 Task: Create a due date automation trigger when advanced on, on the tuesday of the week a card is due add fields with custom field "Resume" set to a number greater than 1 and greater than 10 at 11:00 AM.
Action: Mouse moved to (1184, 367)
Screenshot: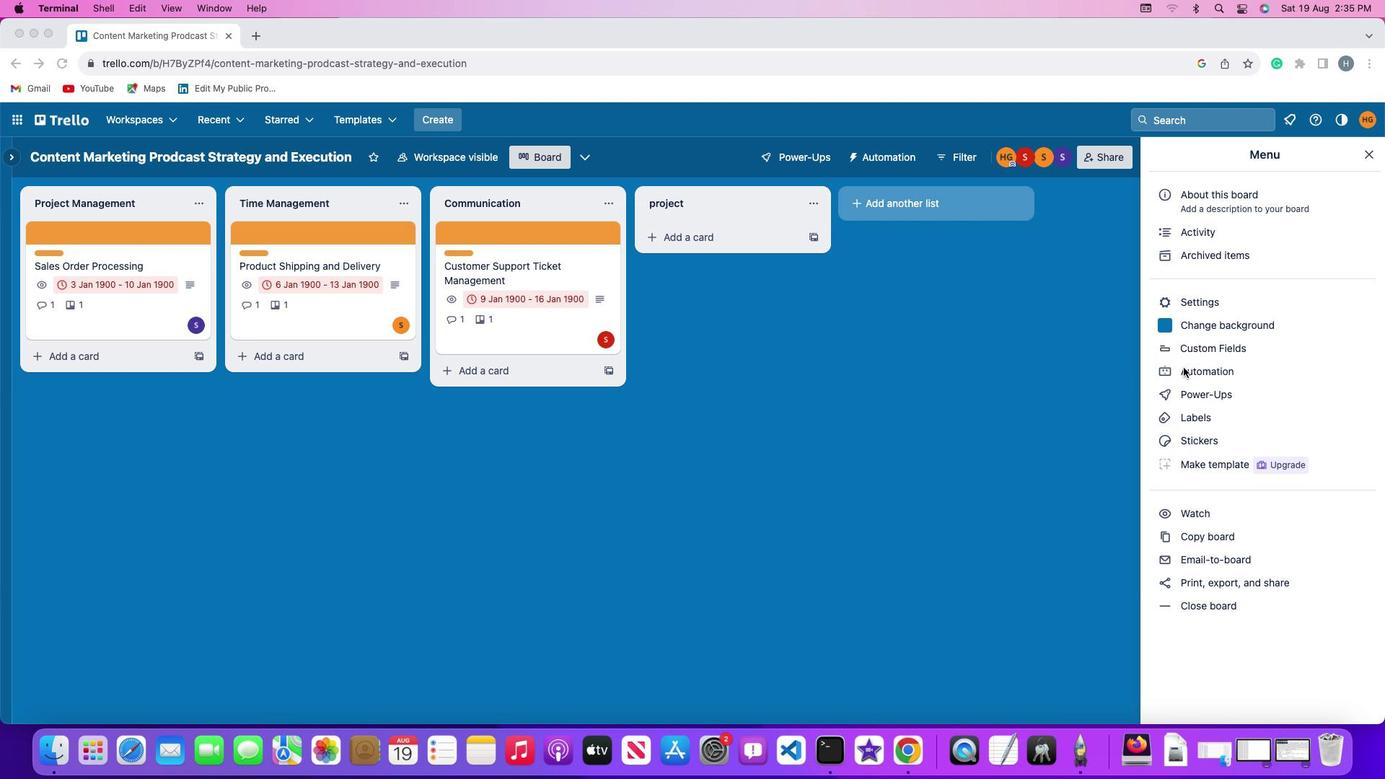 
Action: Mouse pressed left at (1184, 367)
Screenshot: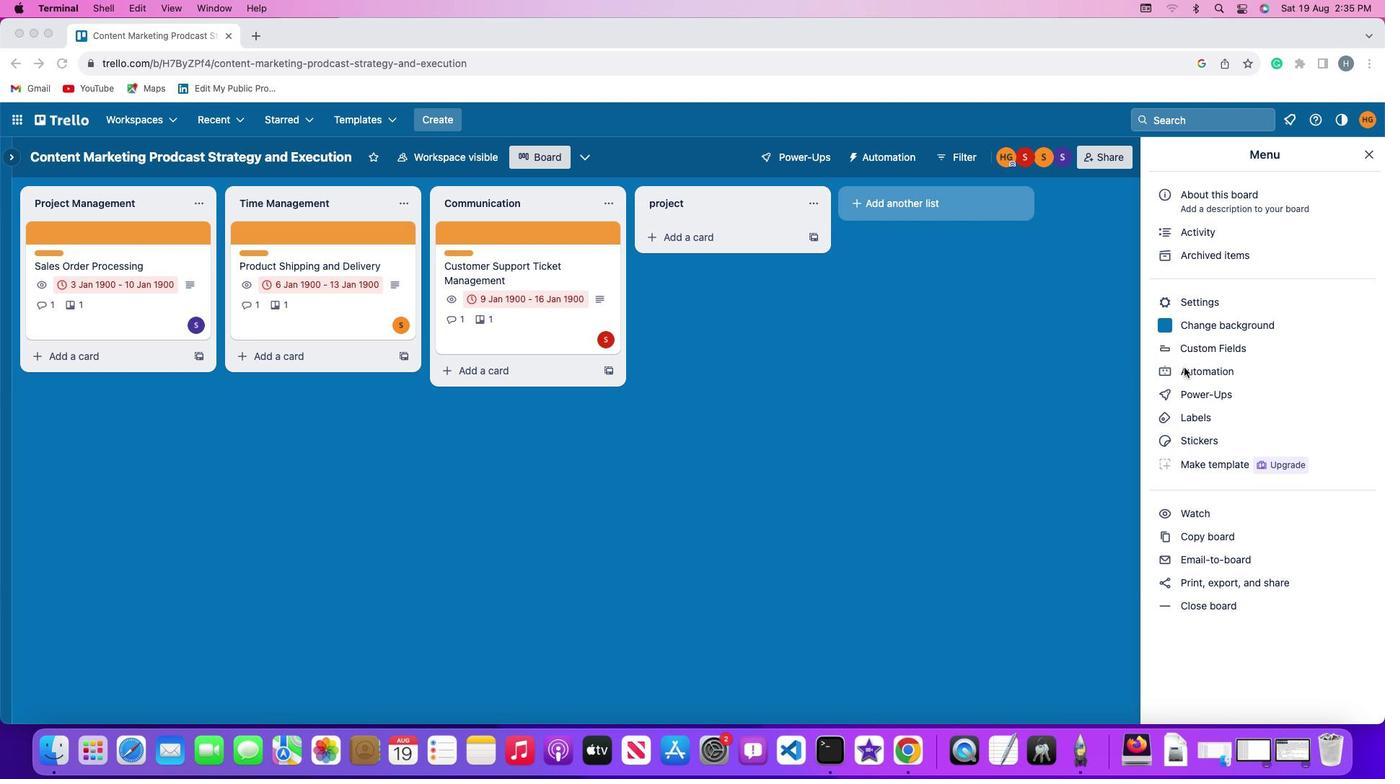 
Action: Mouse pressed left at (1184, 367)
Screenshot: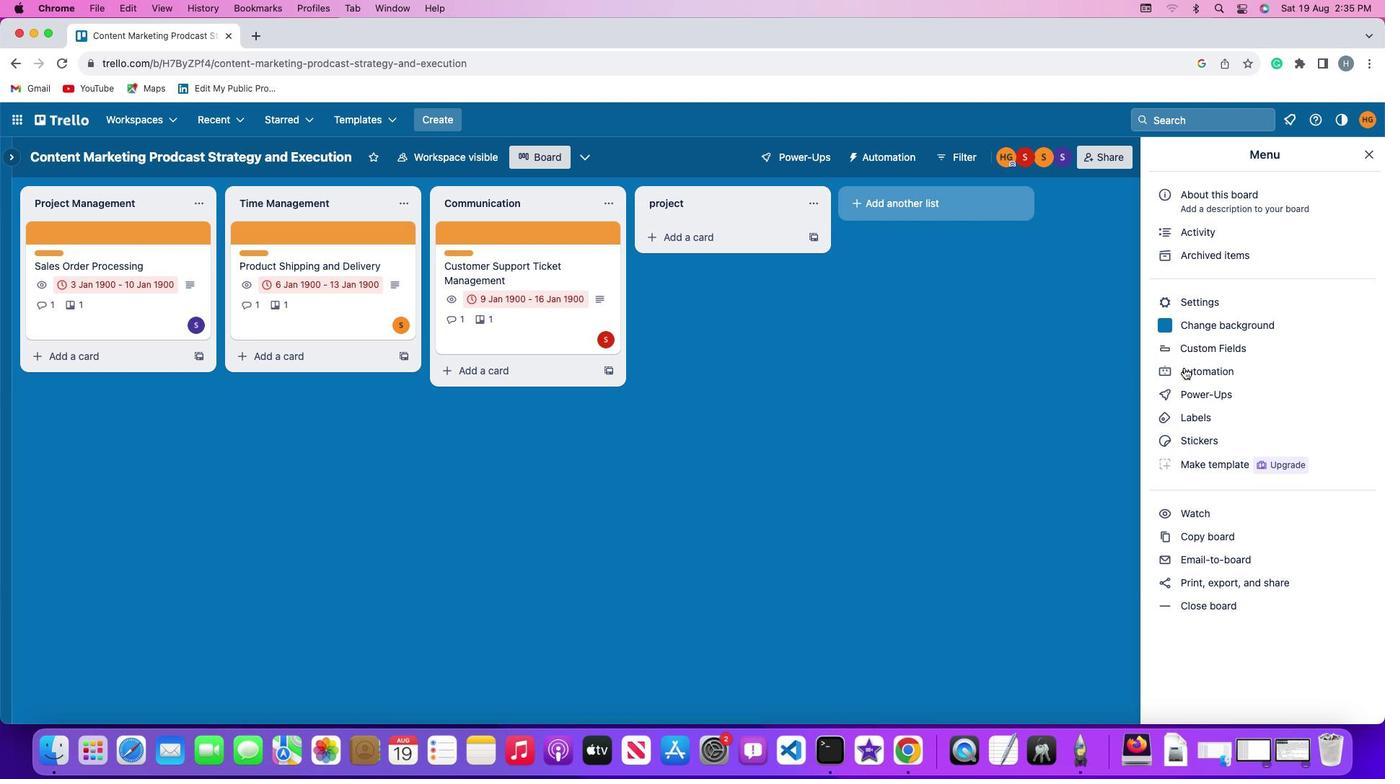 
Action: Mouse moved to (96, 339)
Screenshot: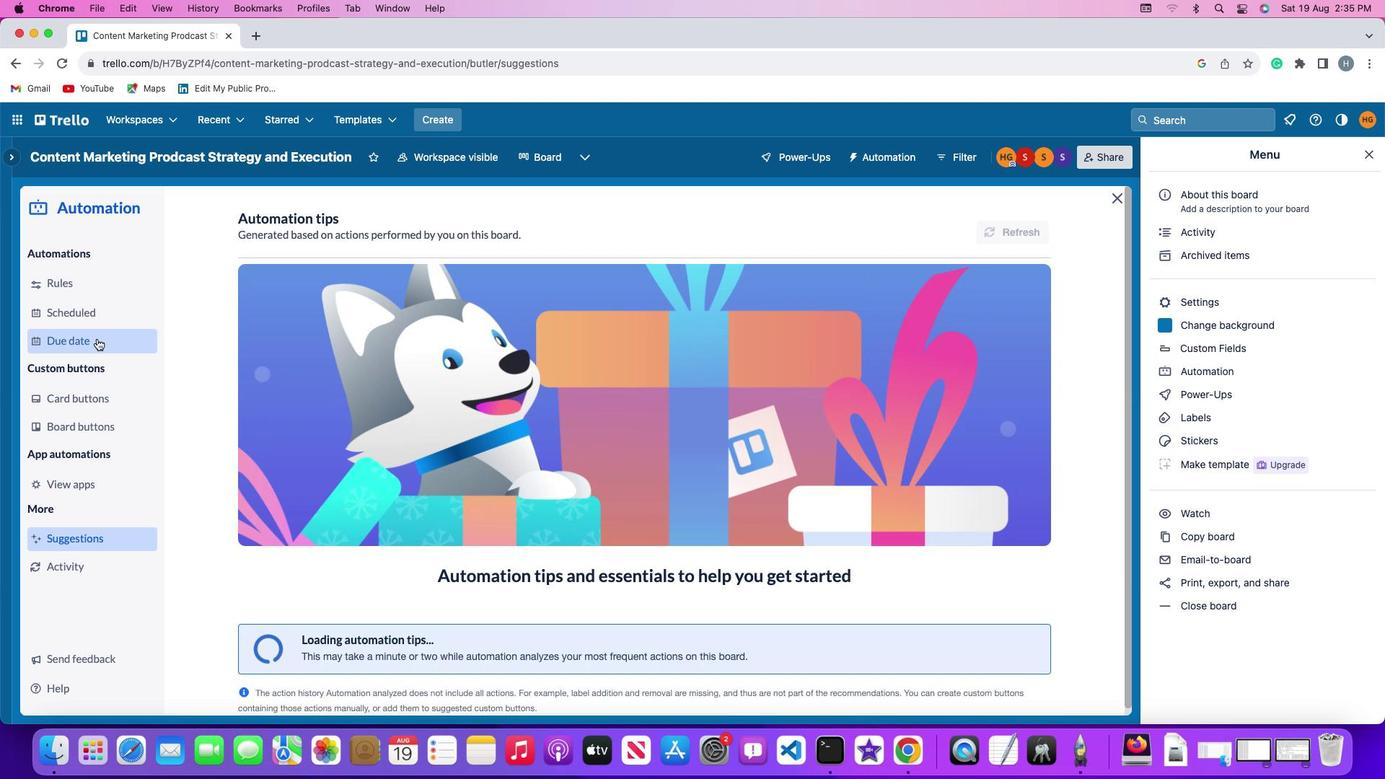 
Action: Mouse pressed left at (96, 339)
Screenshot: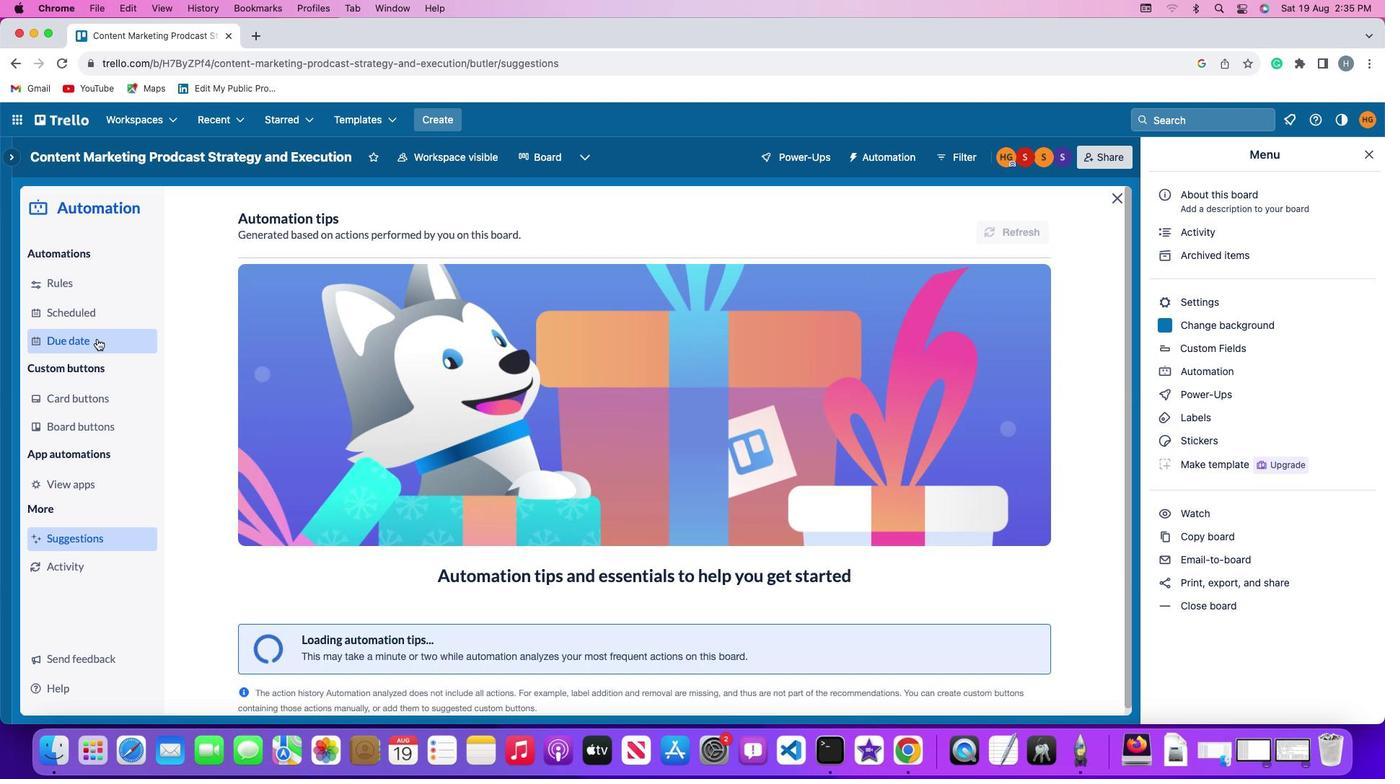 
Action: Mouse moved to (972, 226)
Screenshot: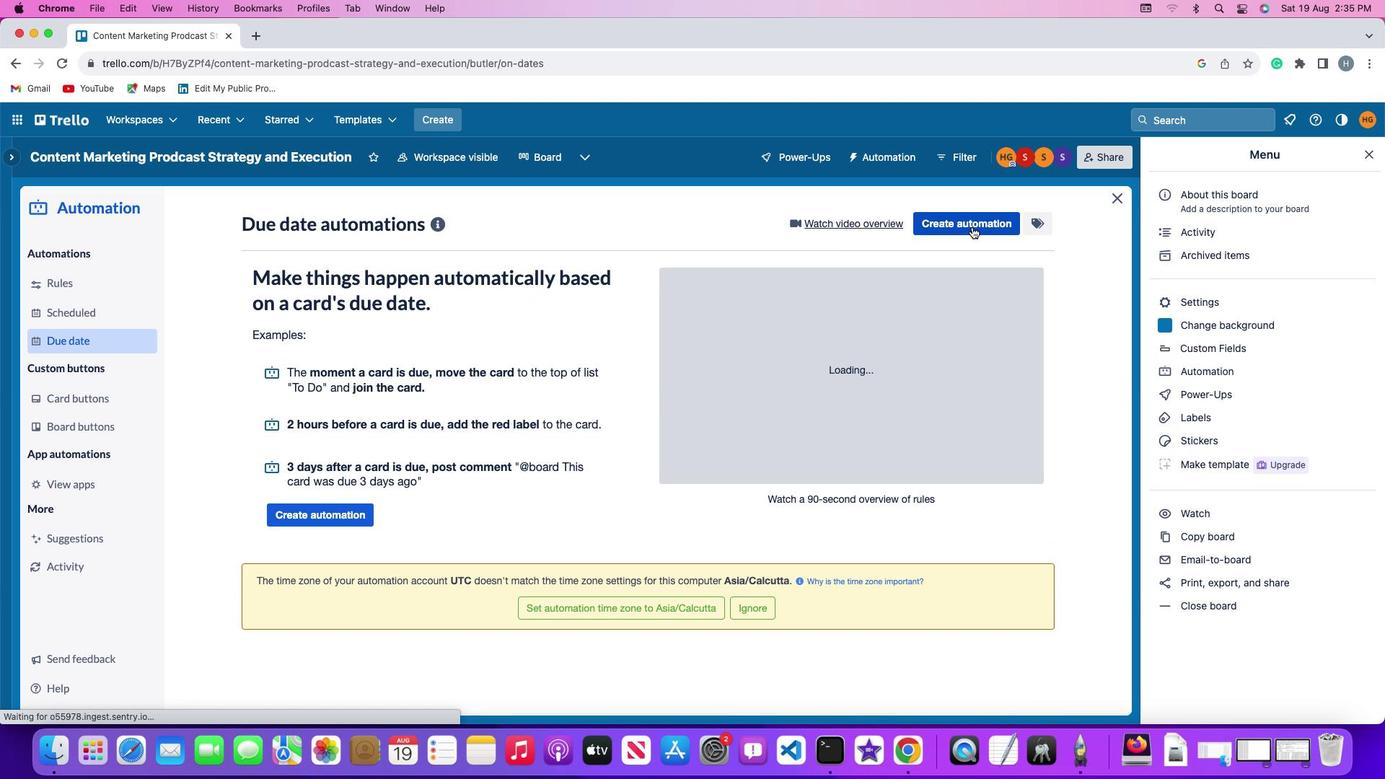 
Action: Mouse pressed left at (972, 226)
Screenshot: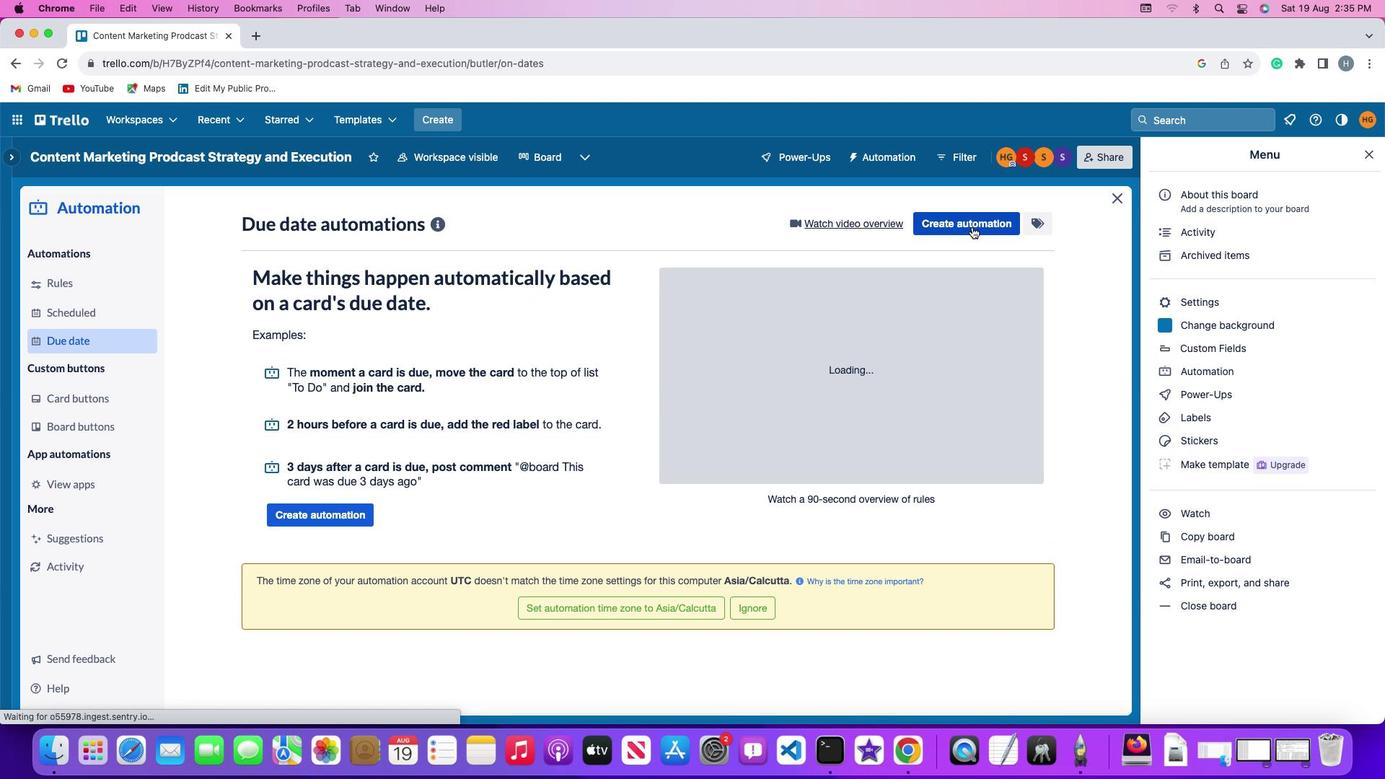 
Action: Mouse moved to (334, 360)
Screenshot: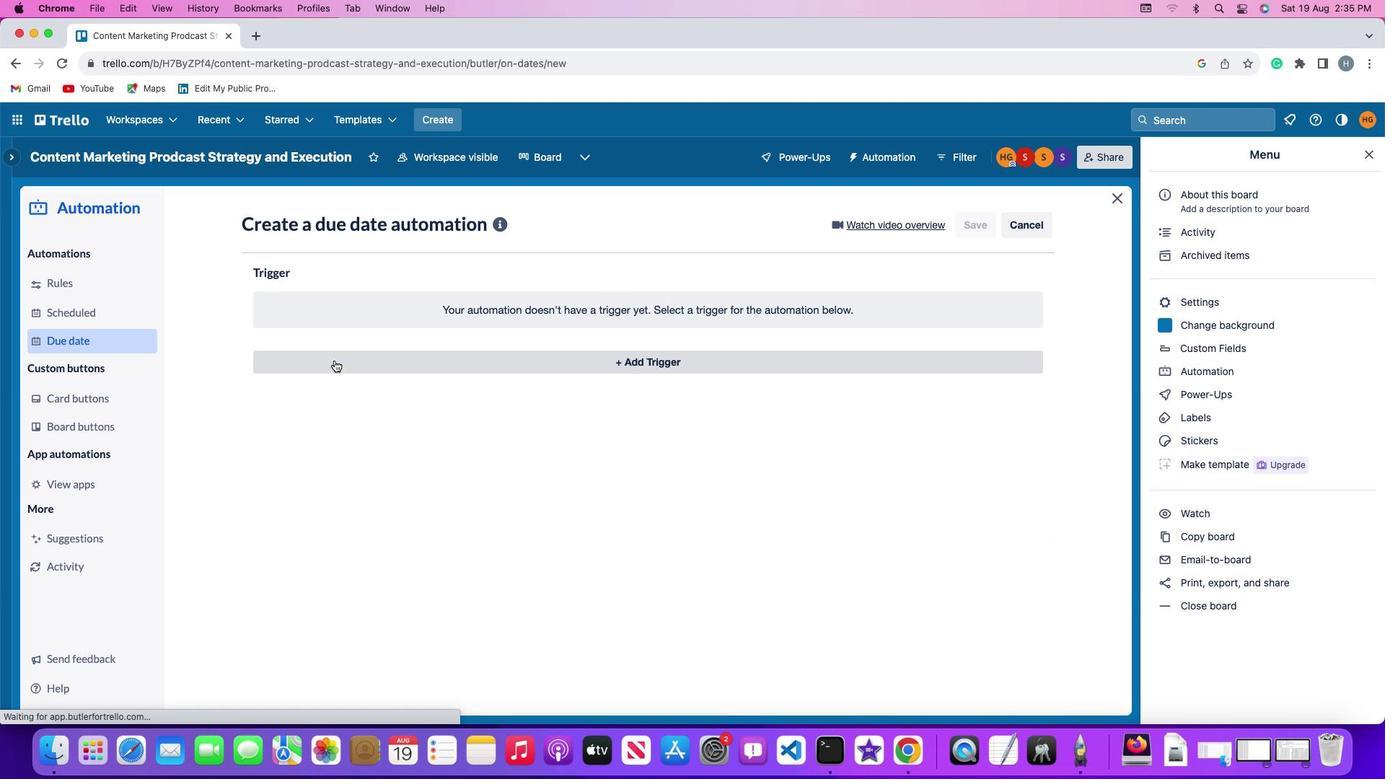
Action: Mouse pressed left at (334, 360)
Screenshot: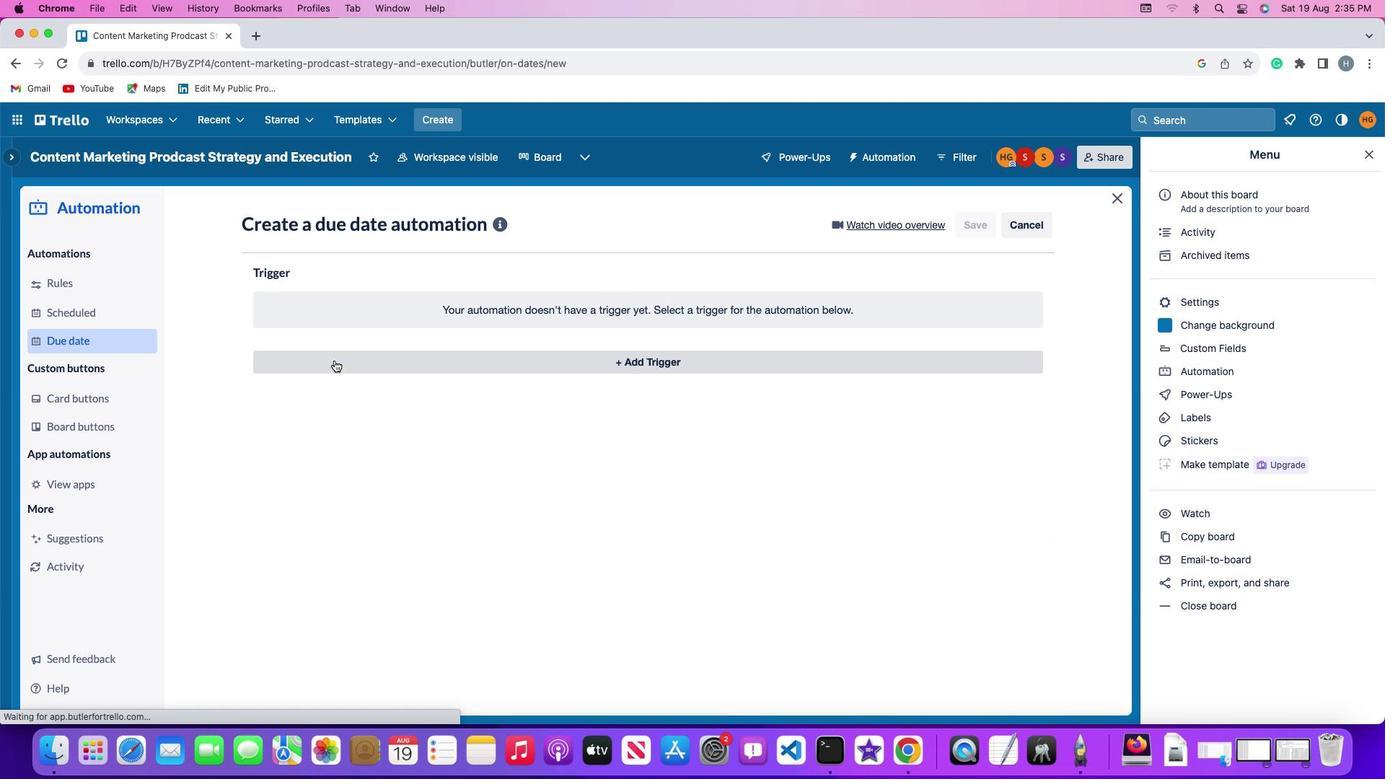 
Action: Mouse moved to (305, 624)
Screenshot: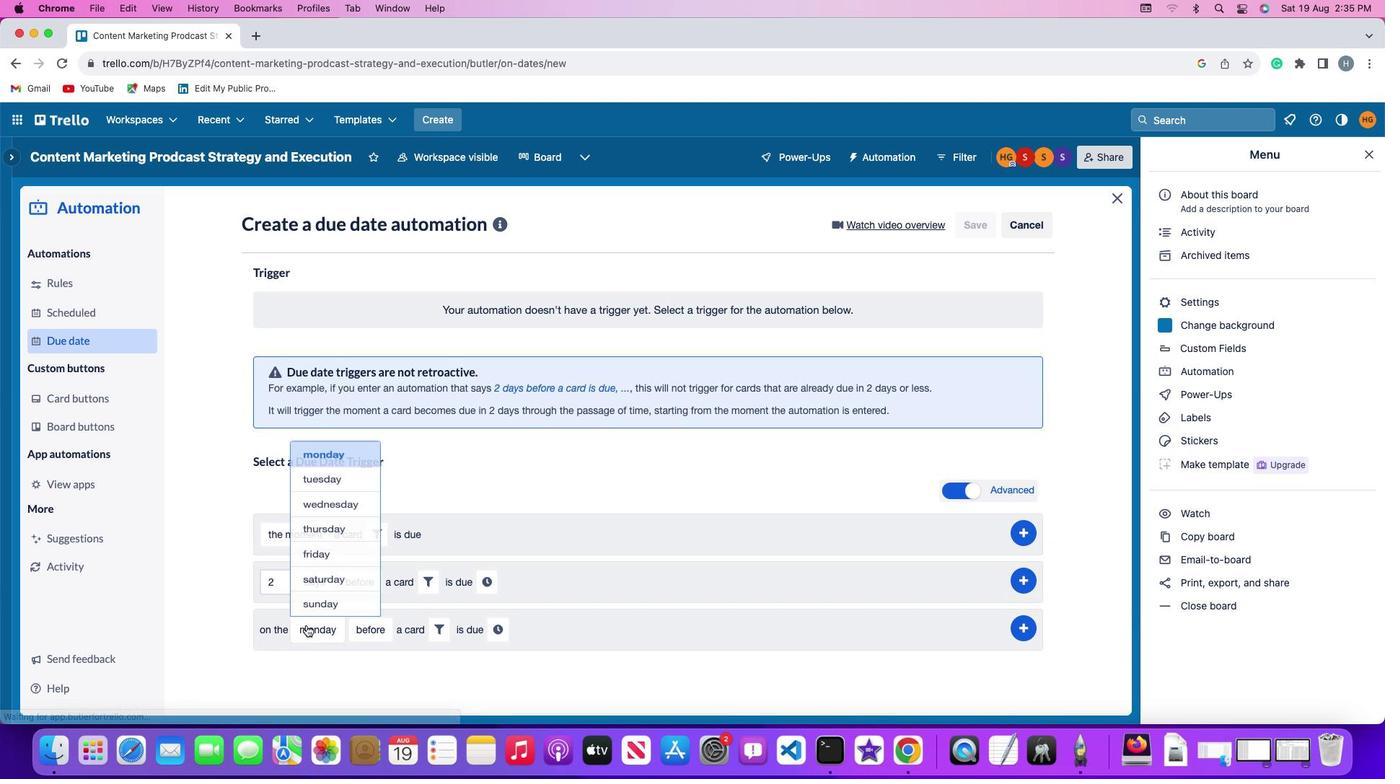 
Action: Mouse pressed left at (305, 624)
Screenshot: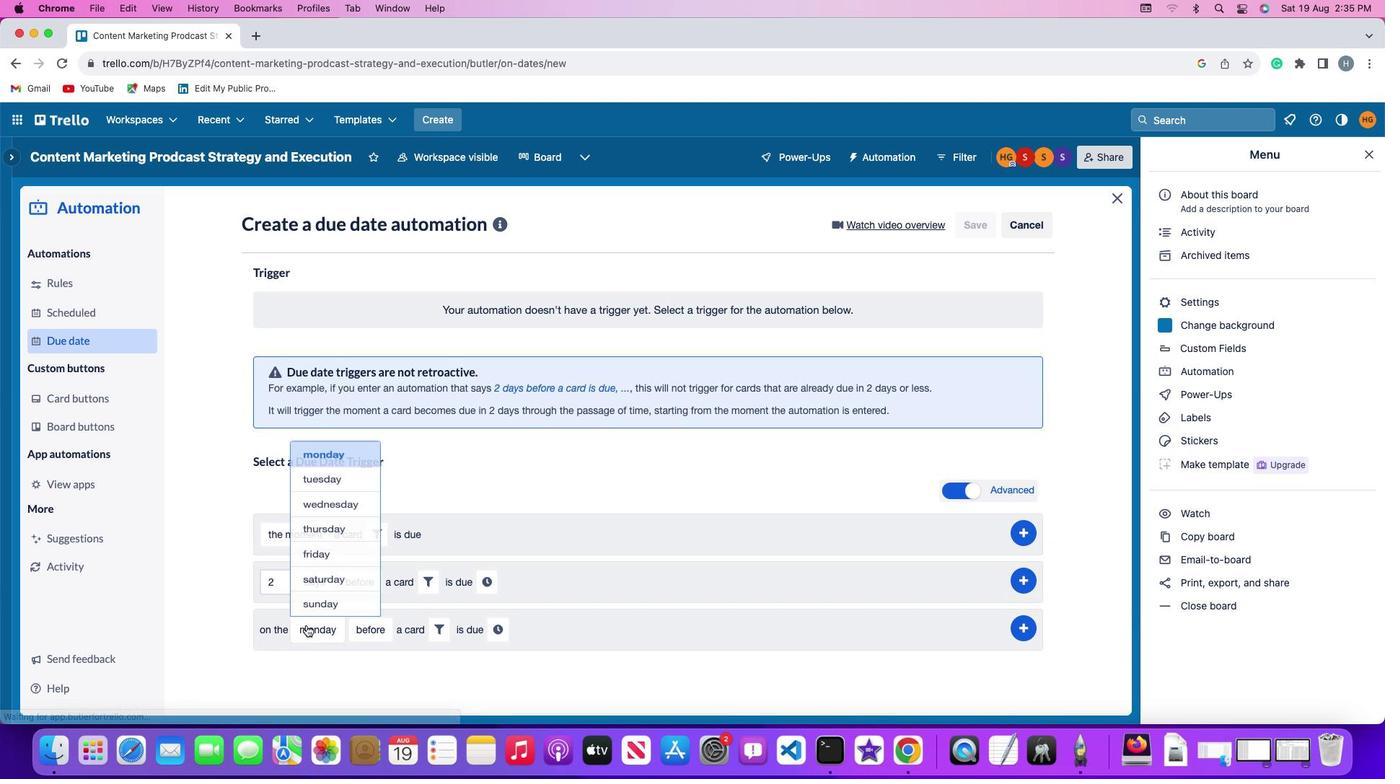 
Action: Mouse moved to (337, 458)
Screenshot: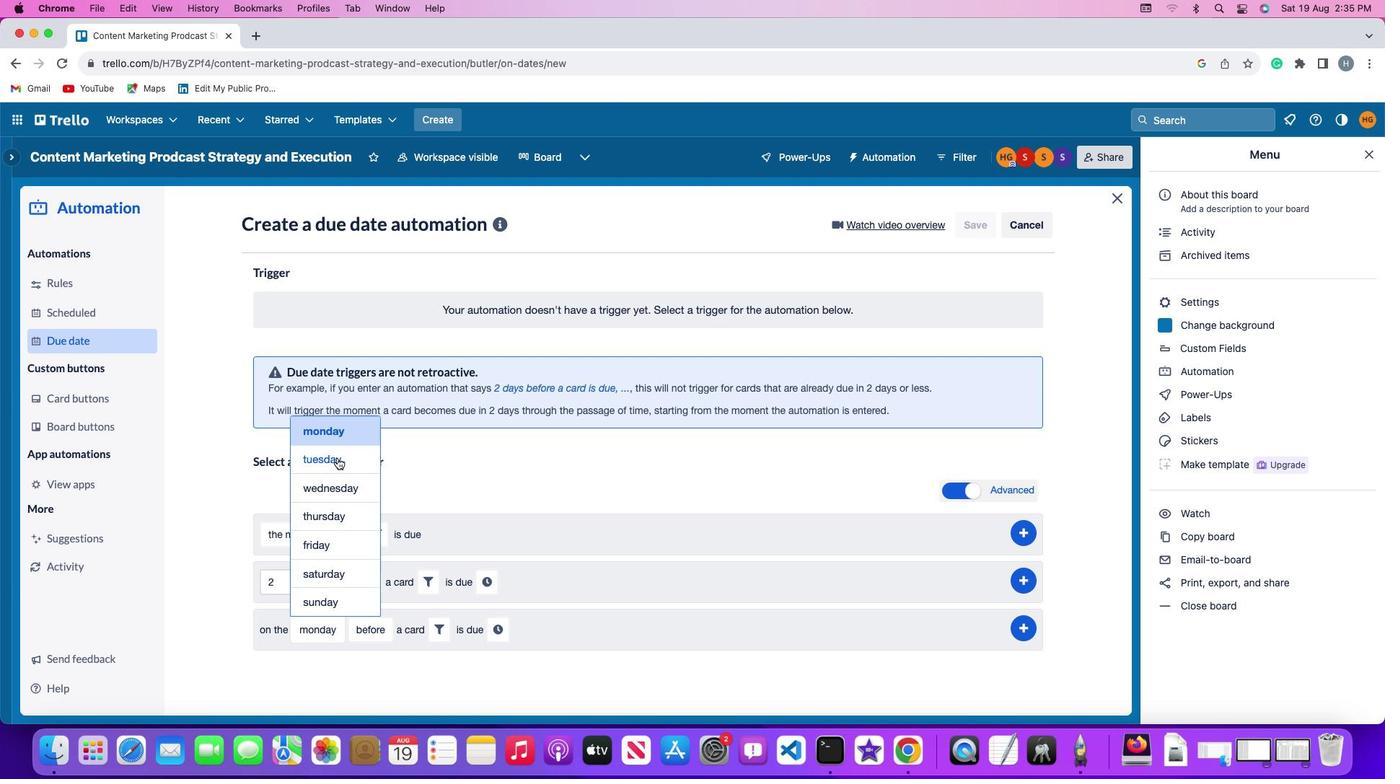 
Action: Mouse pressed left at (337, 458)
Screenshot: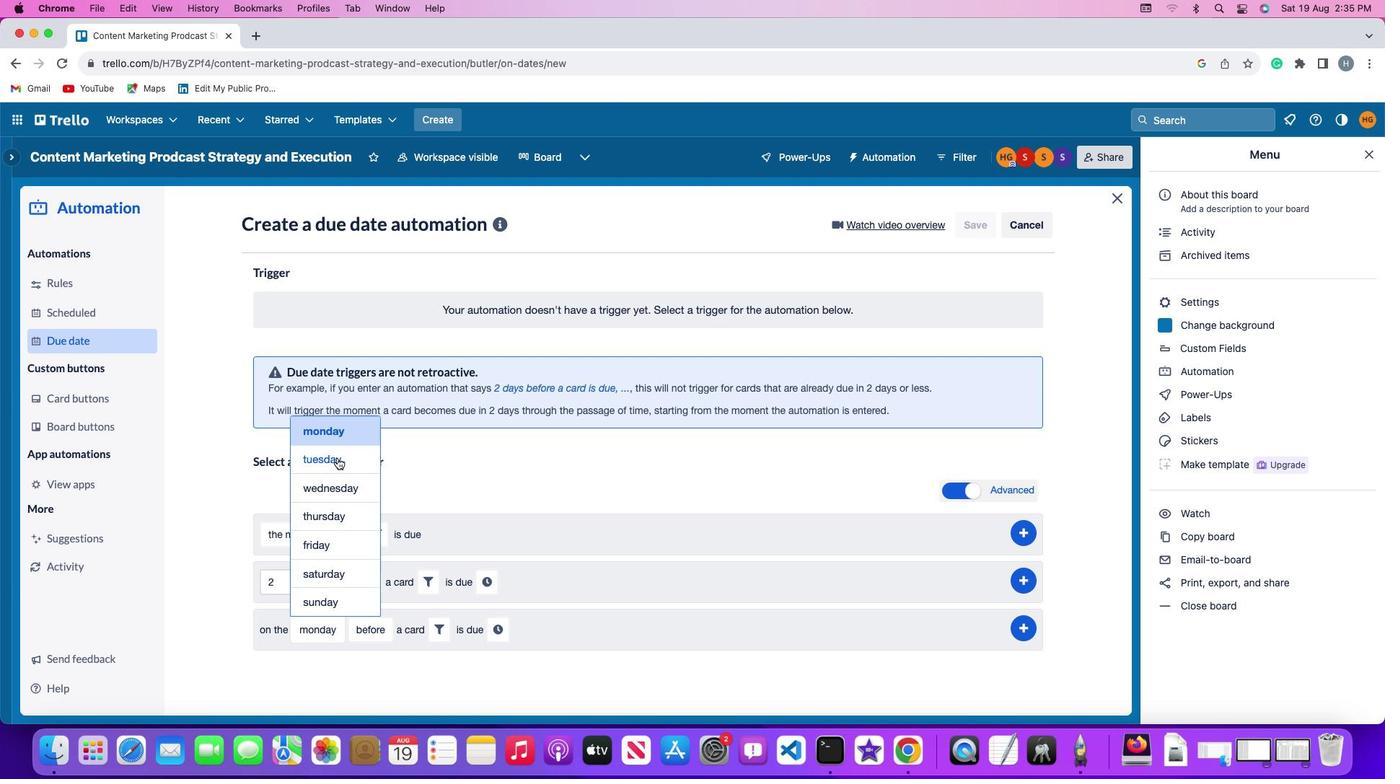 
Action: Mouse moved to (366, 625)
Screenshot: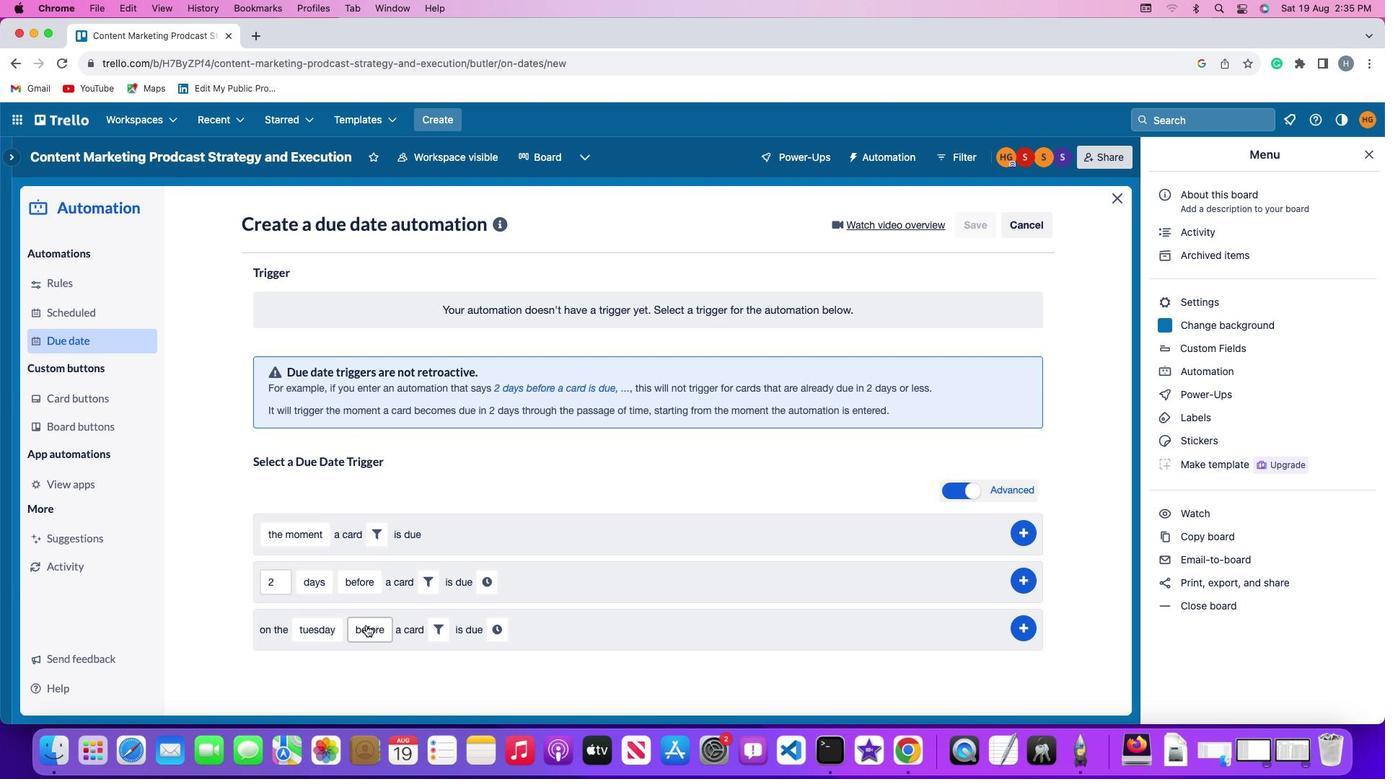 
Action: Mouse pressed left at (366, 625)
Screenshot: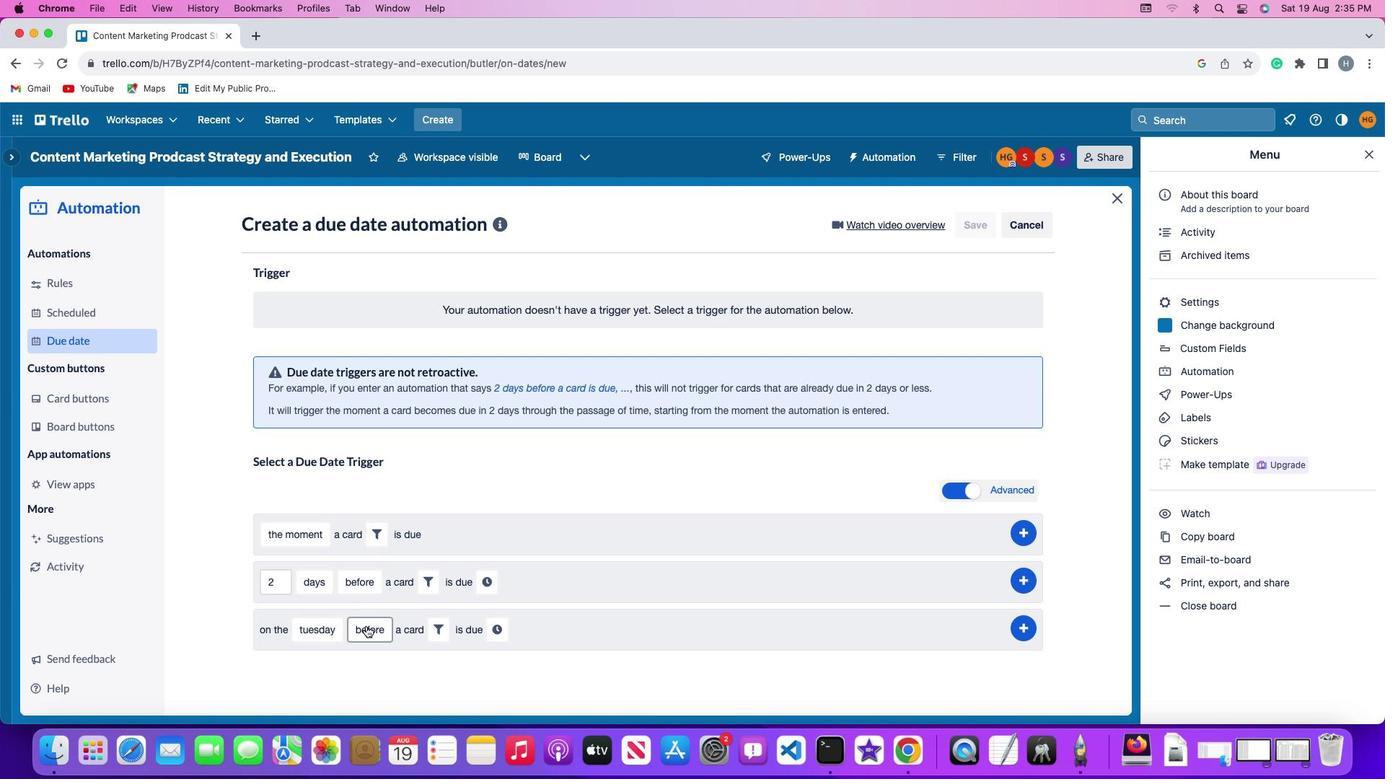 
Action: Mouse moved to (380, 569)
Screenshot: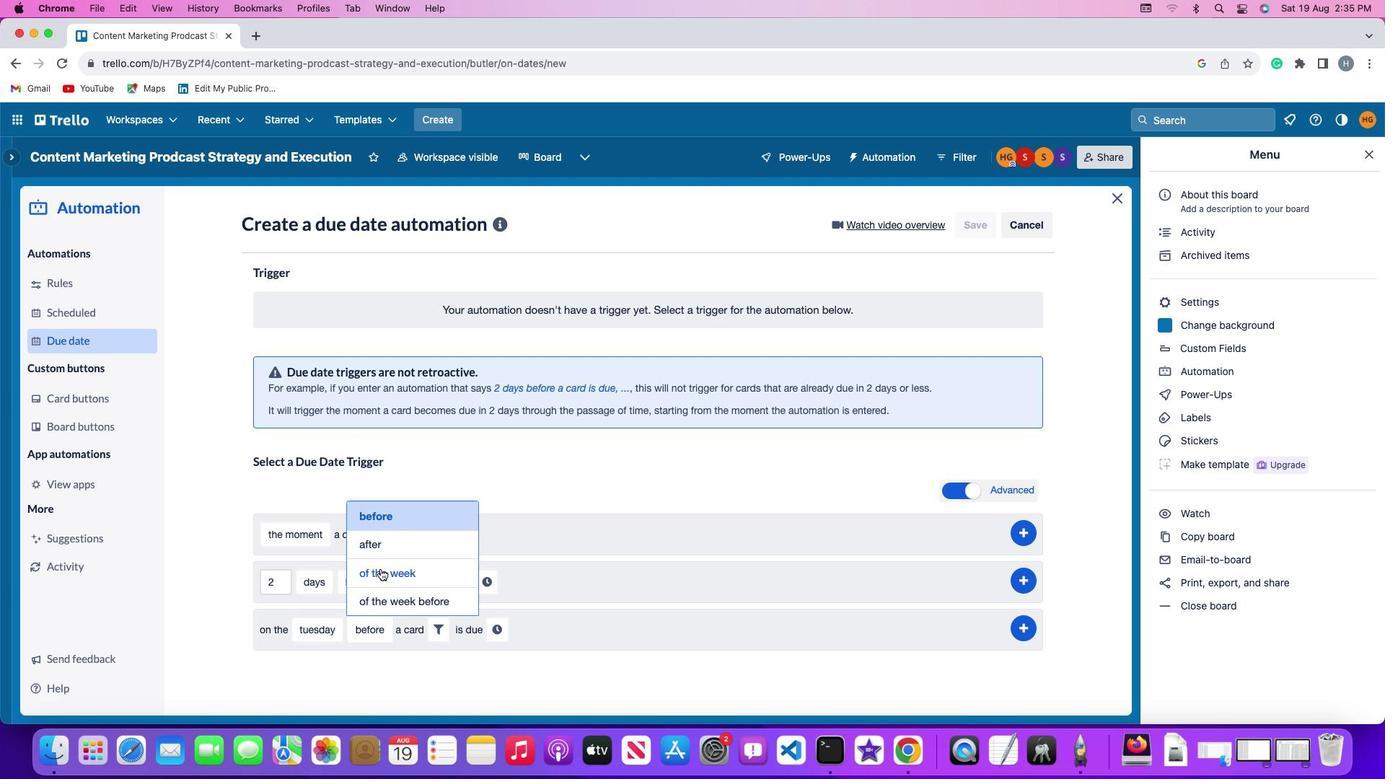 
Action: Mouse pressed left at (380, 569)
Screenshot: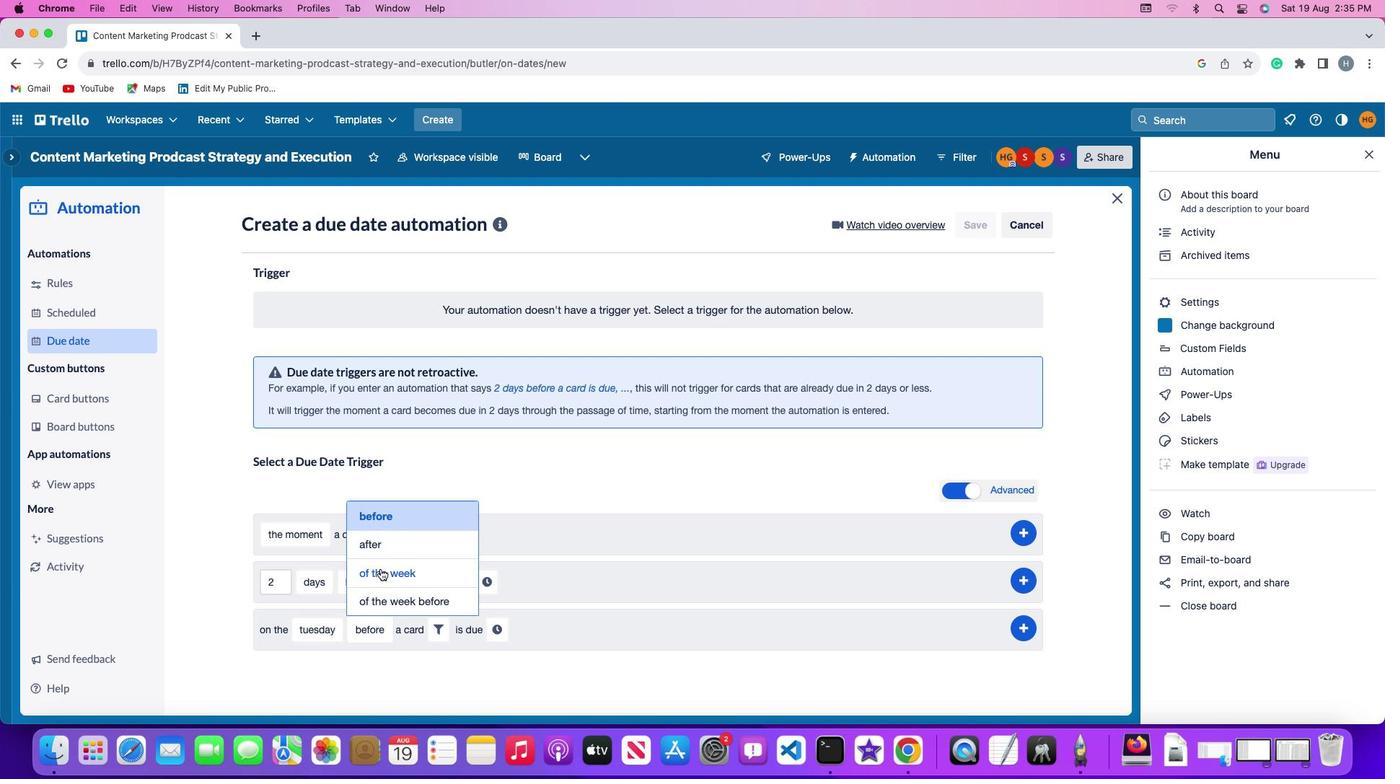 
Action: Mouse moved to (457, 624)
Screenshot: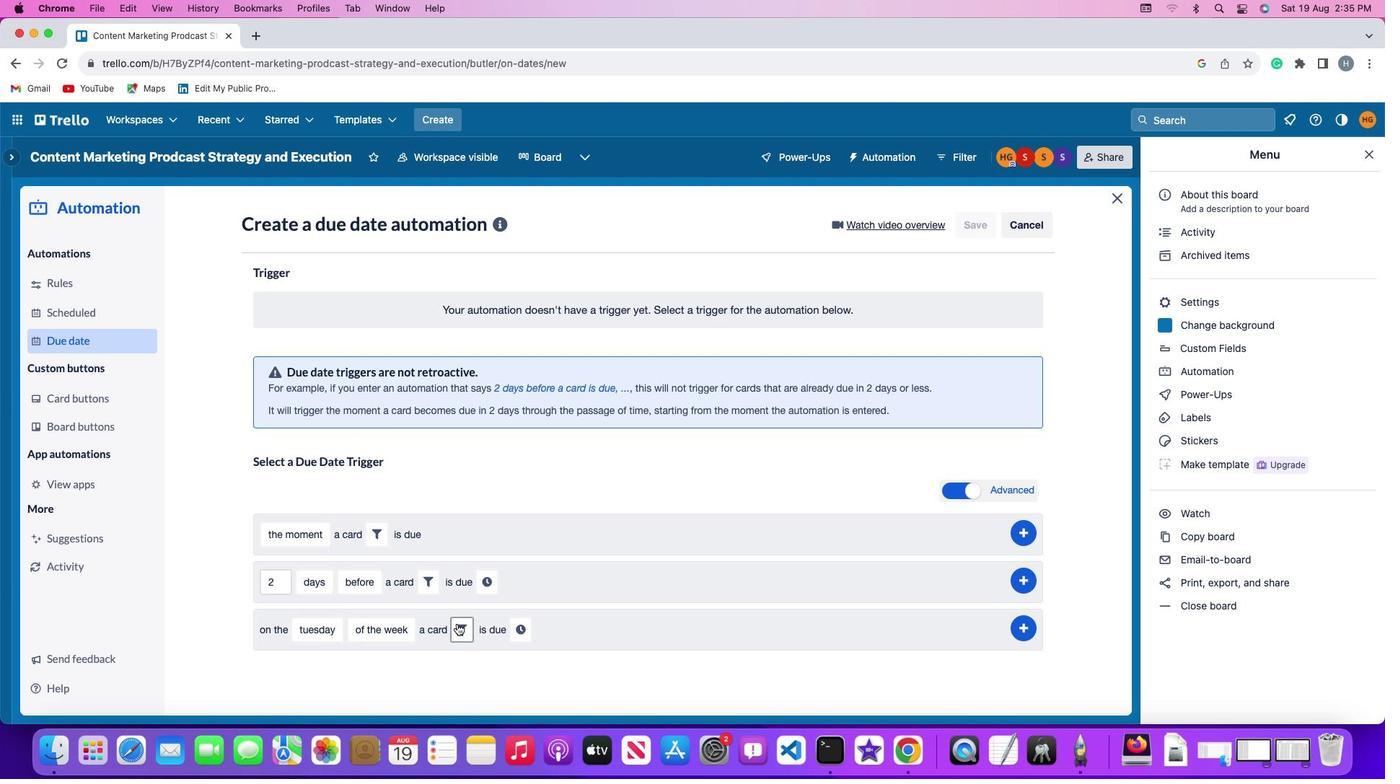 
Action: Mouse pressed left at (457, 624)
Screenshot: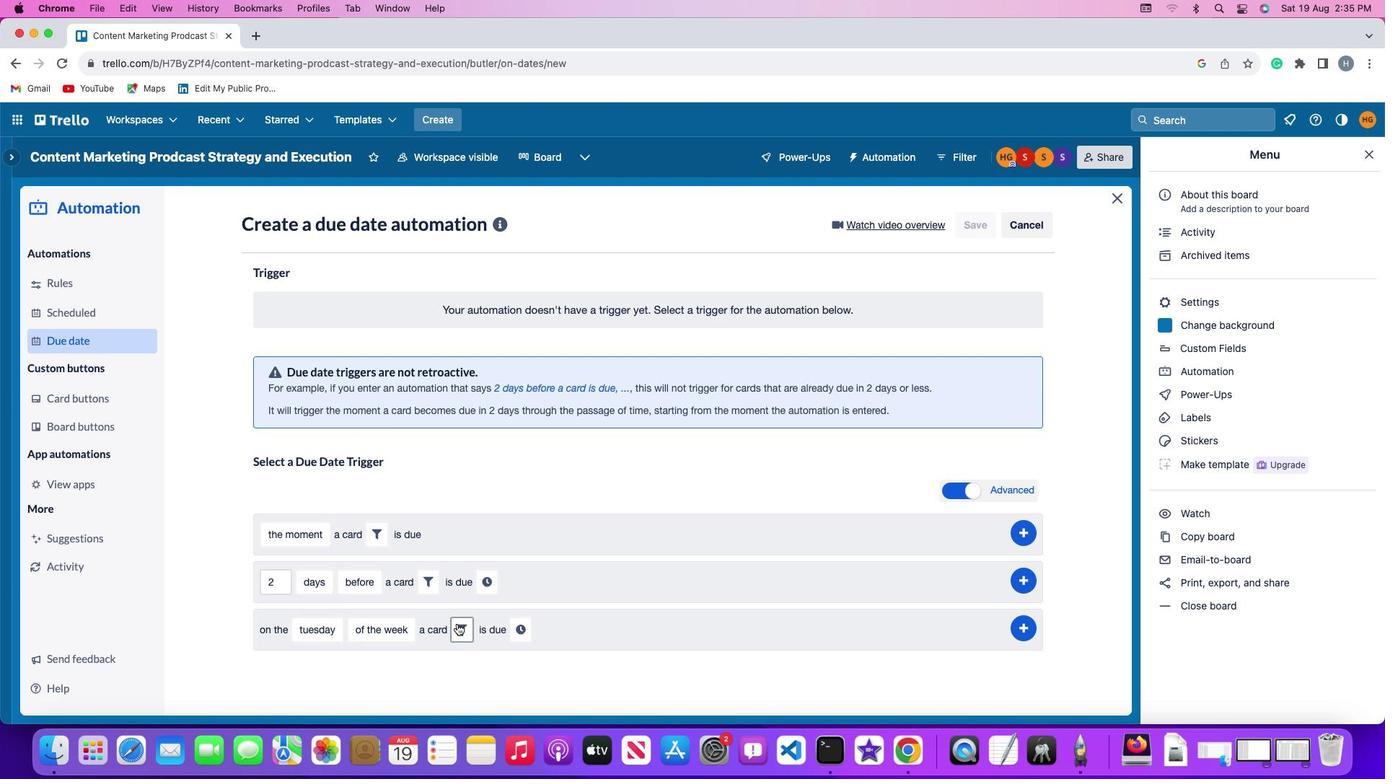 
Action: Mouse moved to (689, 670)
Screenshot: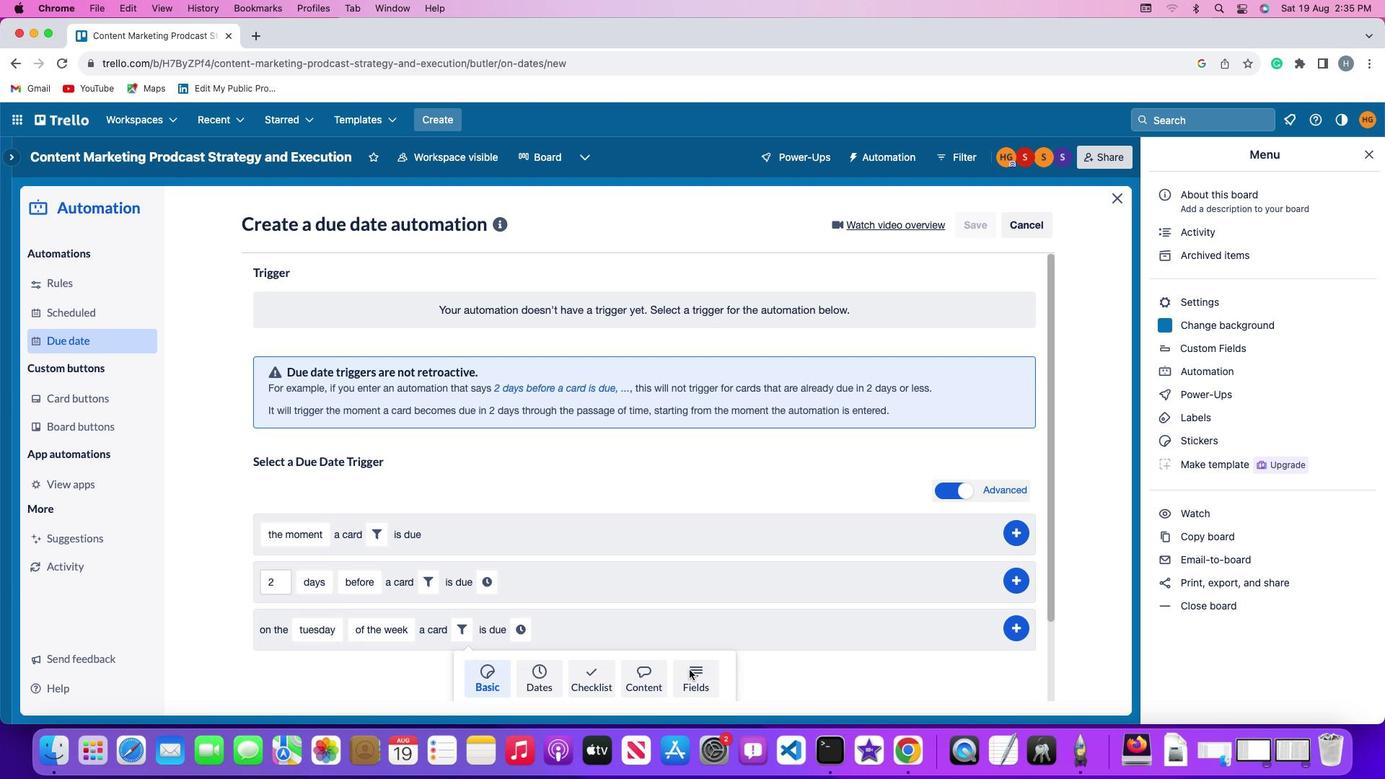 
Action: Mouse pressed left at (689, 670)
Screenshot: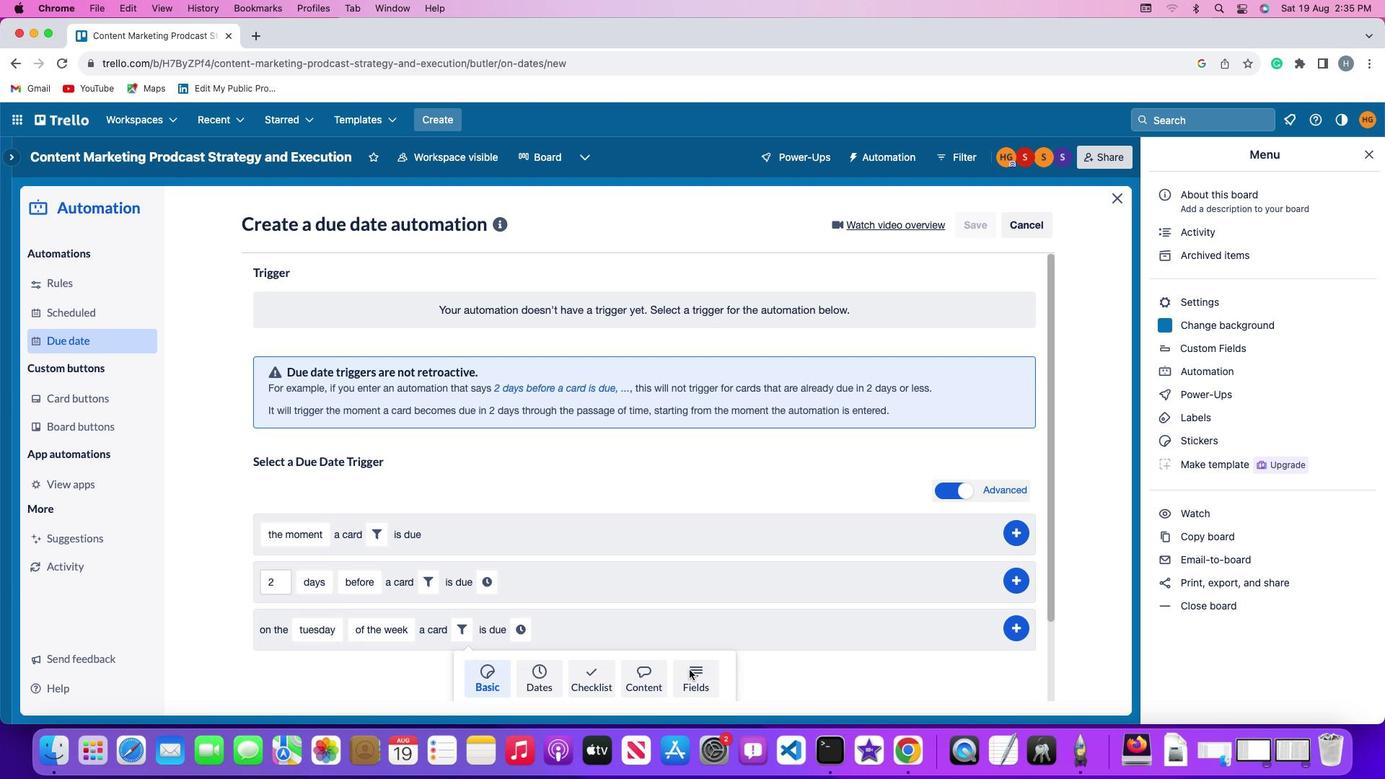 
Action: Mouse moved to (407, 668)
Screenshot: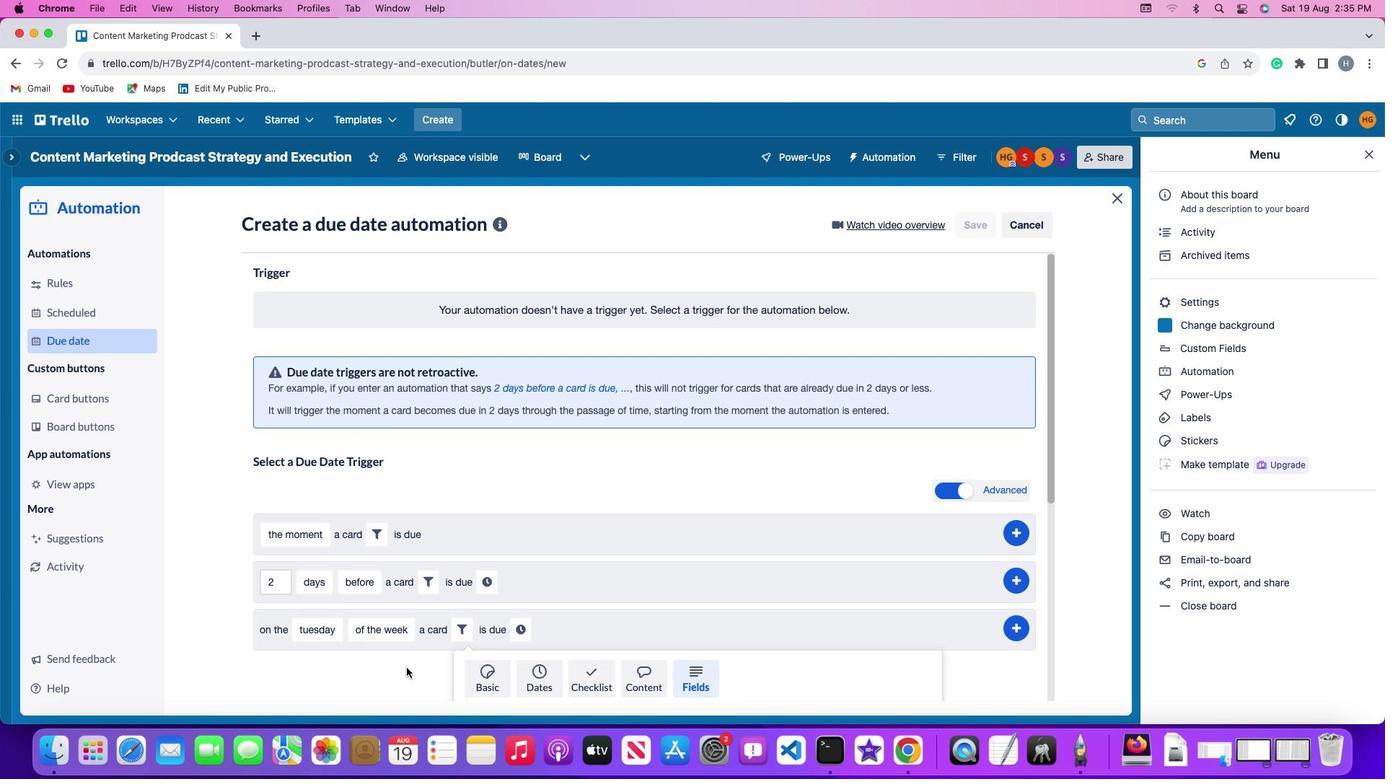 
Action: Mouse scrolled (407, 668) with delta (0, 0)
Screenshot: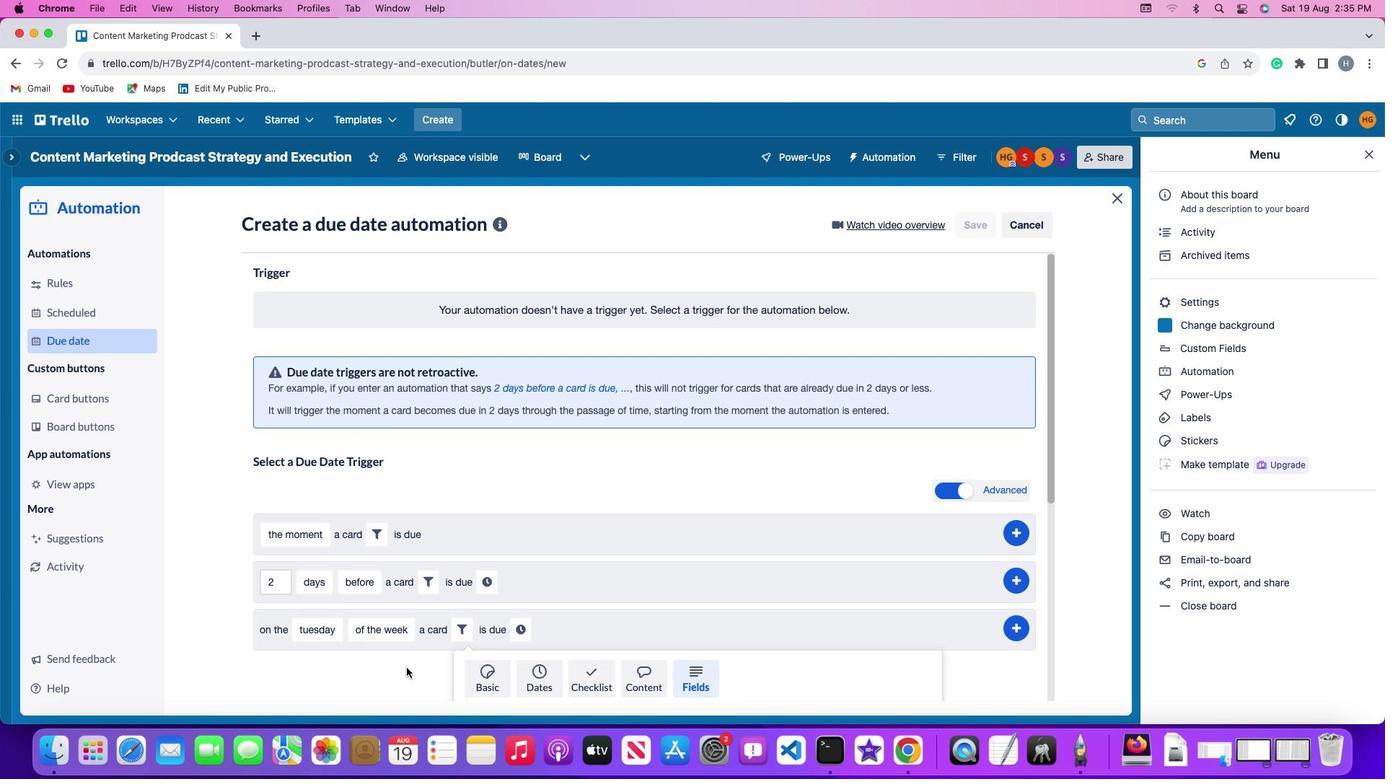 
Action: Mouse moved to (407, 668)
Screenshot: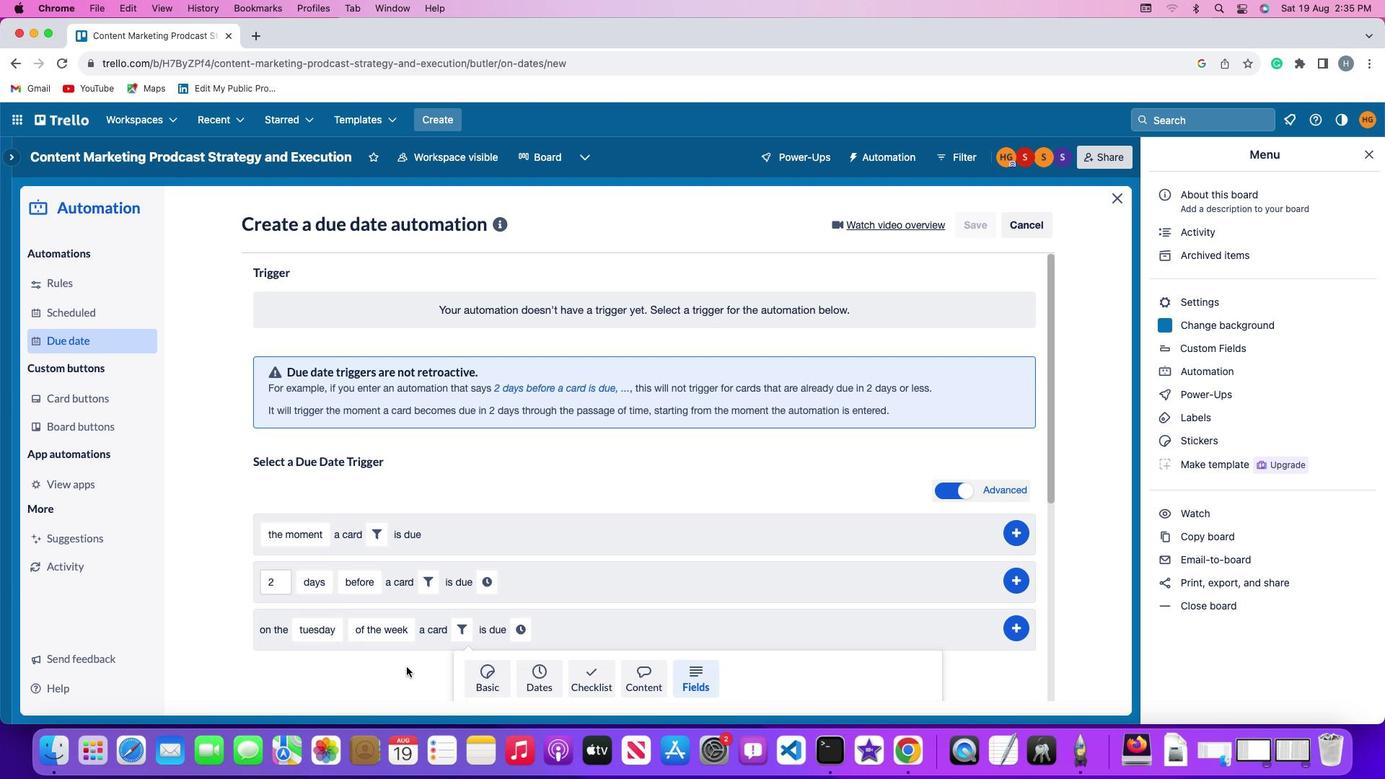 
Action: Mouse scrolled (407, 668) with delta (0, 0)
Screenshot: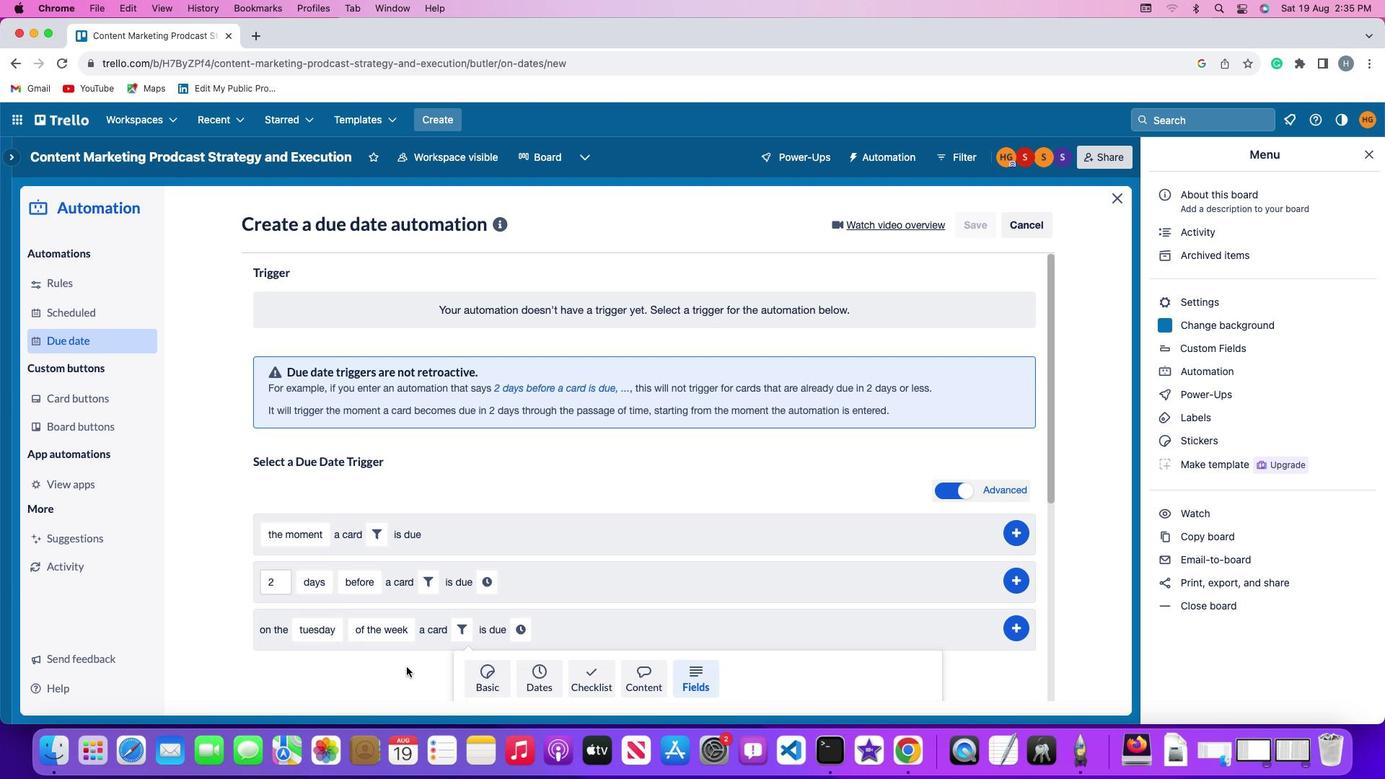 
Action: Mouse moved to (407, 667)
Screenshot: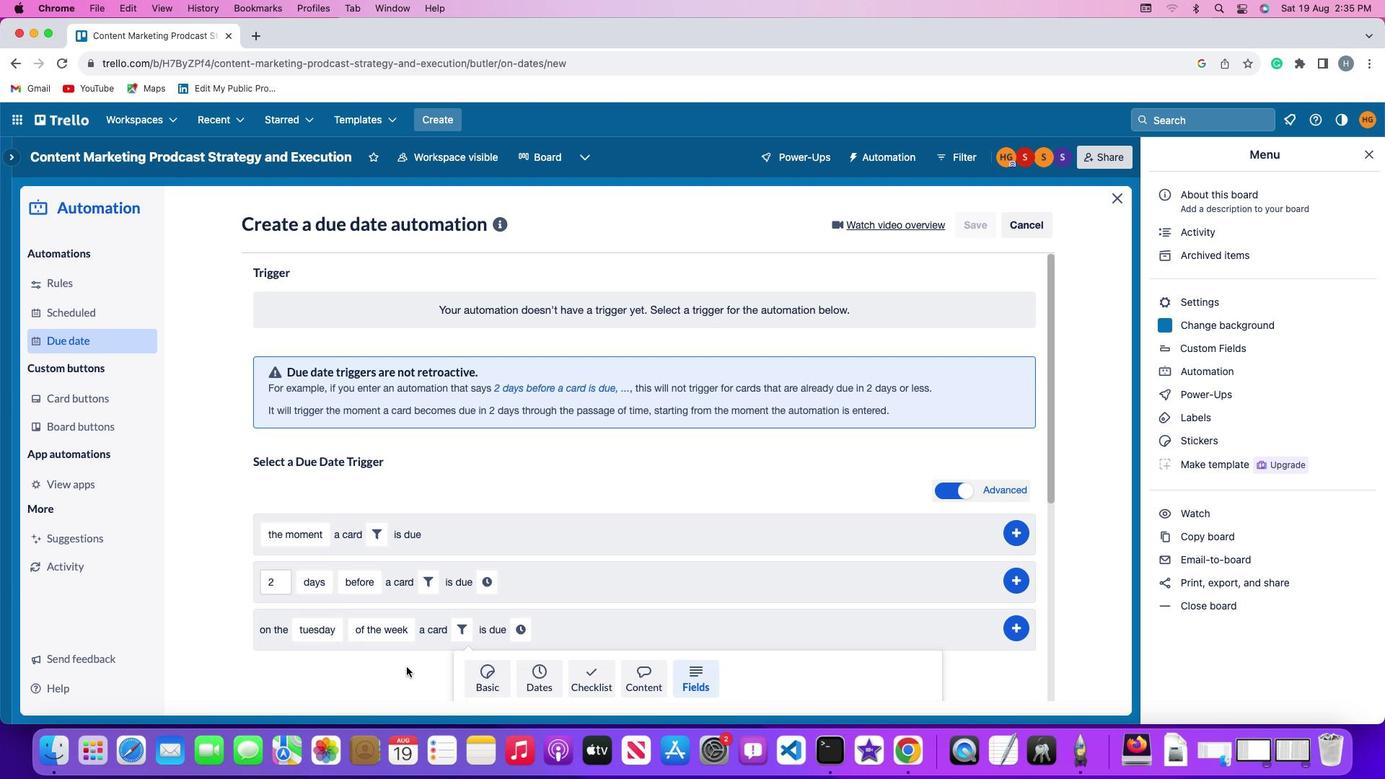 
Action: Mouse scrolled (407, 667) with delta (0, -2)
Screenshot: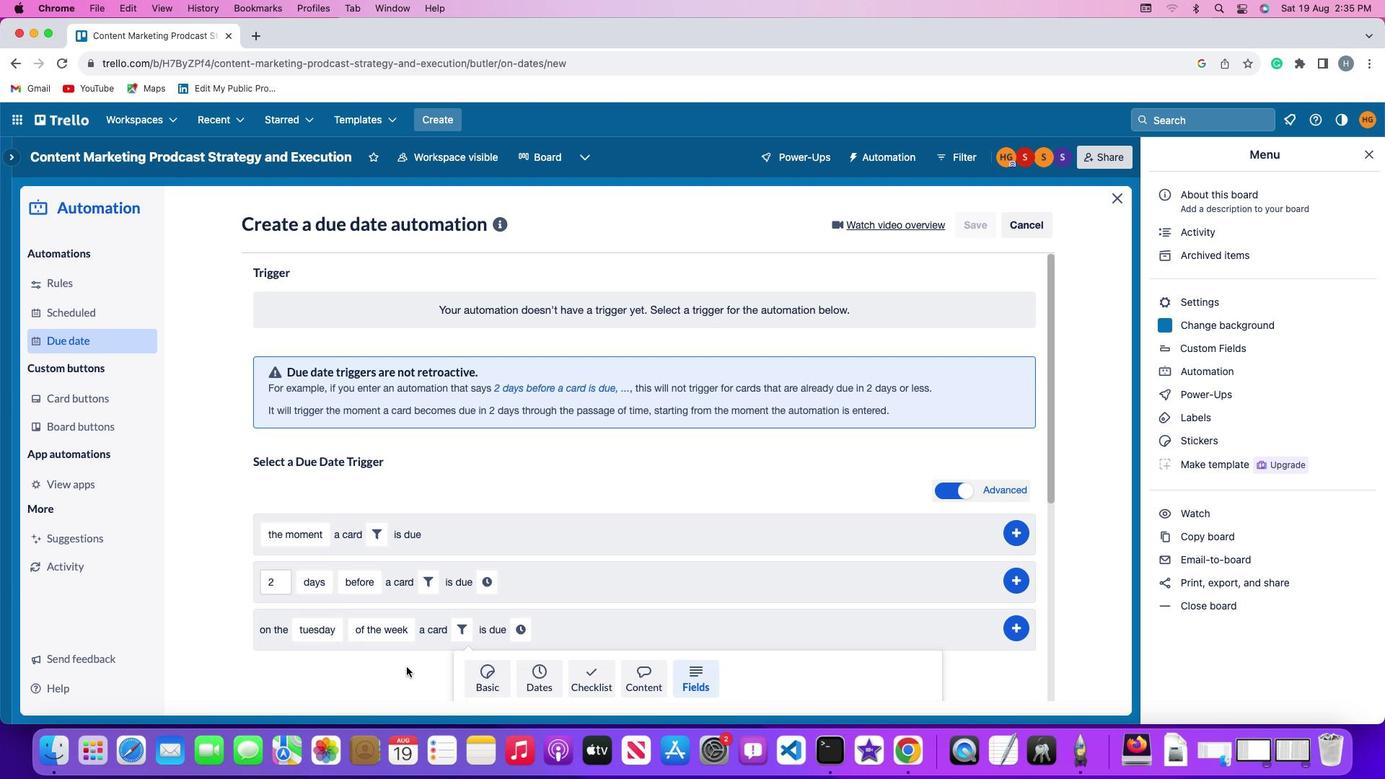 
Action: Mouse moved to (407, 666)
Screenshot: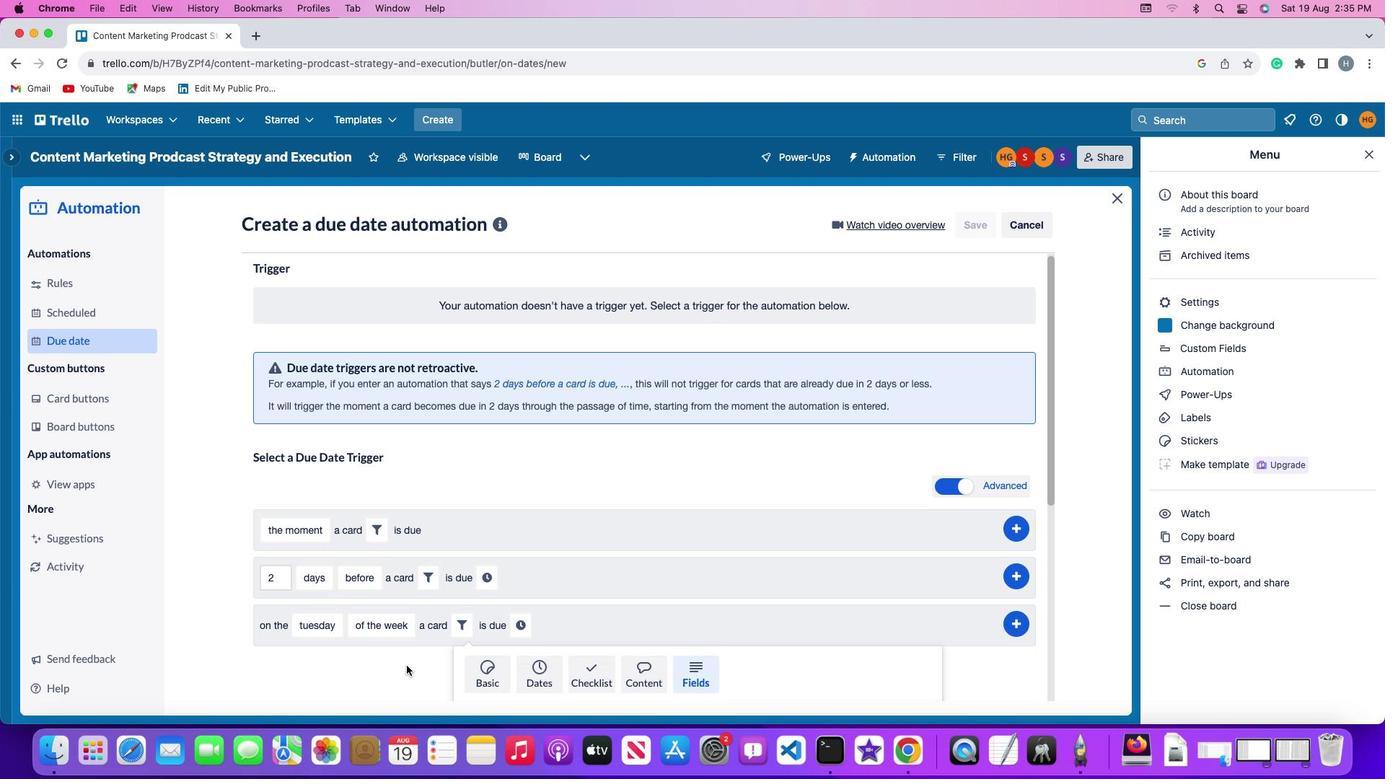 
Action: Mouse scrolled (407, 666) with delta (0, -3)
Screenshot: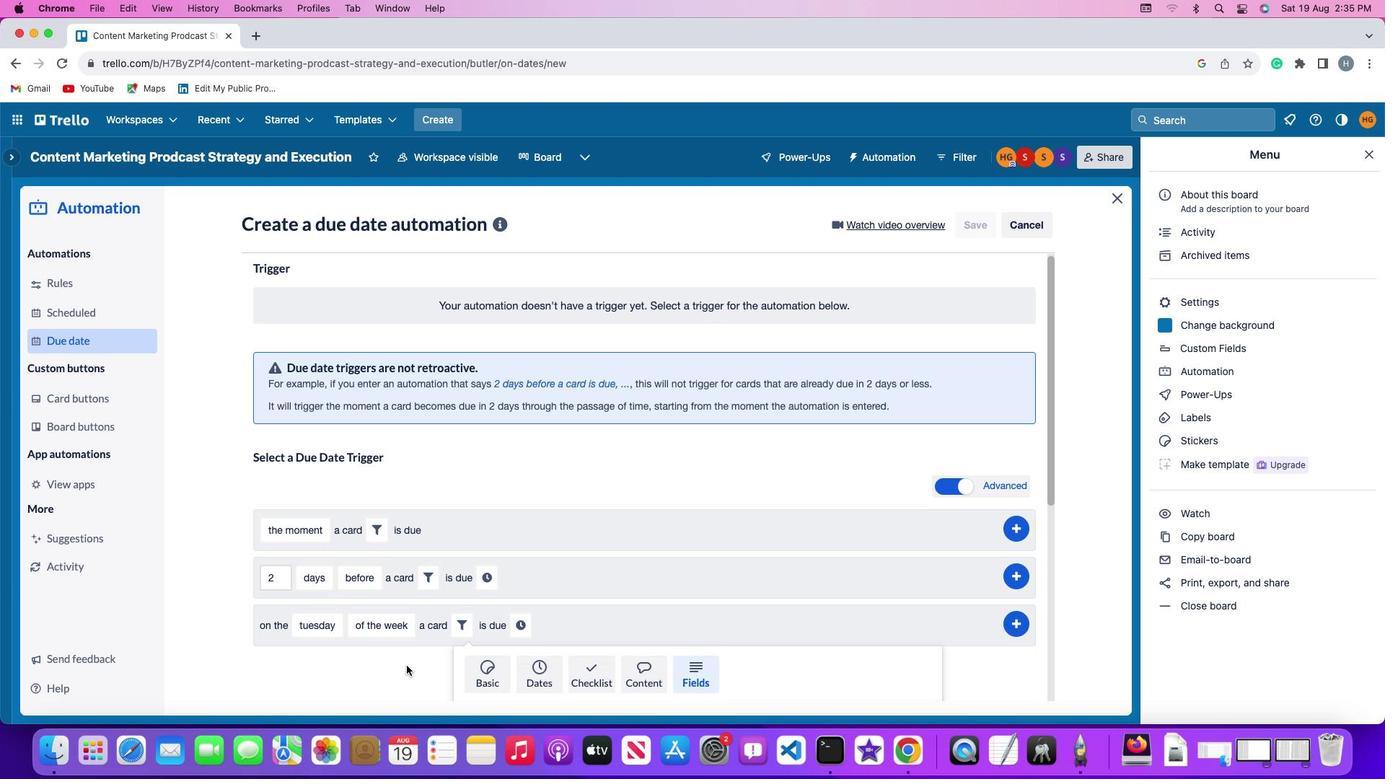 
Action: Mouse moved to (407, 666)
Screenshot: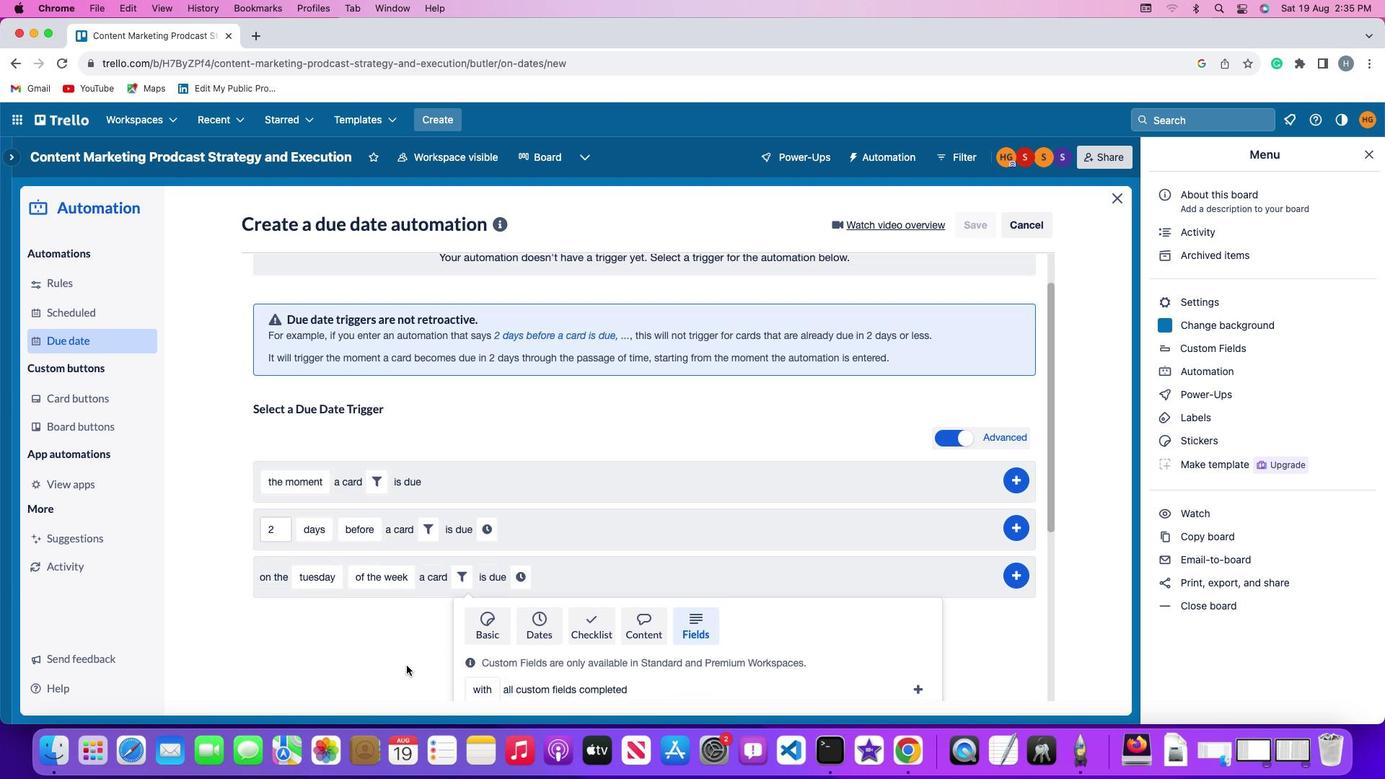 
Action: Mouse scrolled (407, 666) with delta (0, 0)
Screenshot: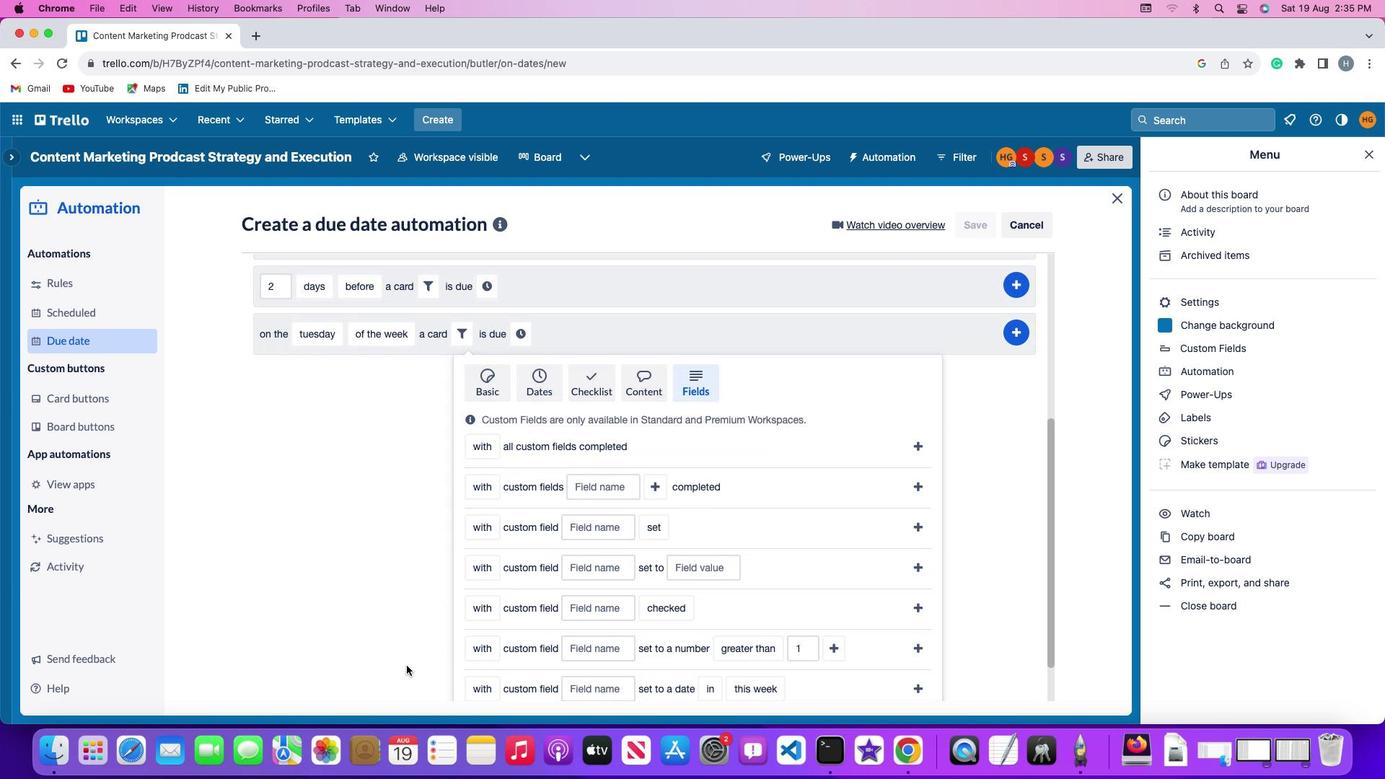 
Action: Mouse scrolled (407, 666) with delta (0, 0)
Screenshot: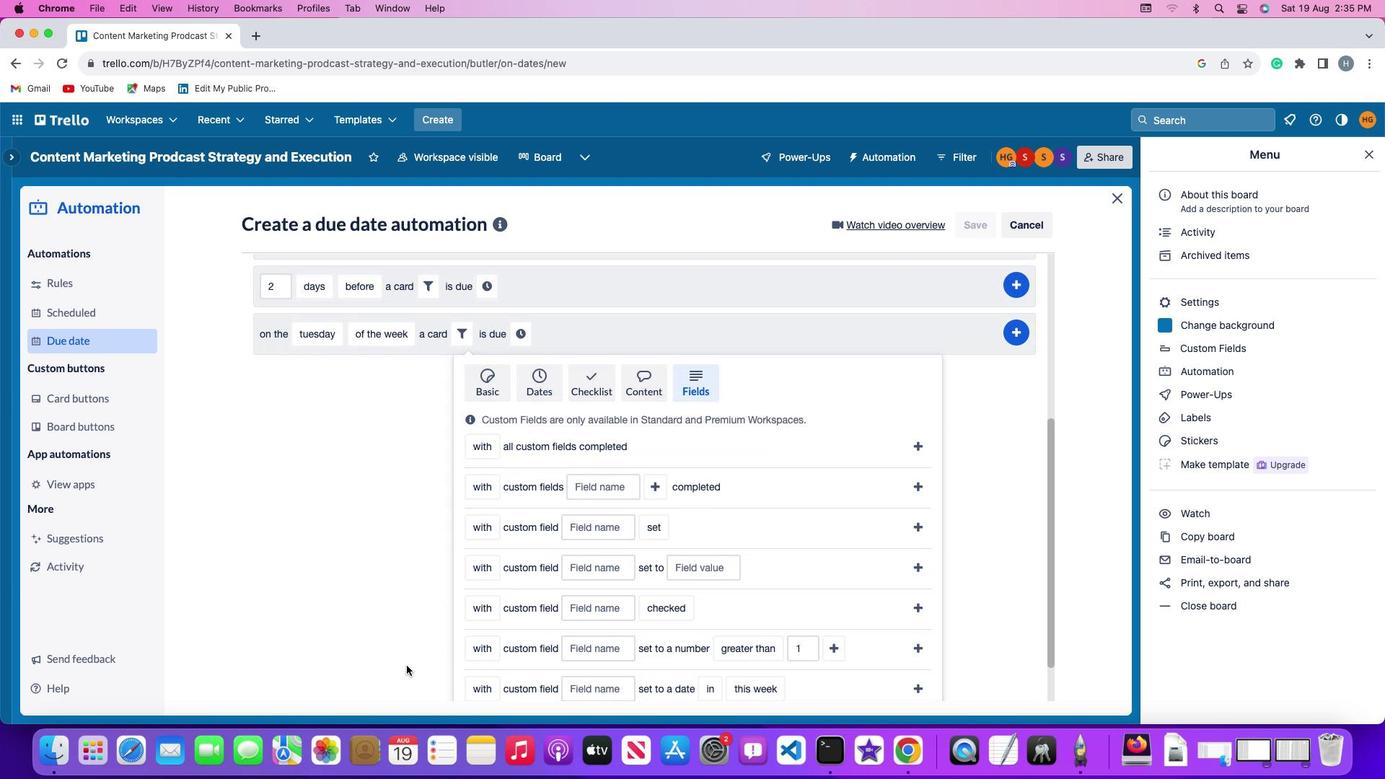 
Action: Mouse scrolled (407, 666) with delta (0, -2)
Screenshot: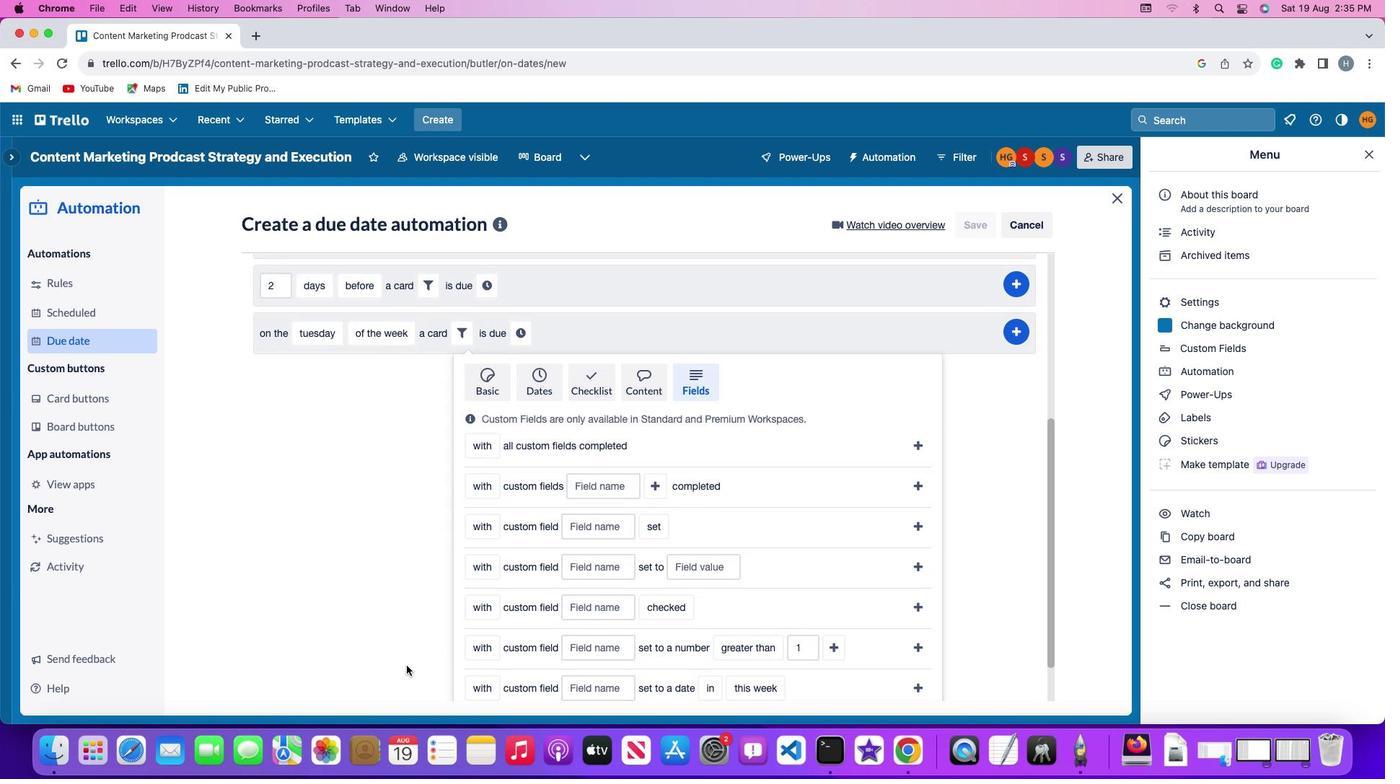 
Action: Mouse moved to (406, 665)
Screenshot: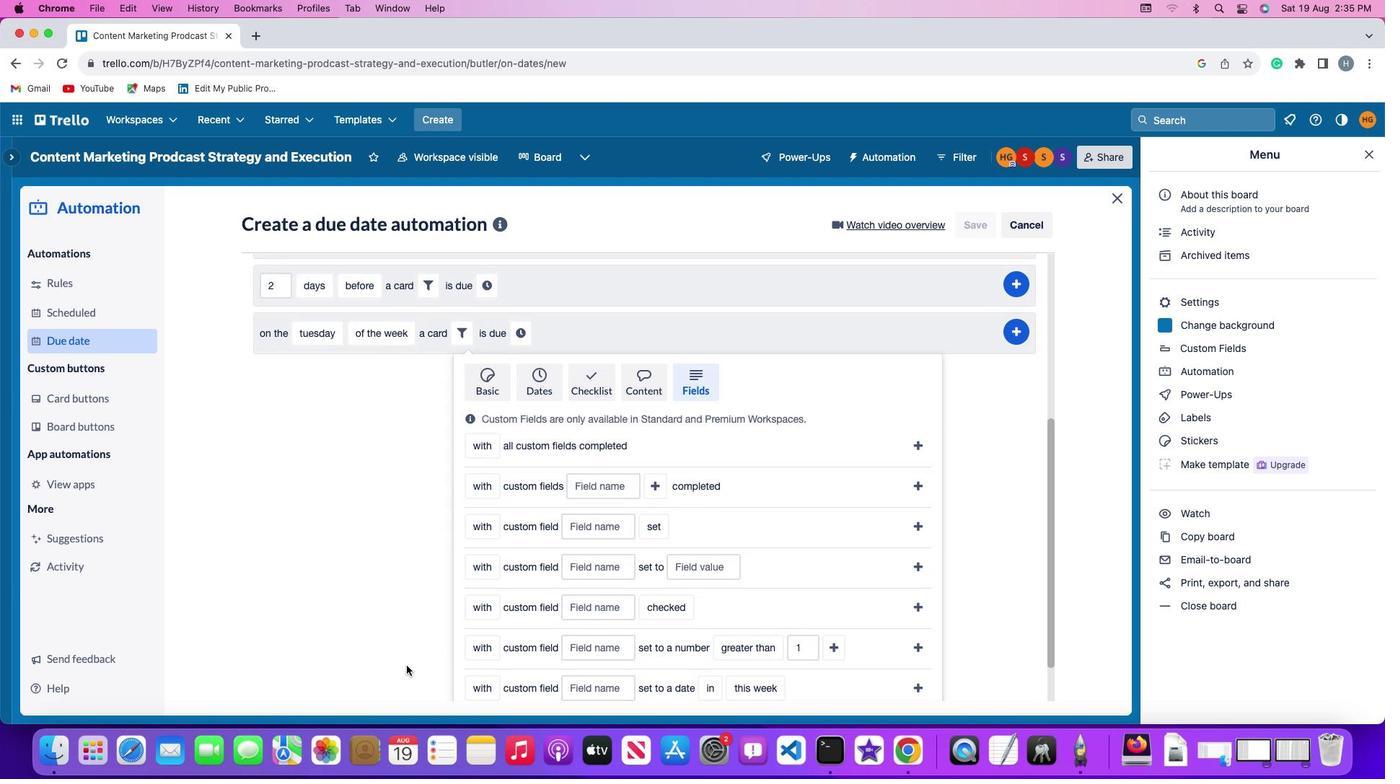 
Action: Mouse scrolled (406, 665) with delta (0, -3)
Screenshot: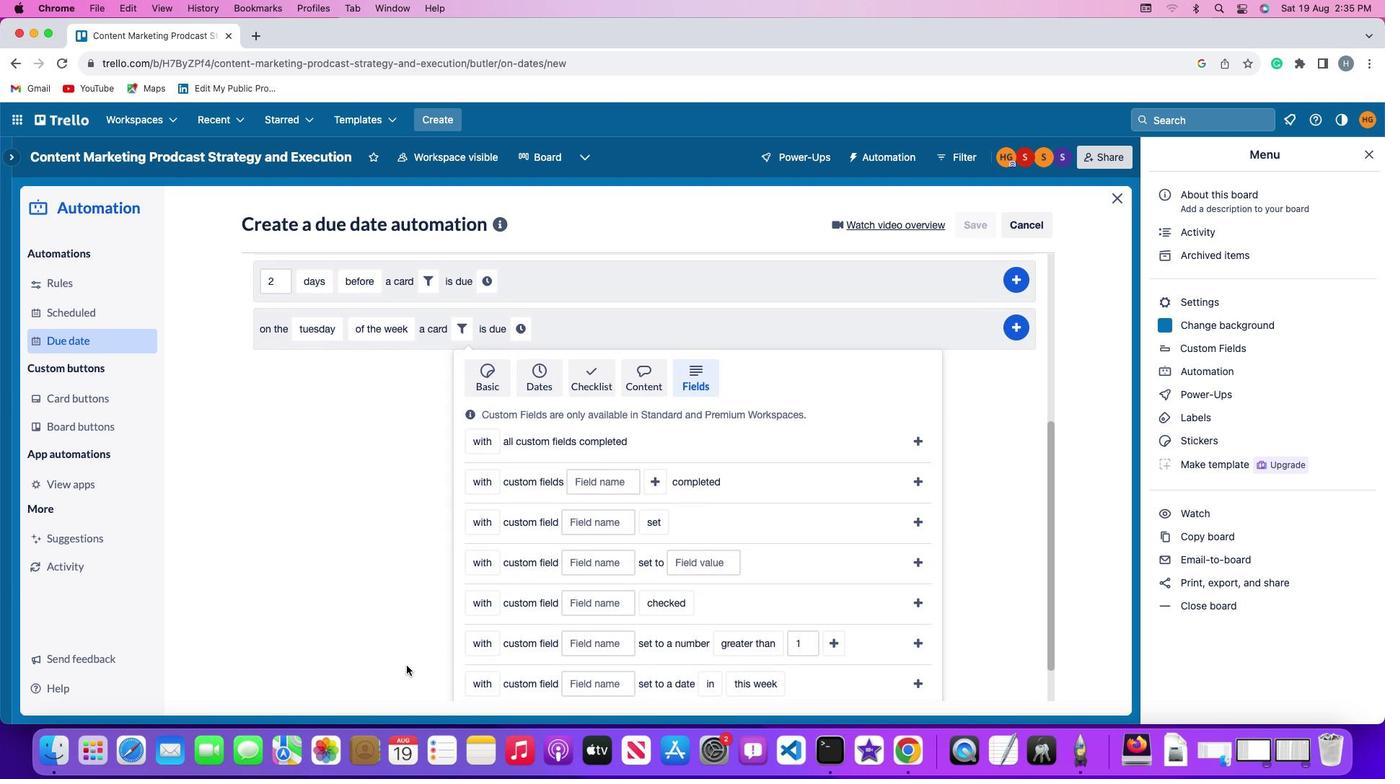 
Action: Mouse scrolled (406, 665) with delta (0, 0)
Screenshot: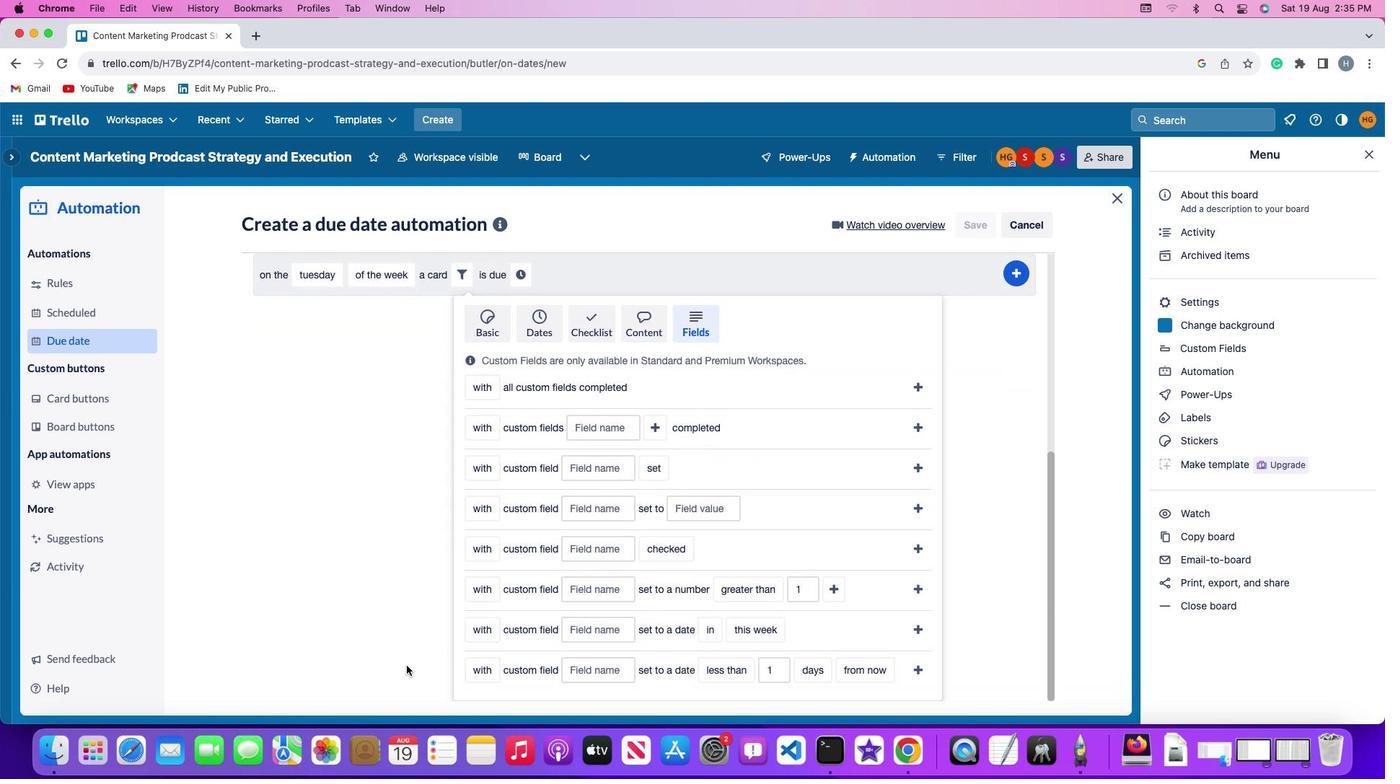 
Action: Mouse scrolled (406, 665) with delta (0, 0)
Screenshot: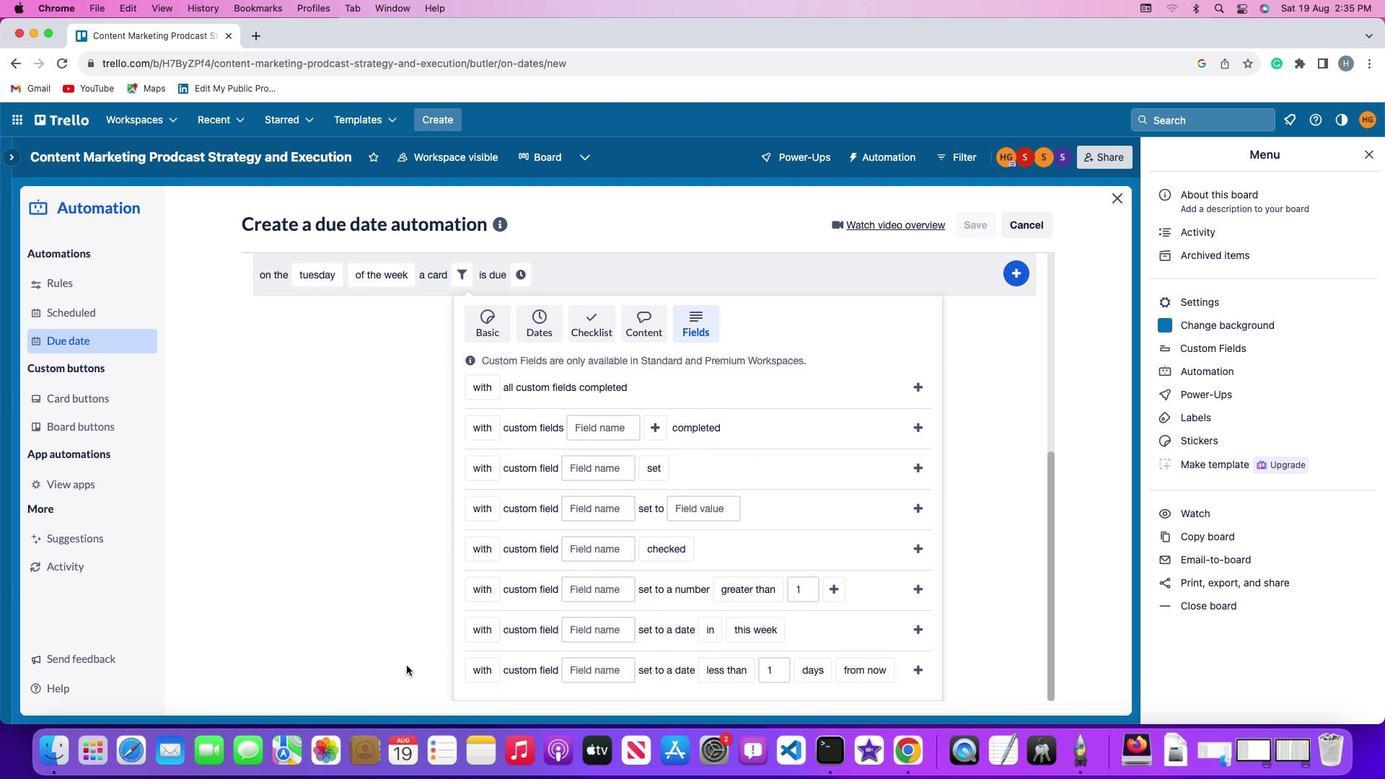 
Action: Mouse moved to (405, 665)
Screenshot: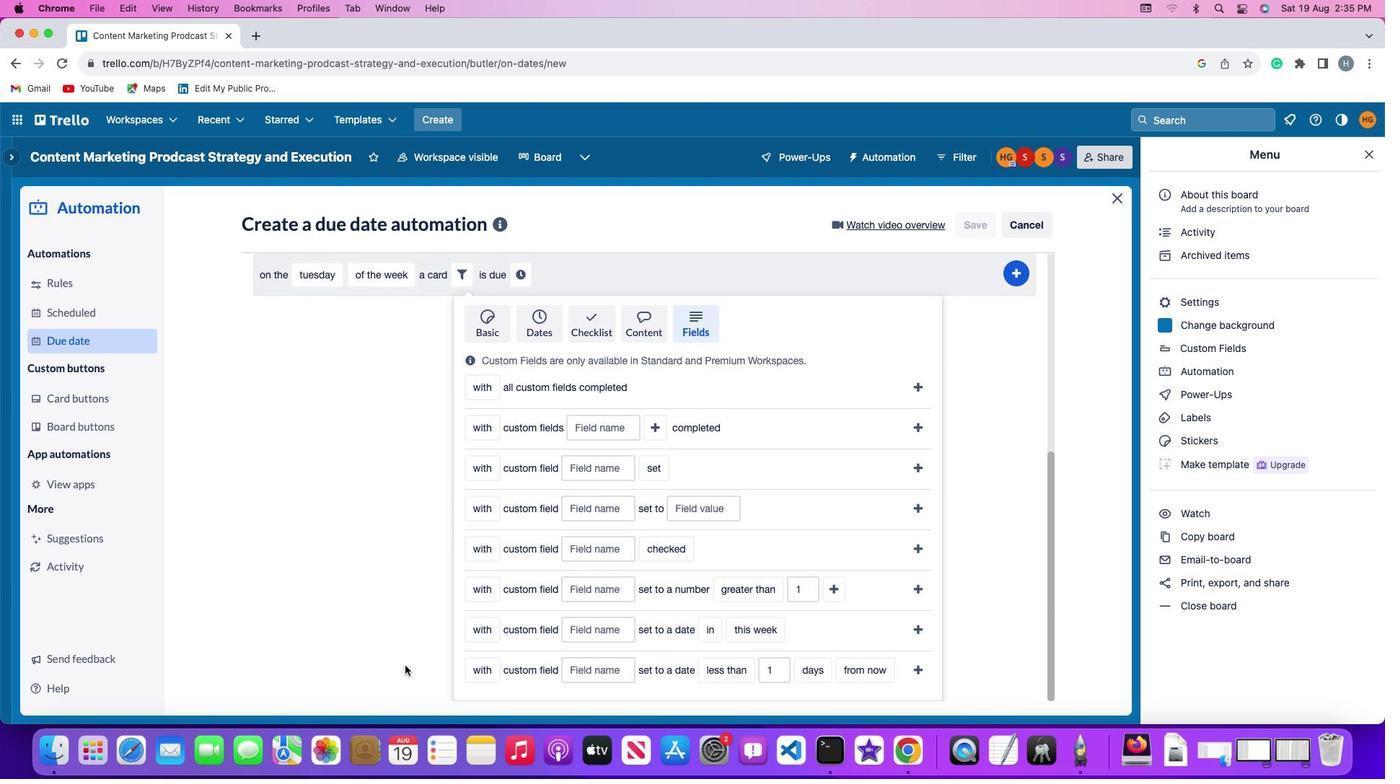 
Action: Mouse scrolled (405, 665) with delta (0, 0)
Screenshot: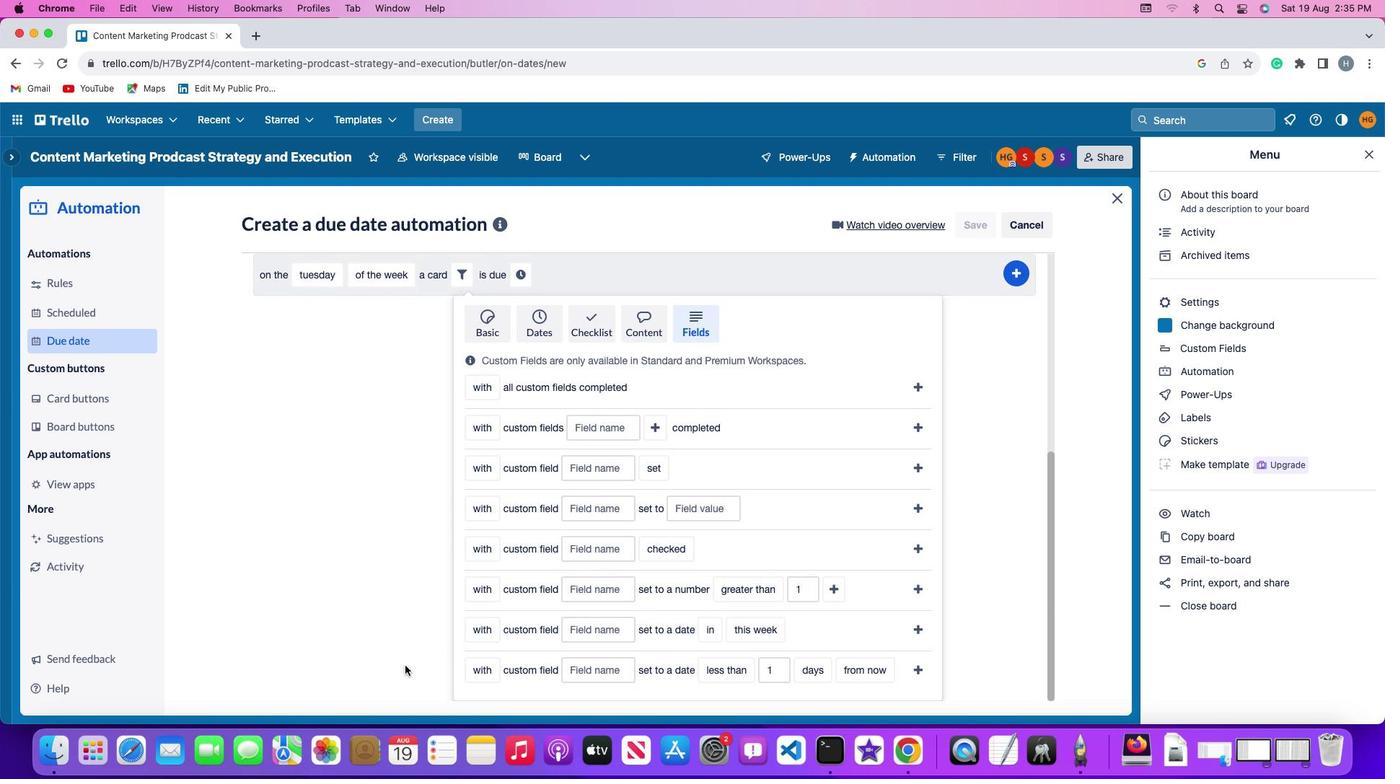 
Action: Mouse scrolled (405, 665) with delta (0, 0)
Screenshot: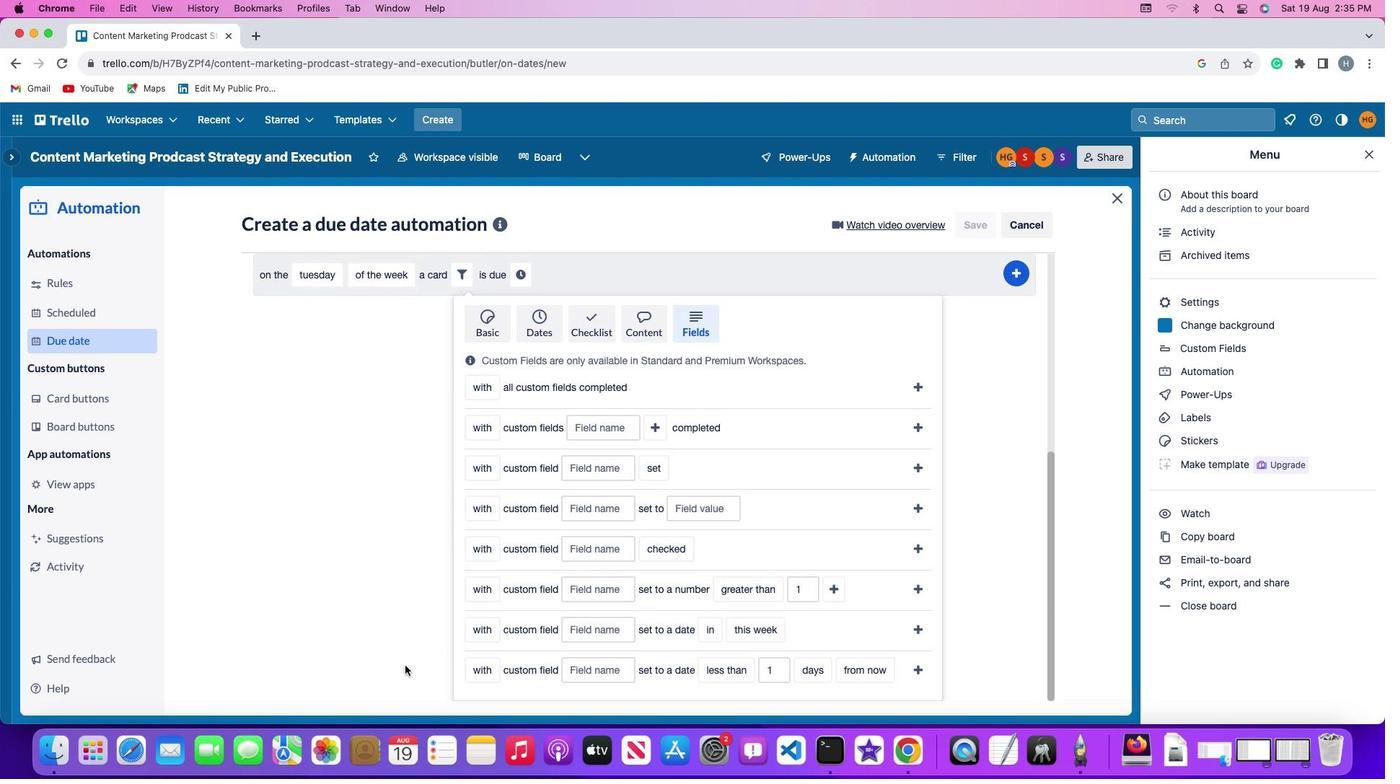
Action: Mouse moved to (477, 596)
Screenshot: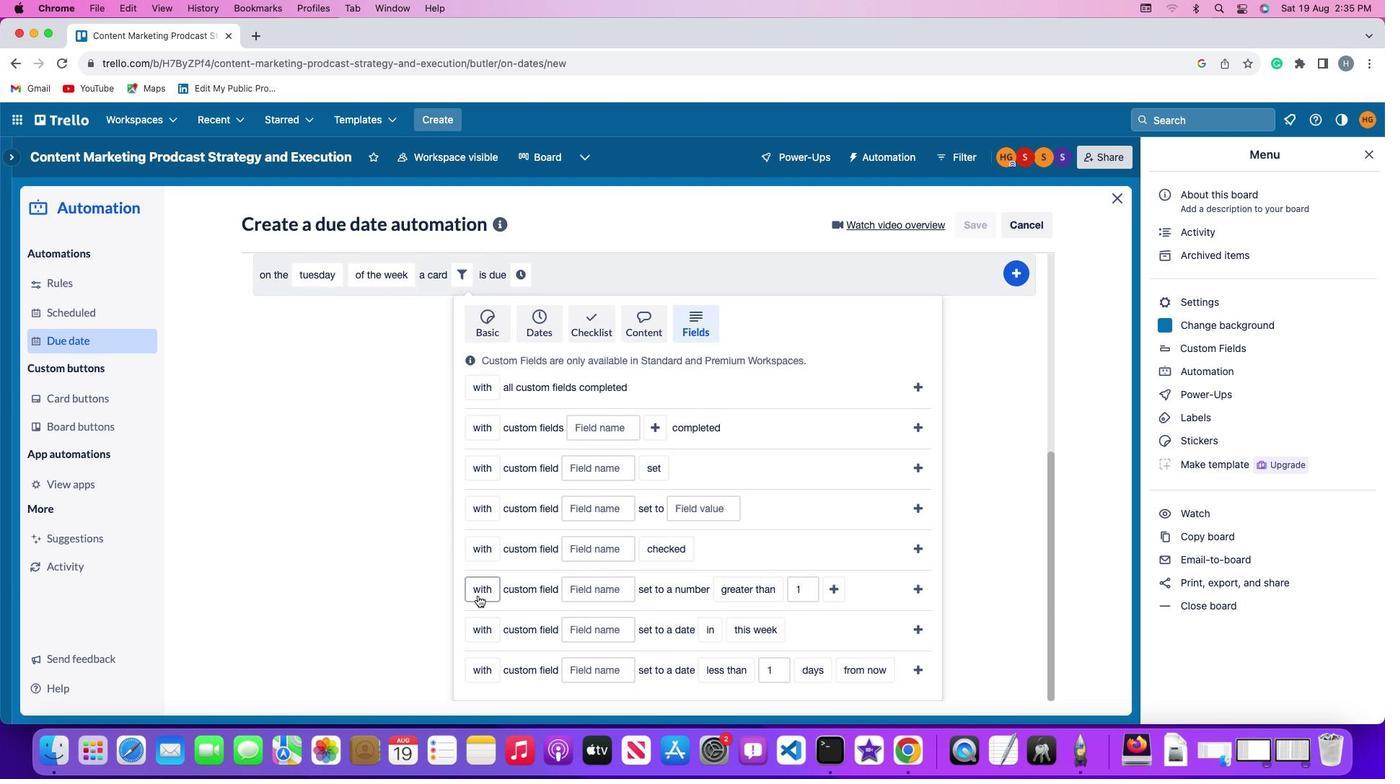 
Action: Mouse pressed left at (477, 596)
Screenshot: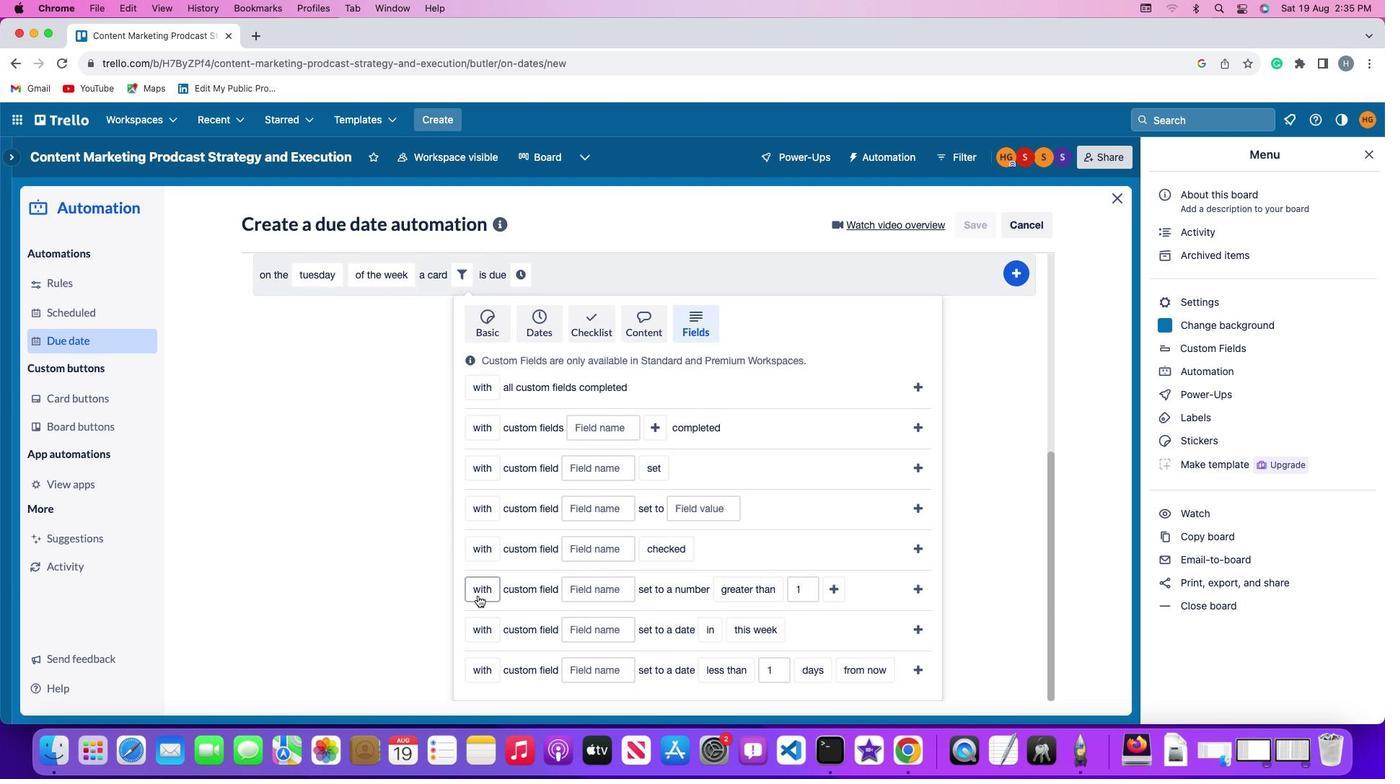 
Action: Mouse moved to (490, 618)
Screenshot: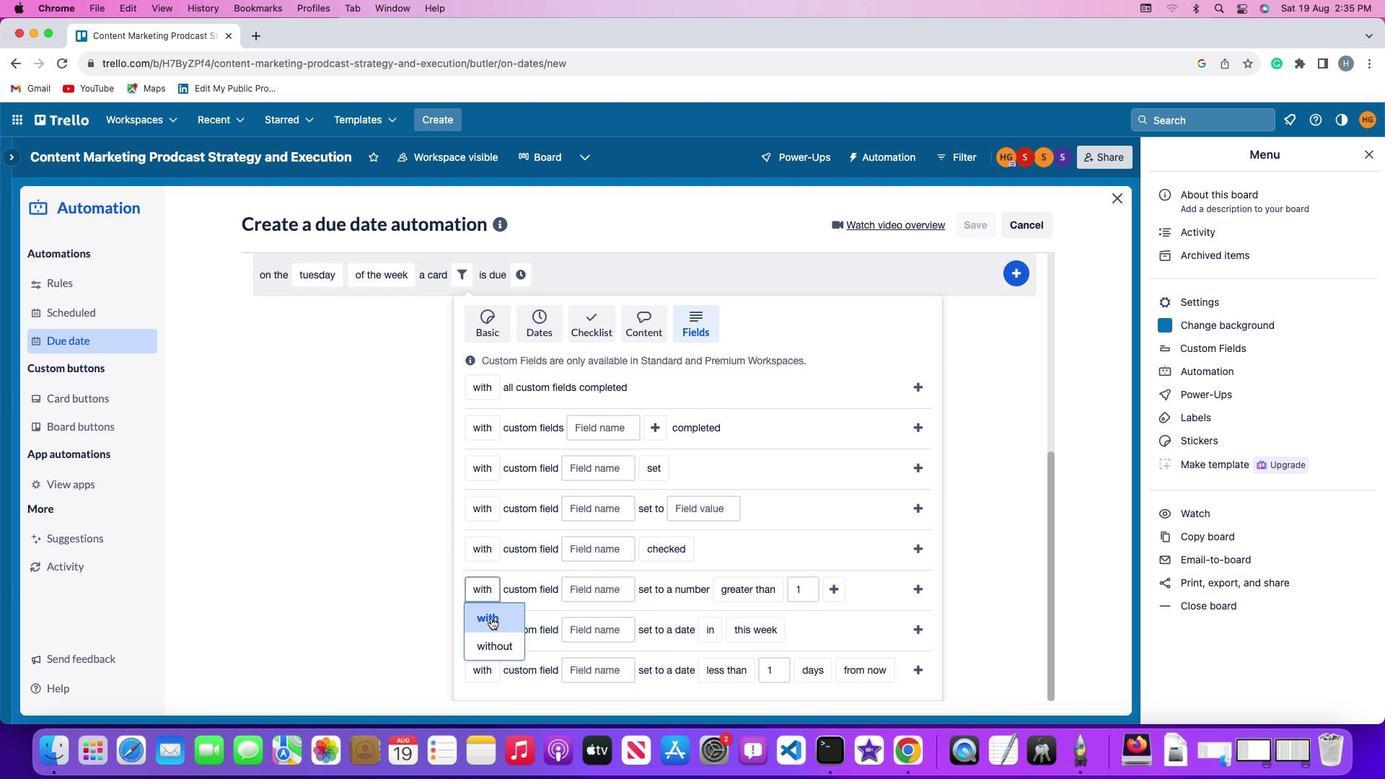 
Action: Mouse pressed left at (490, 618)
Screenshot: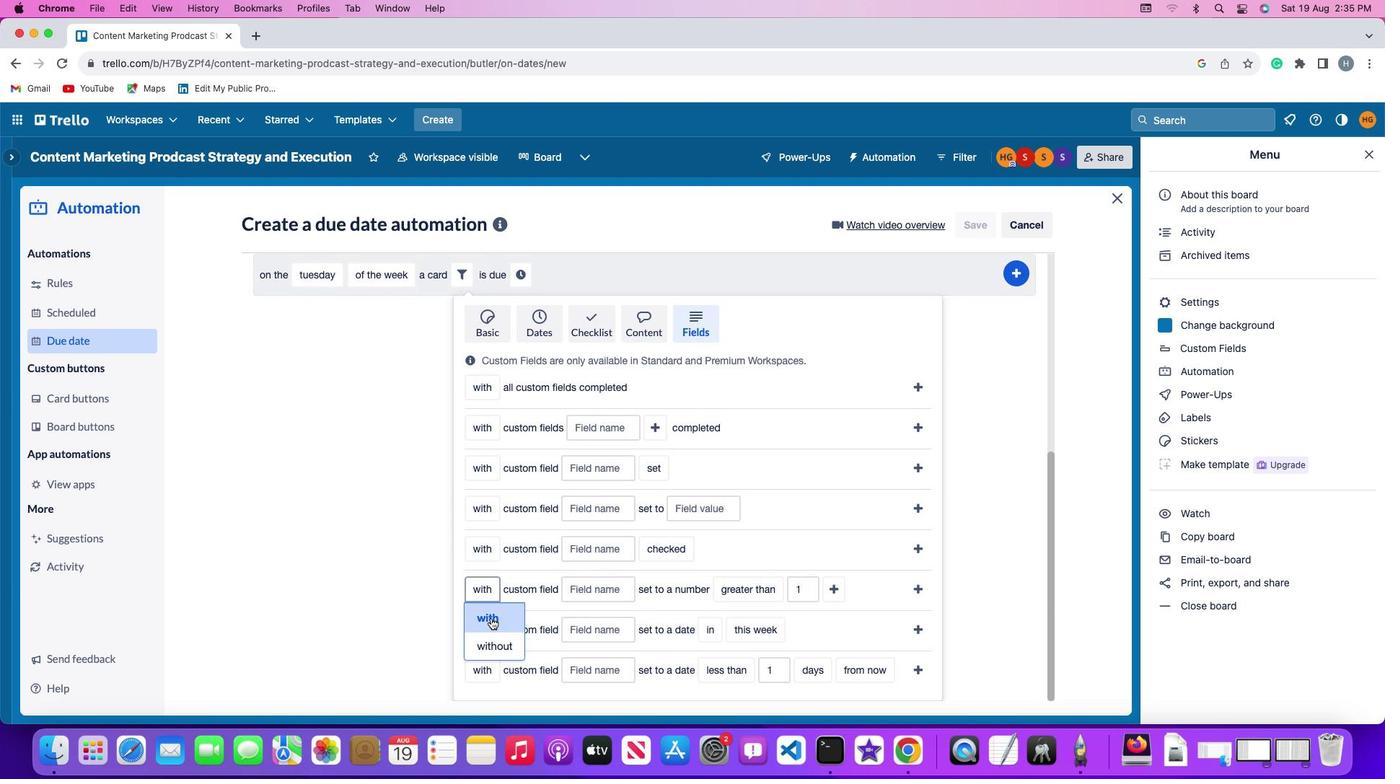
Action: Mouse moved to (604, 597)
Screenshot: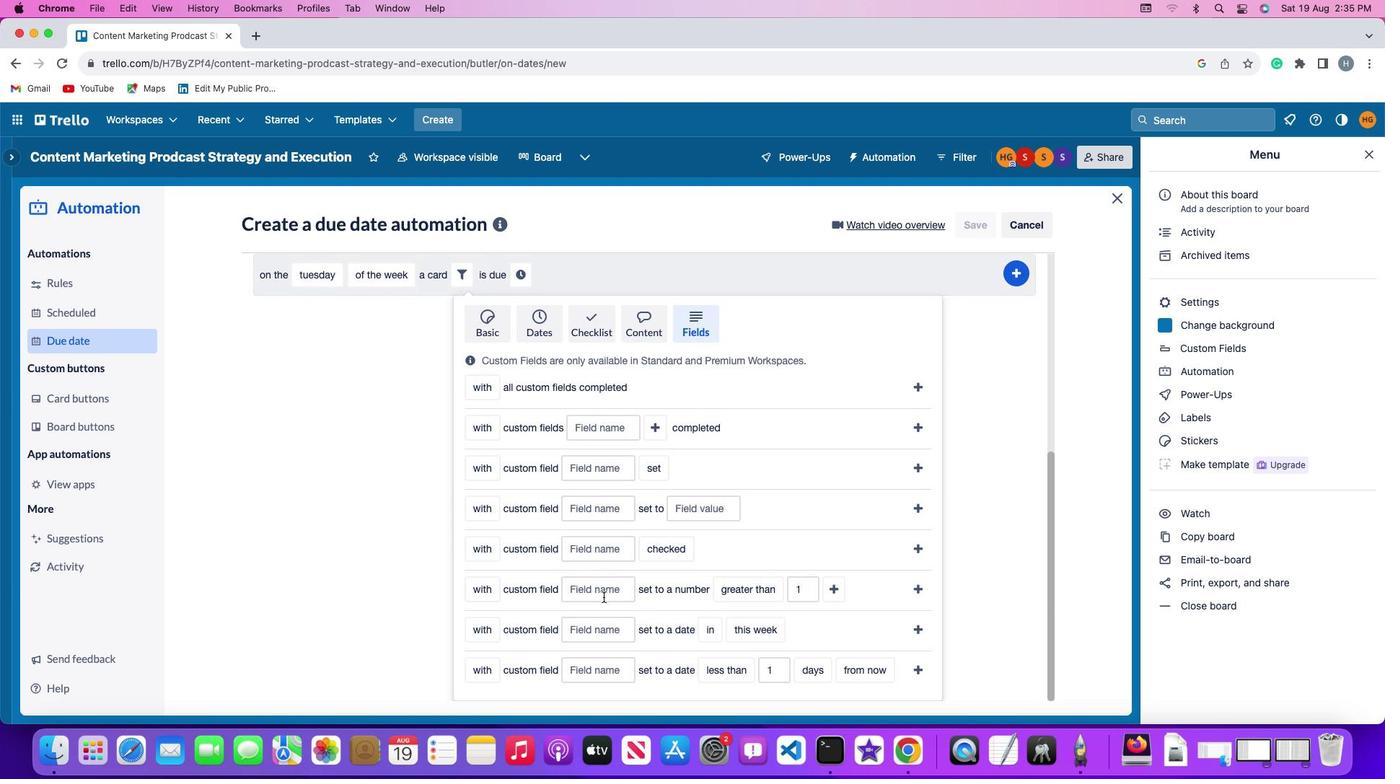 
Action: Mouse pressed left at (604, 597)
Screenshot: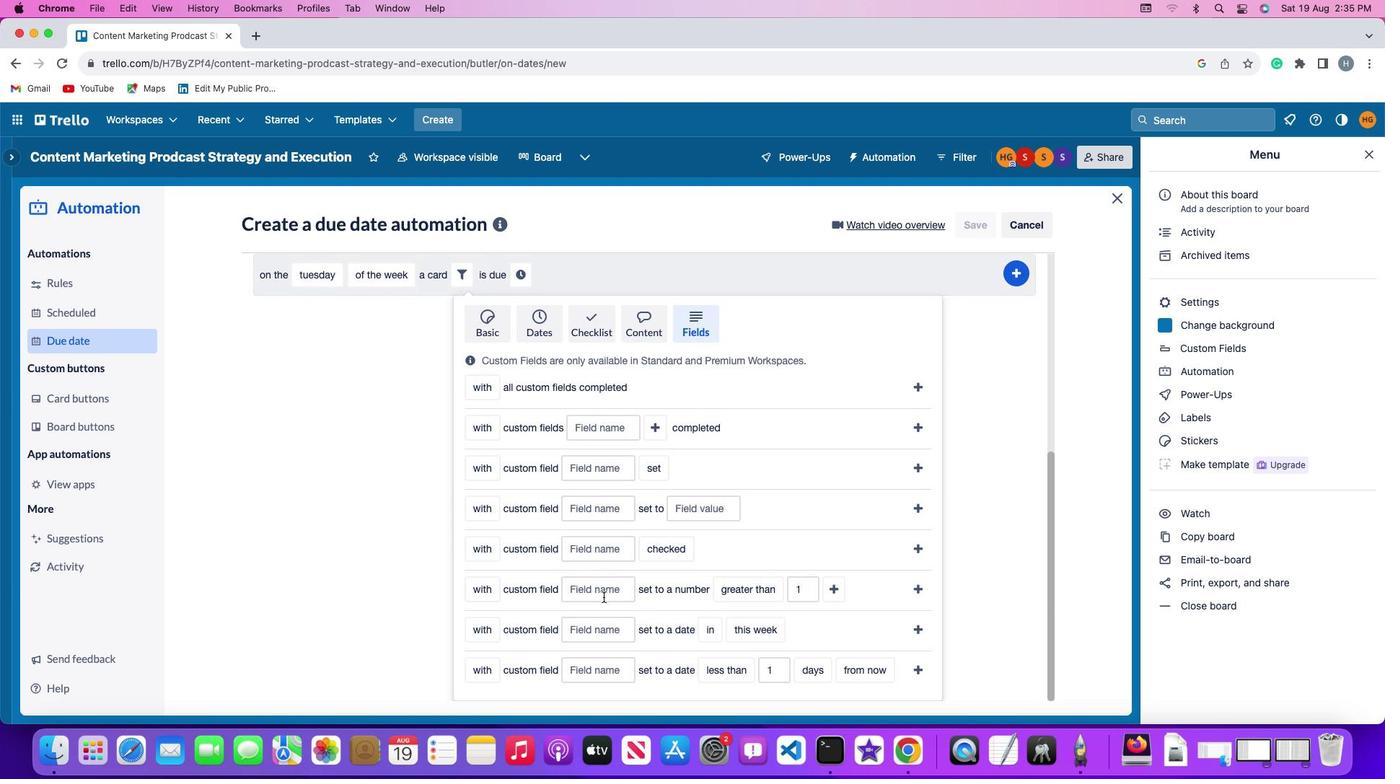 
Action: Key pressed Key.shift'R''e''s'
Screenshot: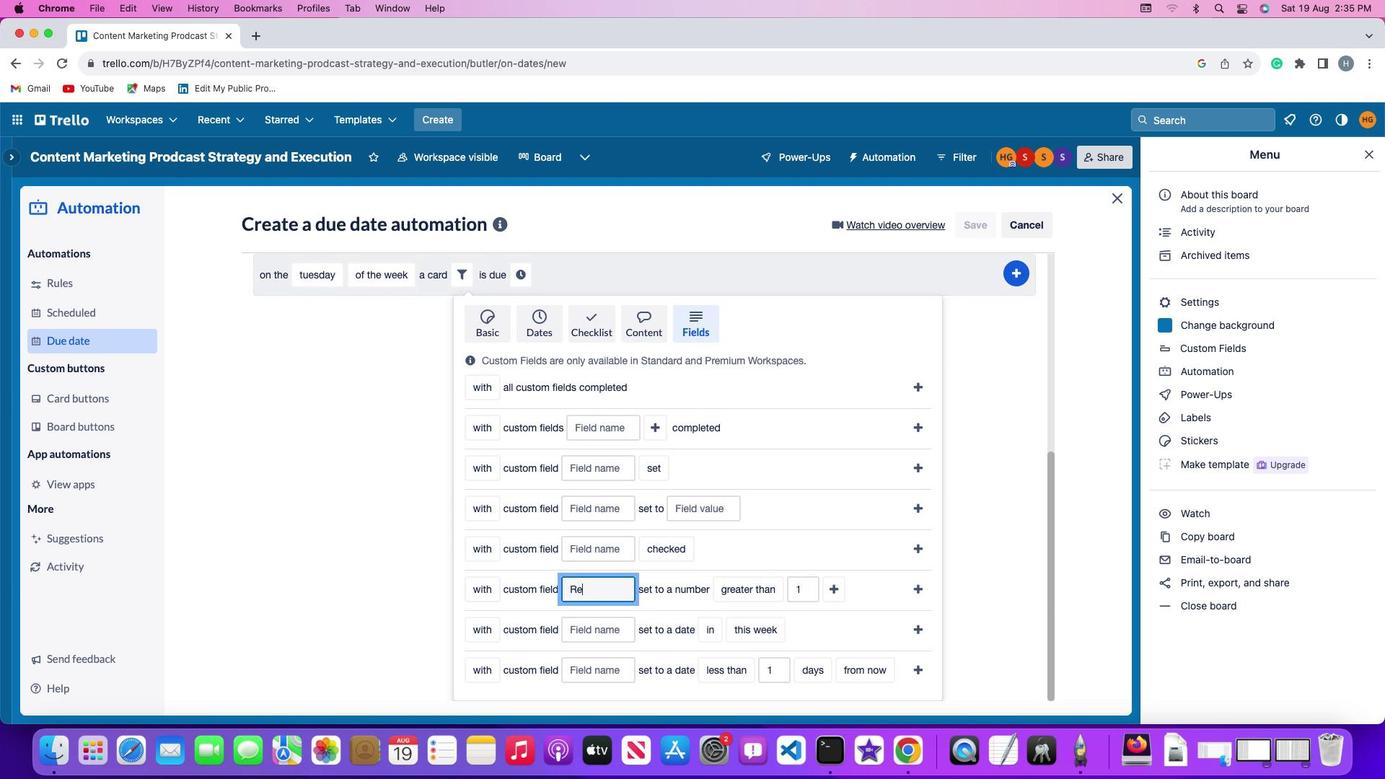 
Action: Mouse moved to (604, 596)
Screenshot: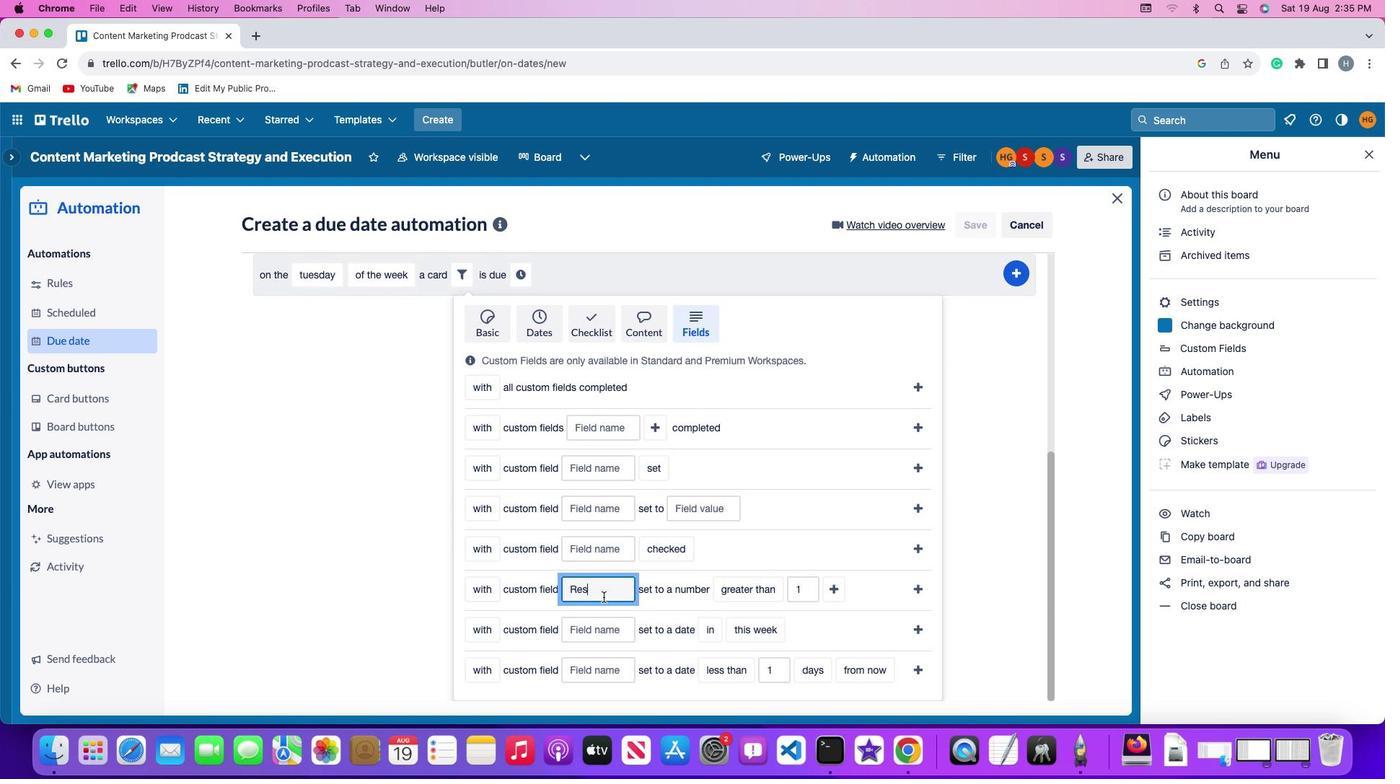 
Action: Key pressed 'u''m''e'
Screenshot: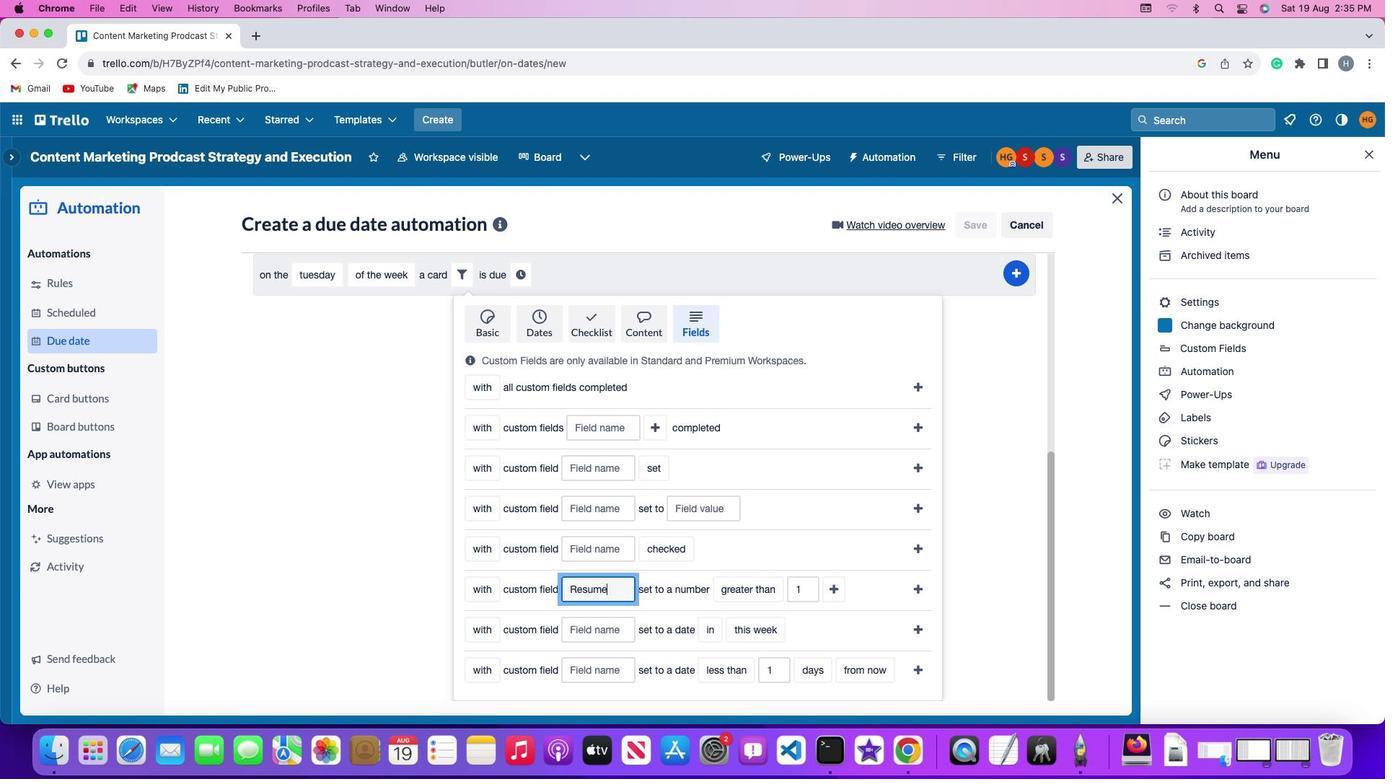
Action: Mouse moved to (726, 577)
Screenshot: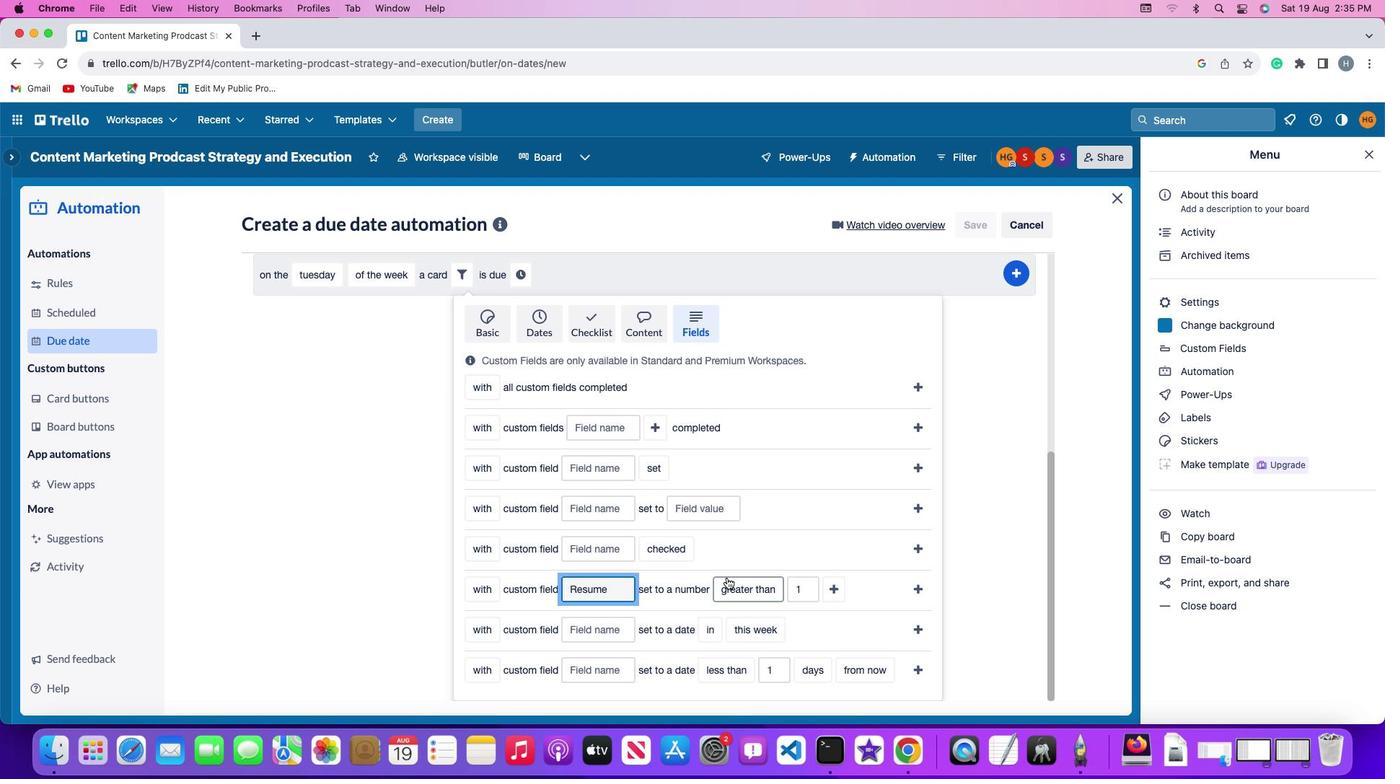 
Action: Mouse pressed left at (726, 577)
Screenshot: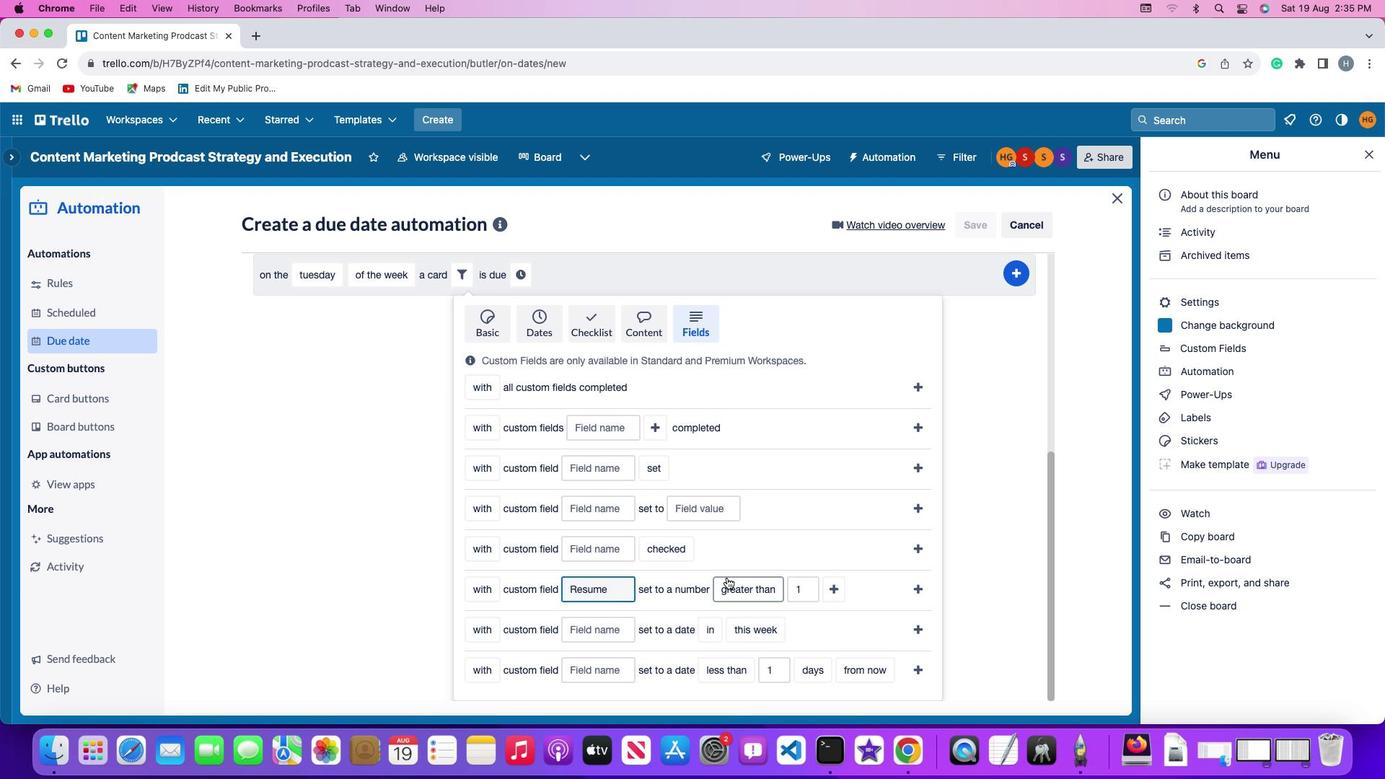 
Action: Mouse moved to (762, 484)
Screenshot: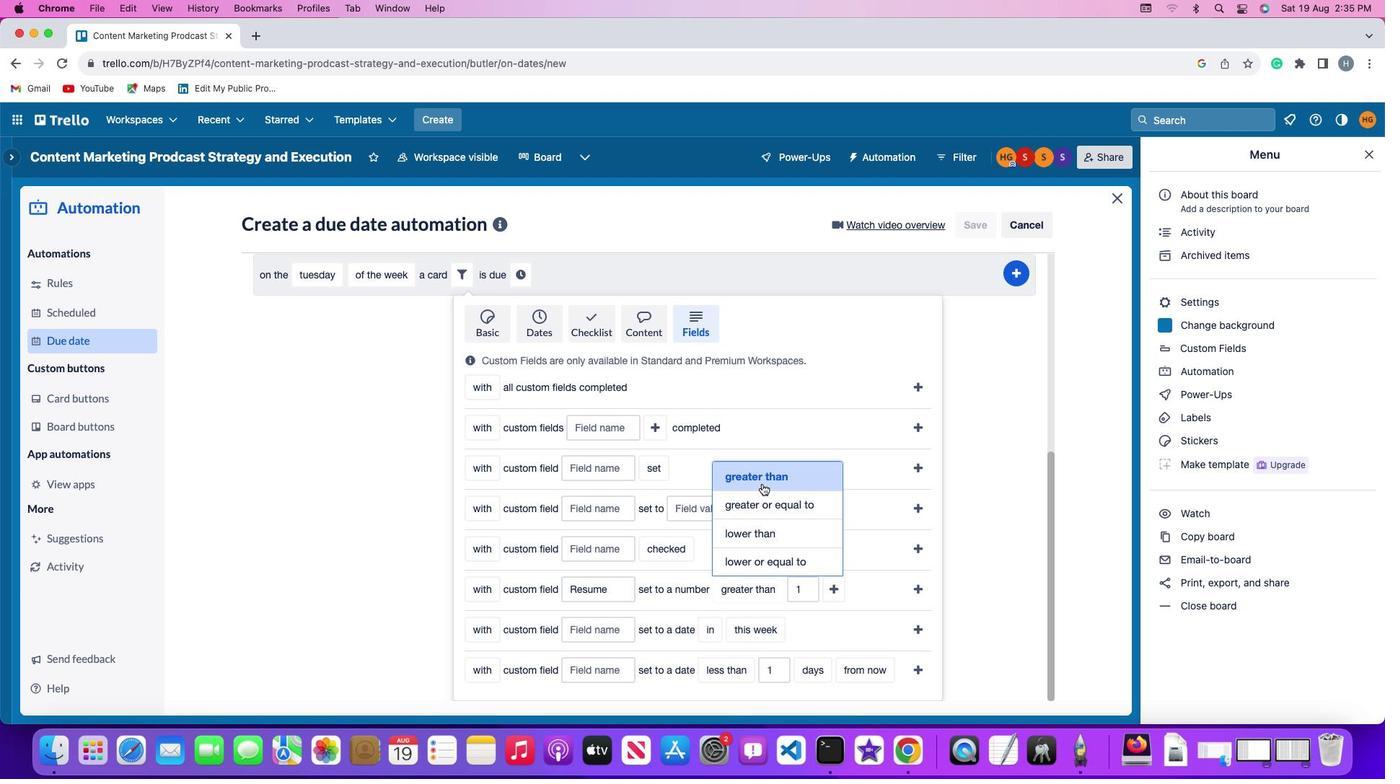 
Action: Mouse pressed left at (762, 484)
Screenshot: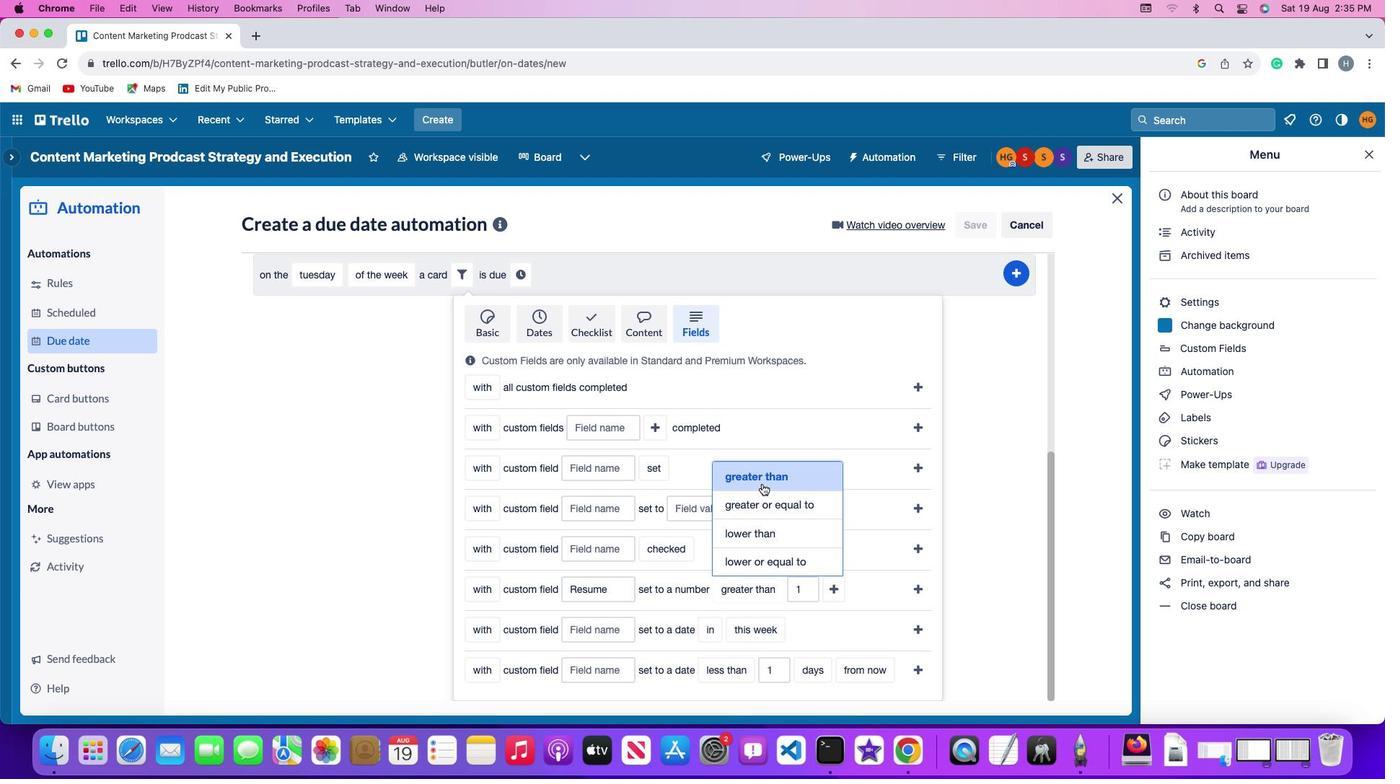 
Action: Mouse moved to (810, 594)
Screenshot: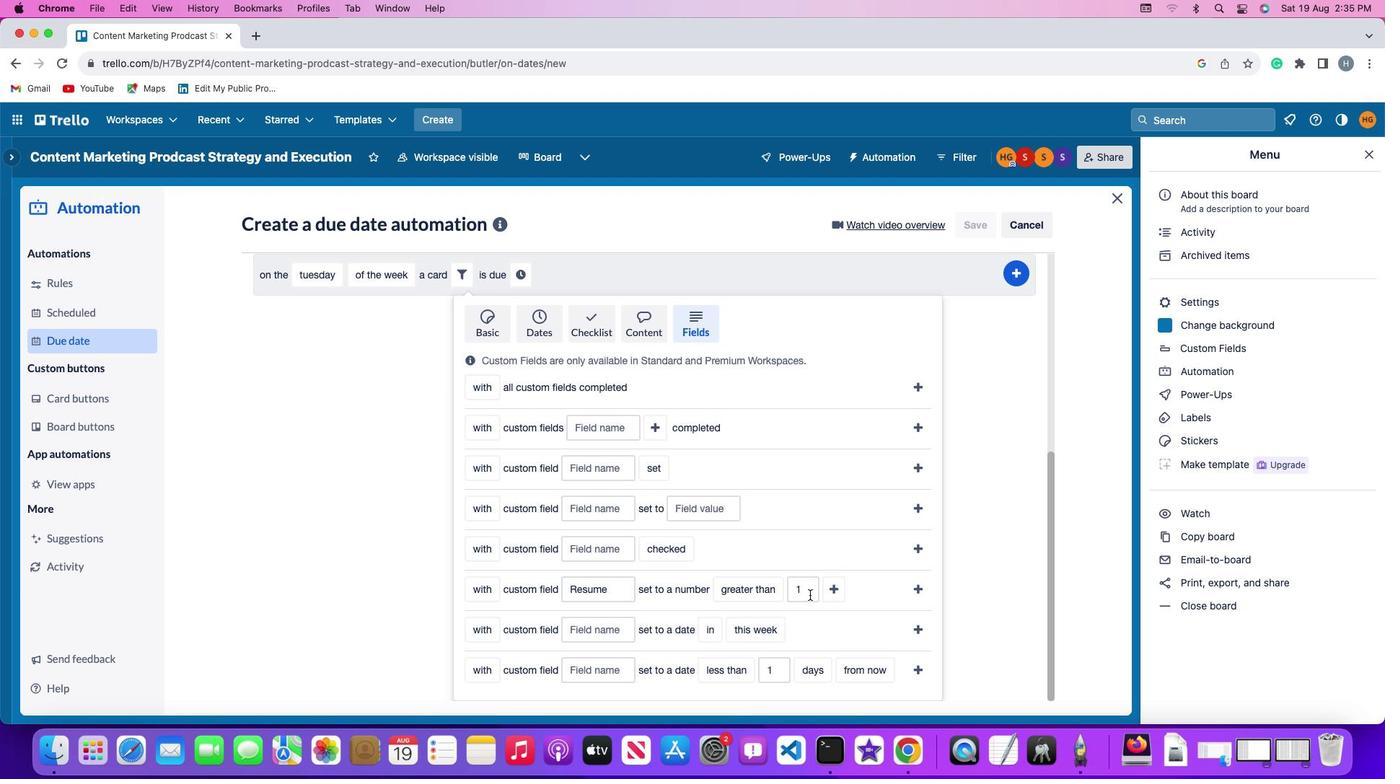 
Action: Mouse pressed left at (810, 594)
Screenshot: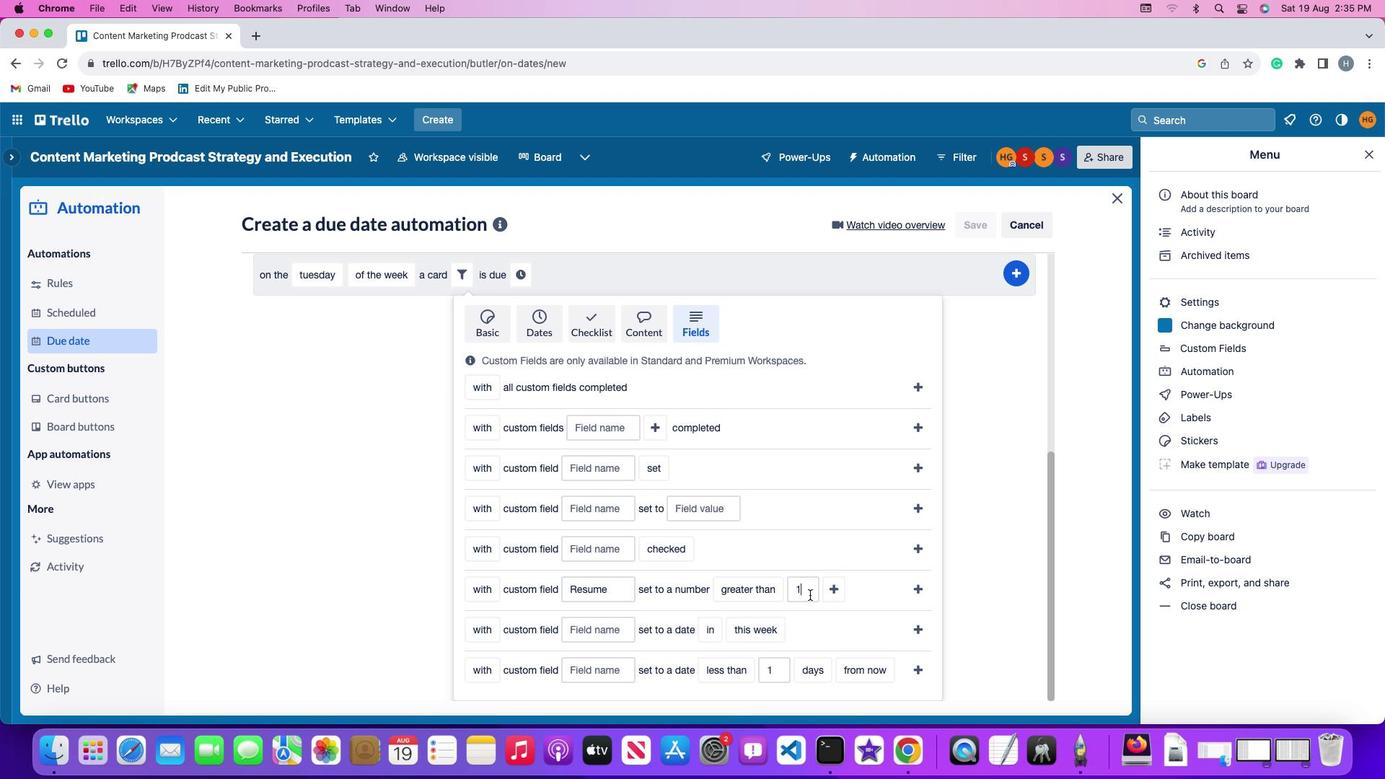 
Action: Mouse moved to (811, 590)
Screenshot: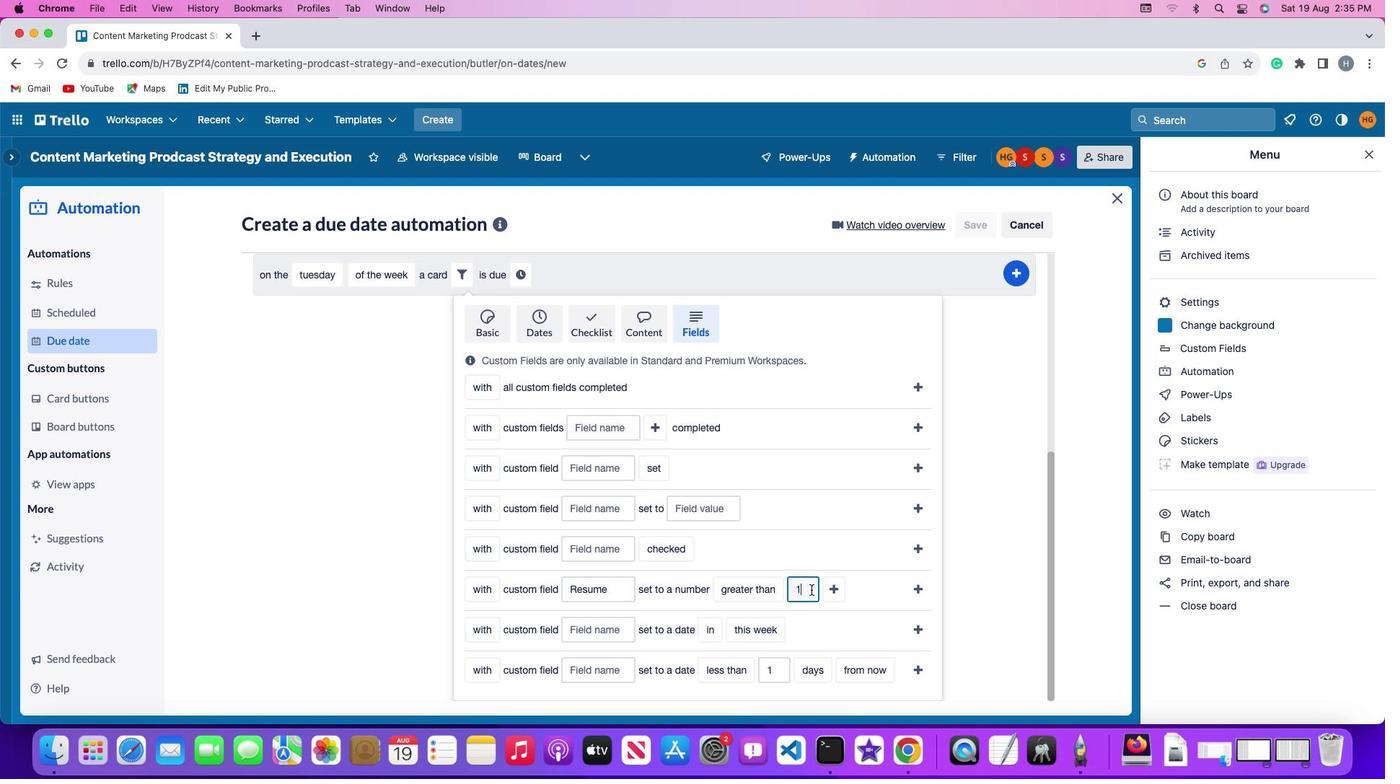 
Action: Key pressed Key.backspace'1'
Screenshot: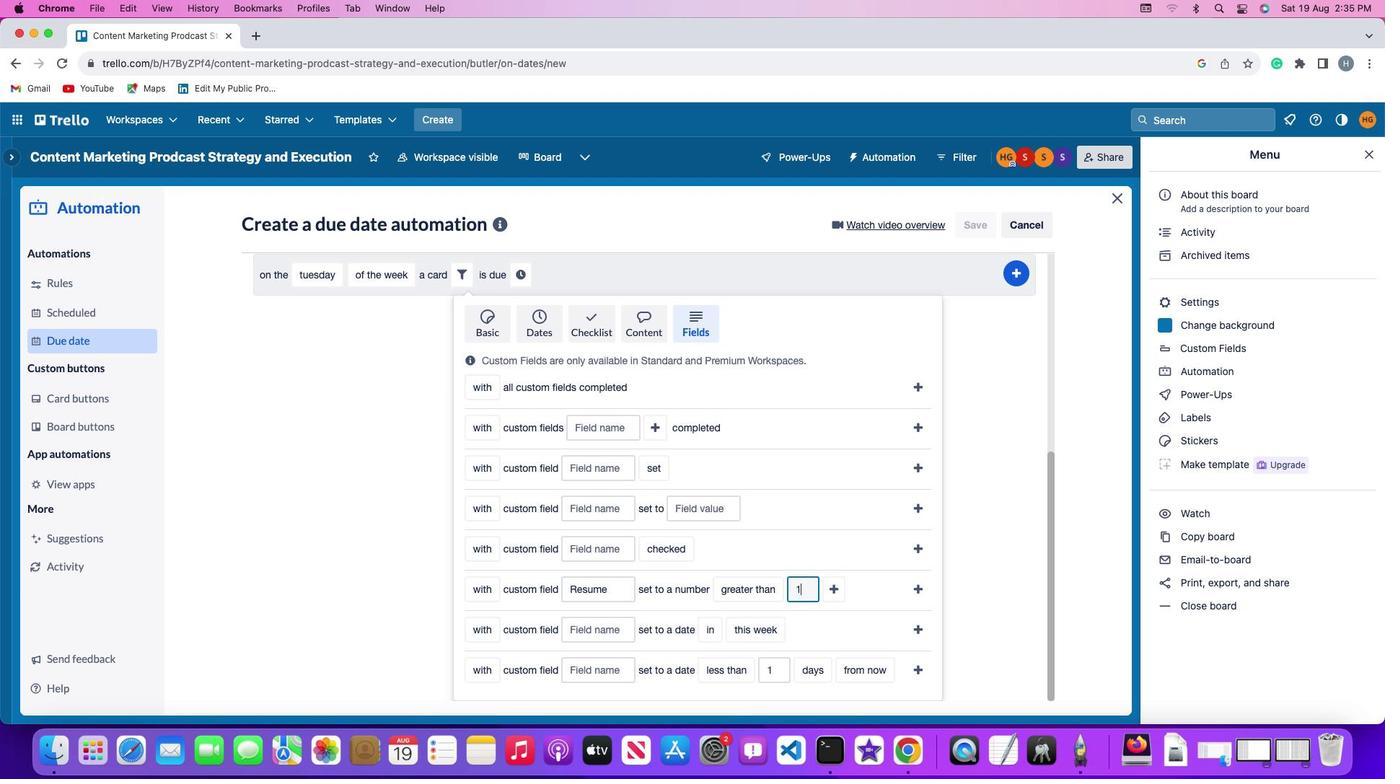 
Action: Mouse moved to (840, 591)
Screenshot: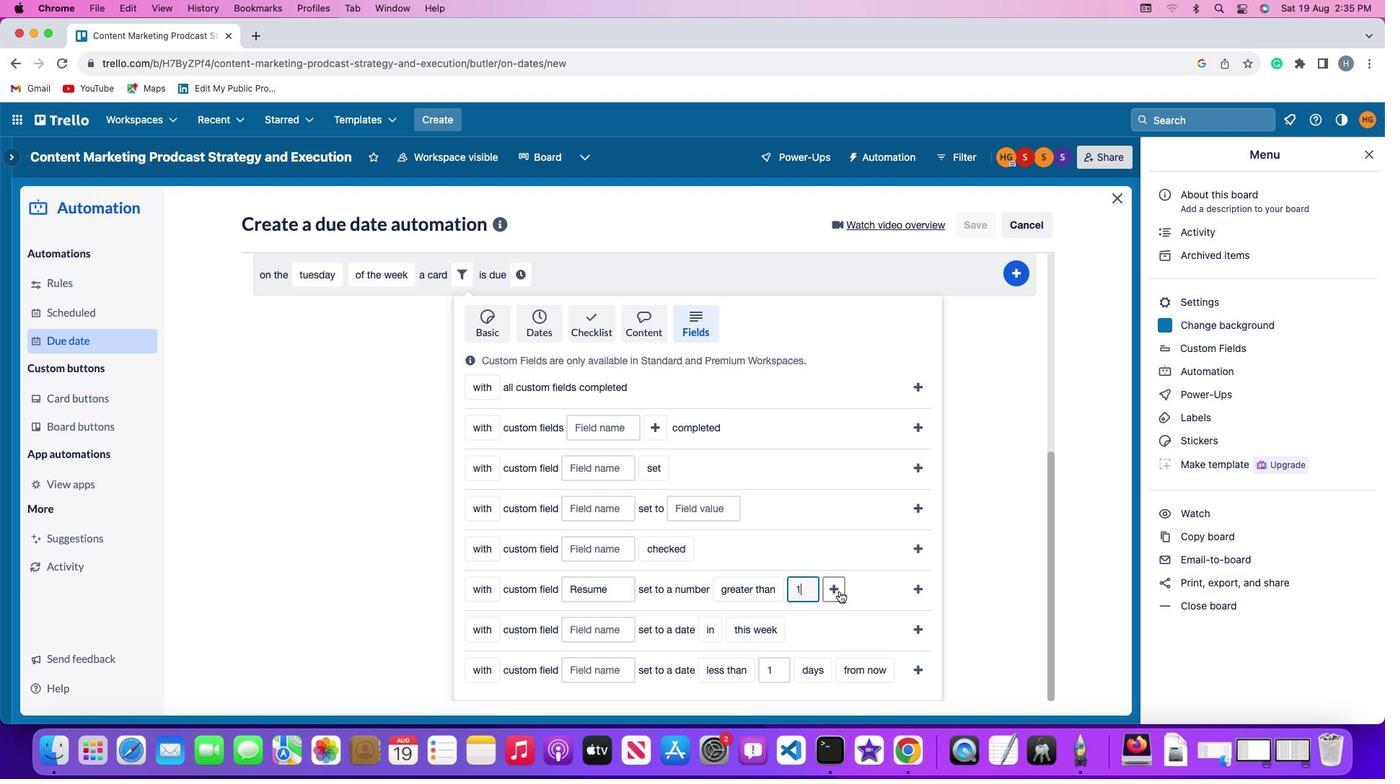 
Action: Mouse pressed left at (840, 591)
Screenshot: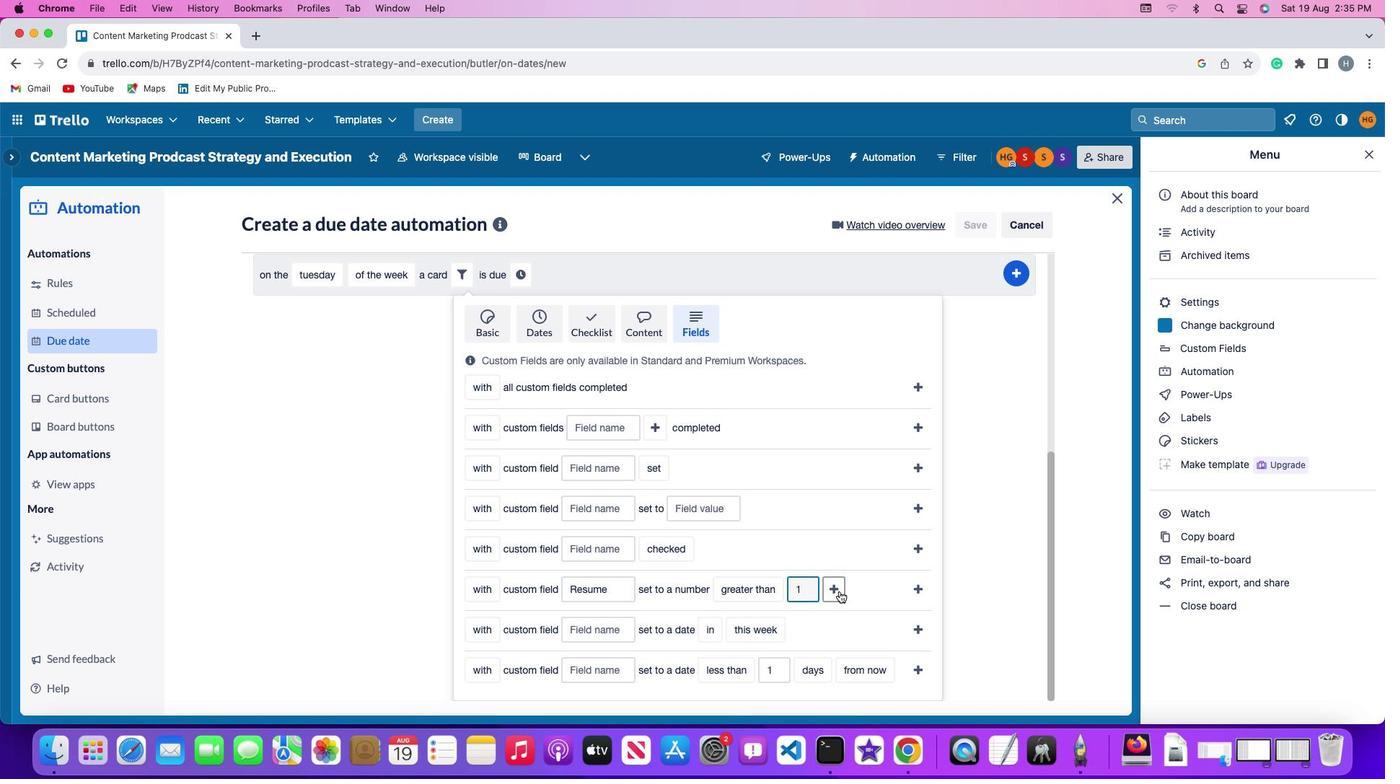 
Action: Mouse moved to (866, 586)
Screenshot: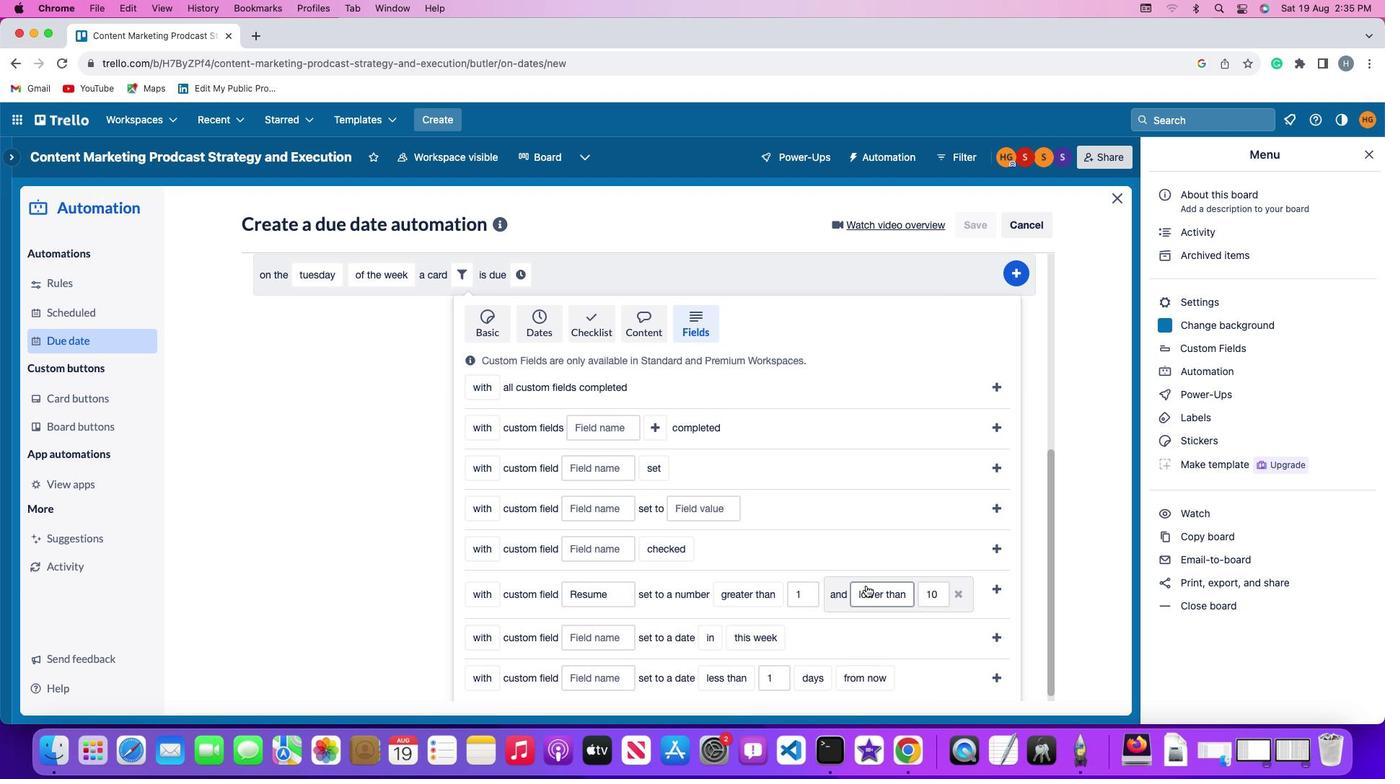 
Action: Mouse pressed left at (866, 586)
Screenshot: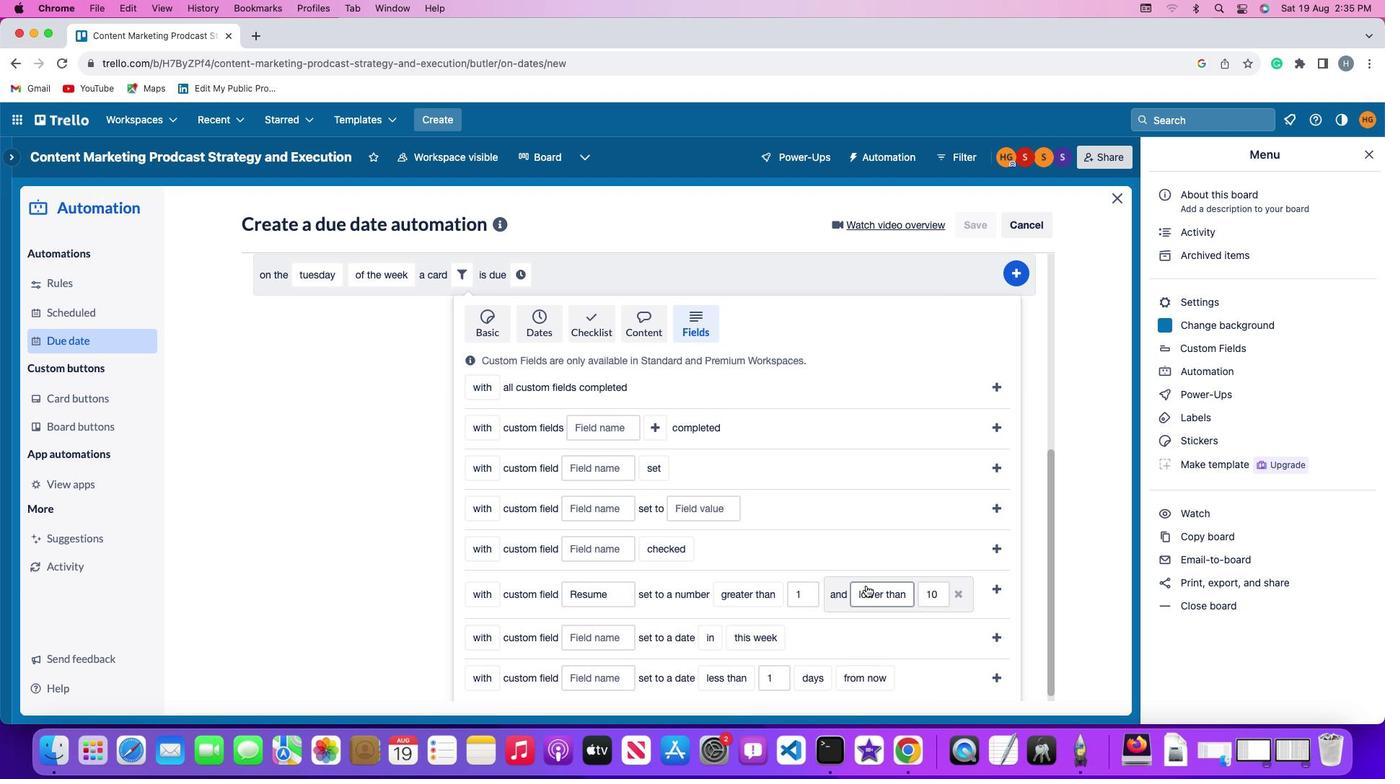 
Action: Mouse moved to (879, 536)
Screenshot: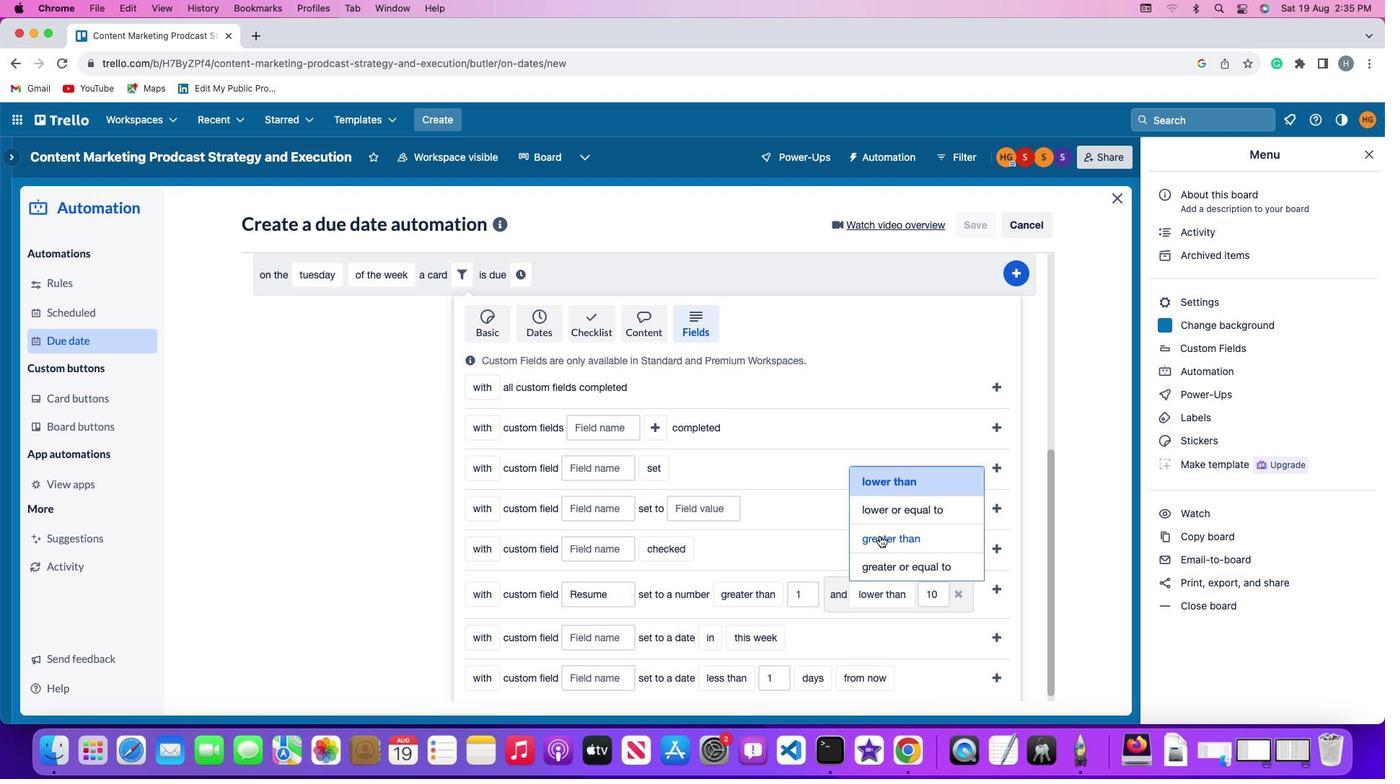 
Action: Mouse pressed left at (879, 536)
Screenshot: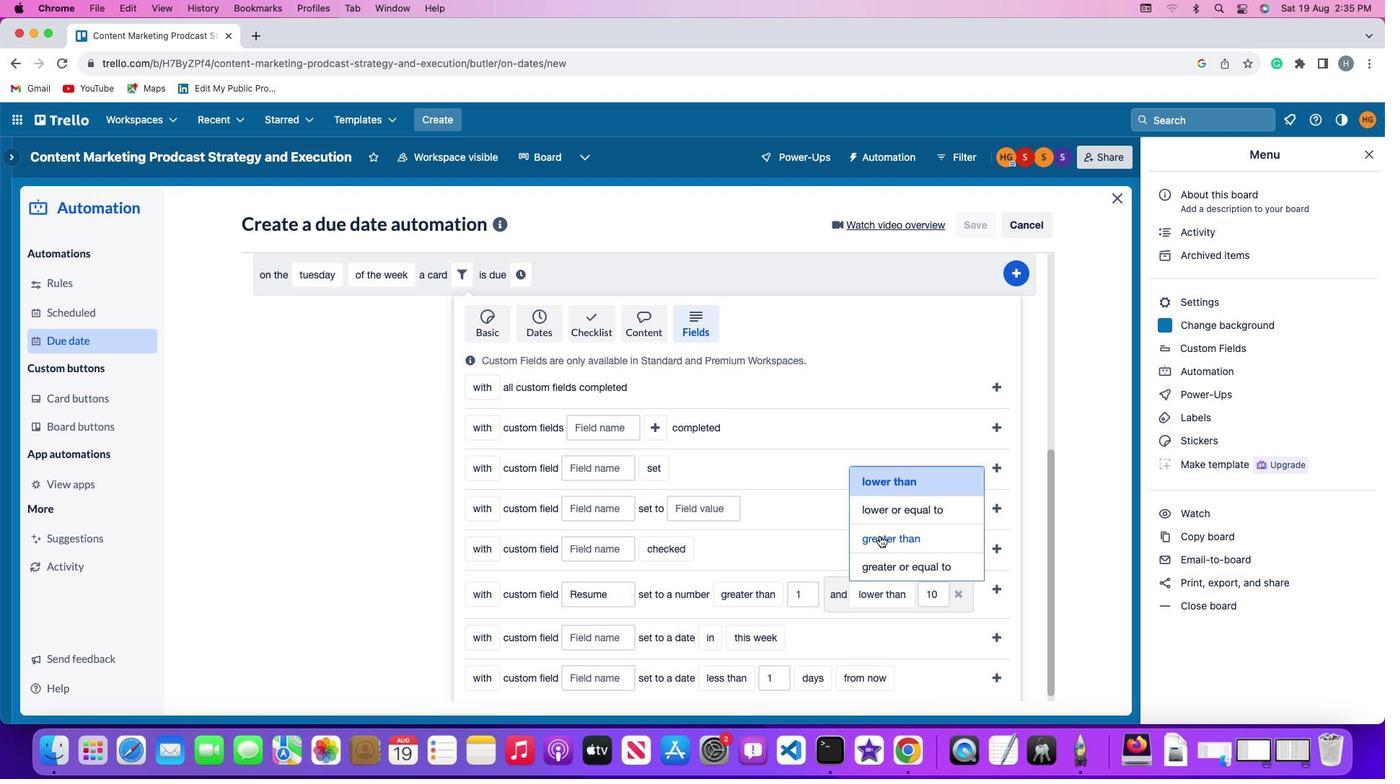 
Action: Mouse moved to (953, 588)
Screenshot: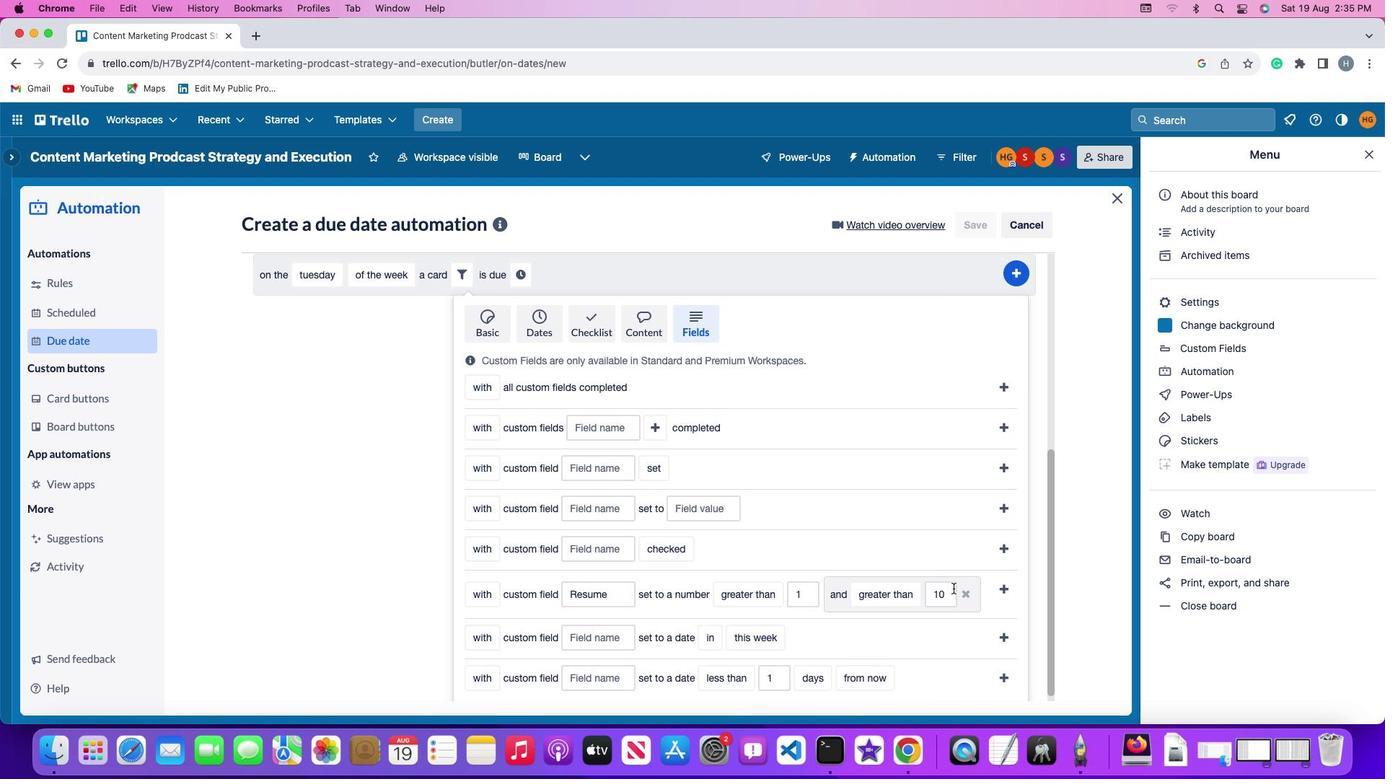 
Action: Mouse pressed left at (953, 588)
Screenshot: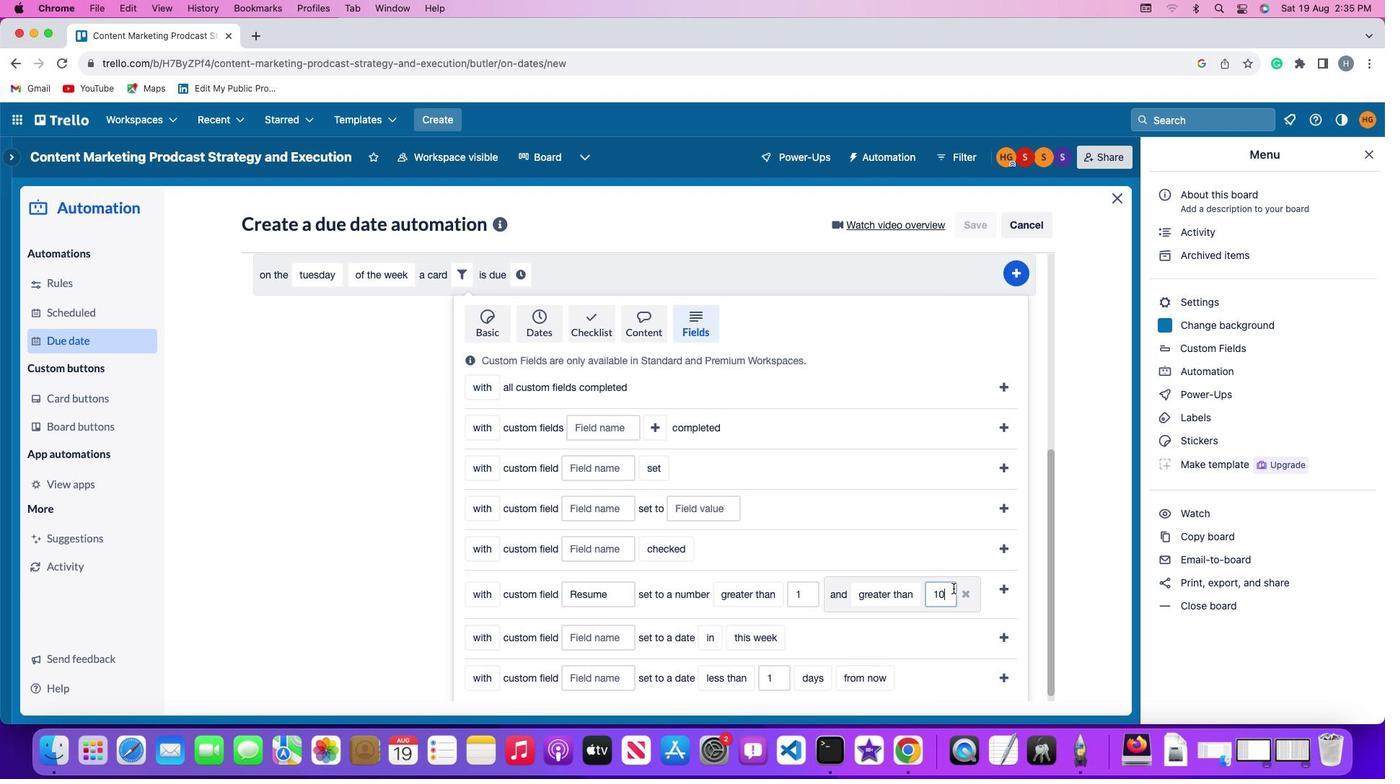 
Action: Mouse moved to (953, 588)
Screenshot: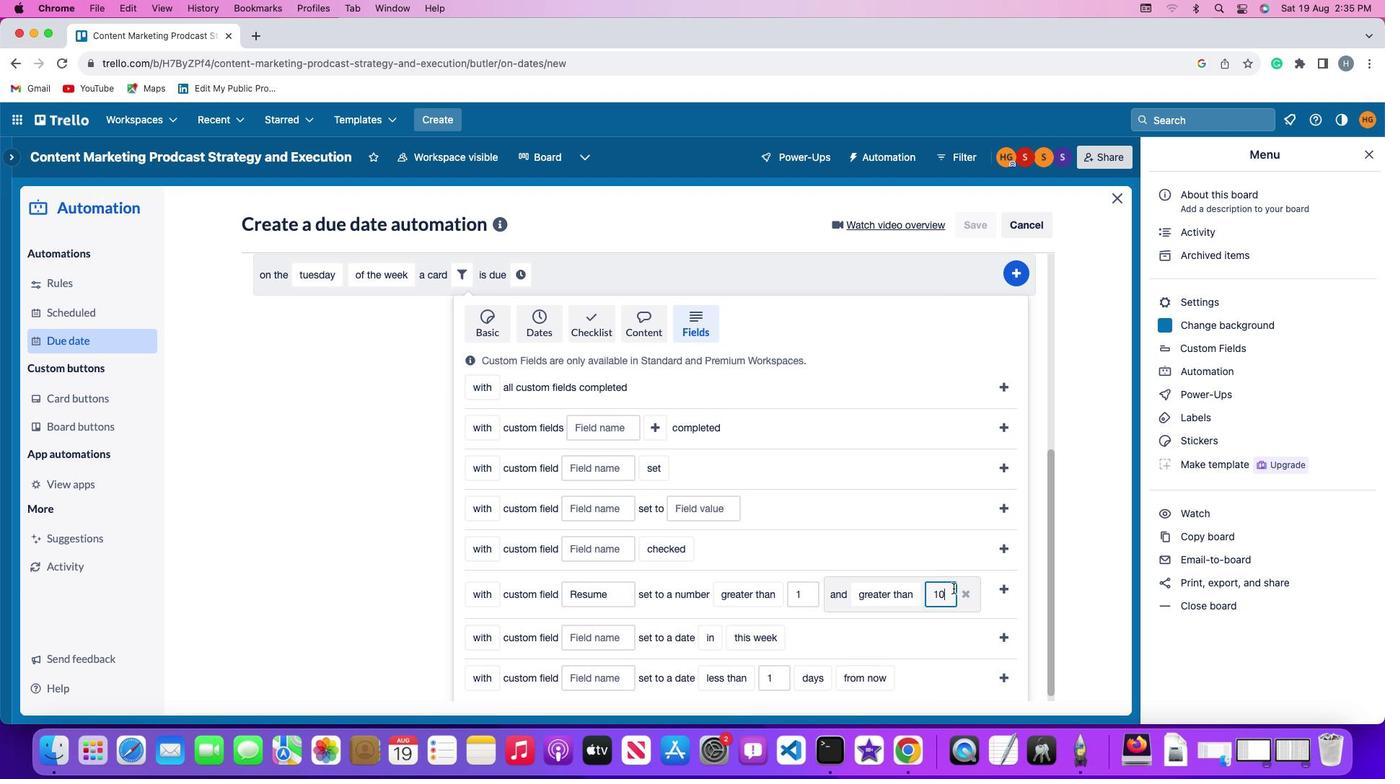 
Action: Key pressed Key.backspaceKey.backspace'1''0'
Screenshot: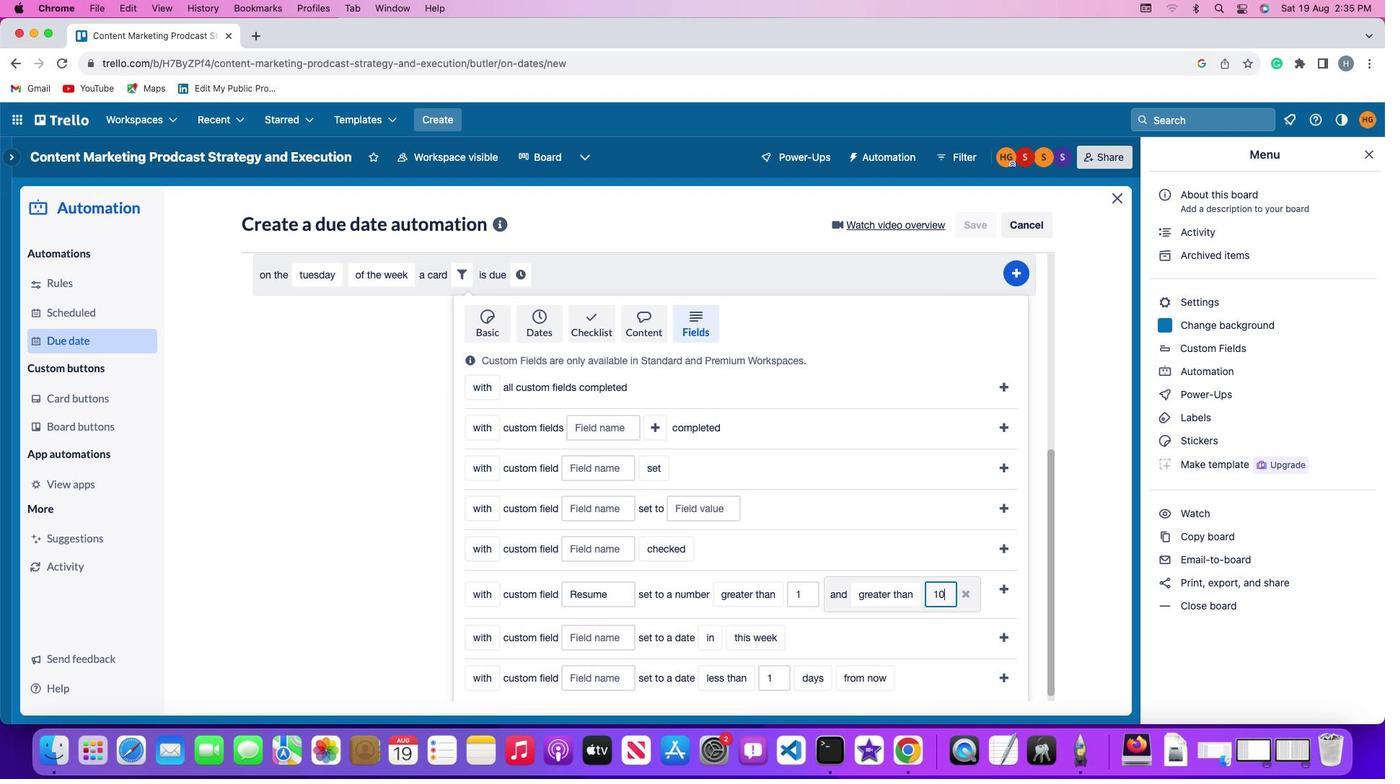
Action: Mouse moved to (1000, 584)
Screenshot: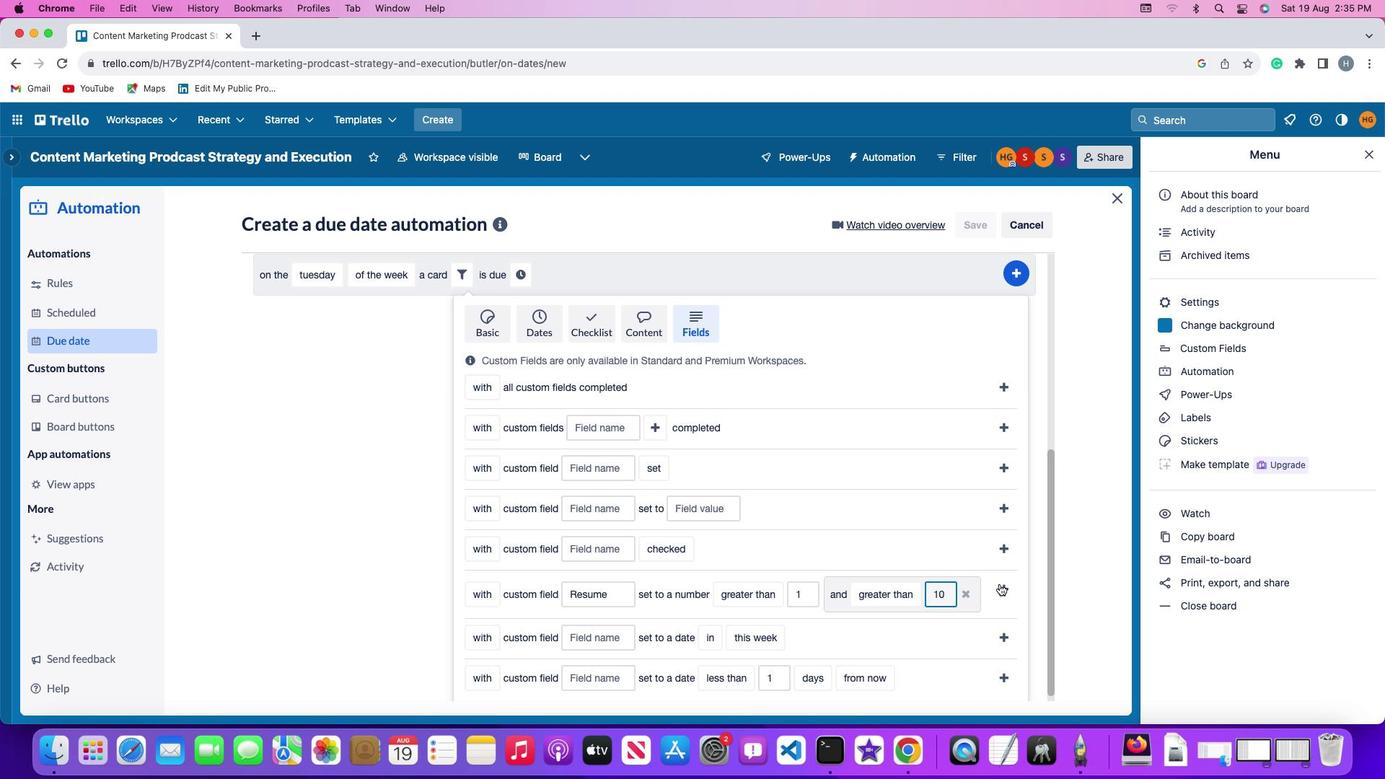 
Action: Mouse pressed left at (1000, 584)
Screenshot: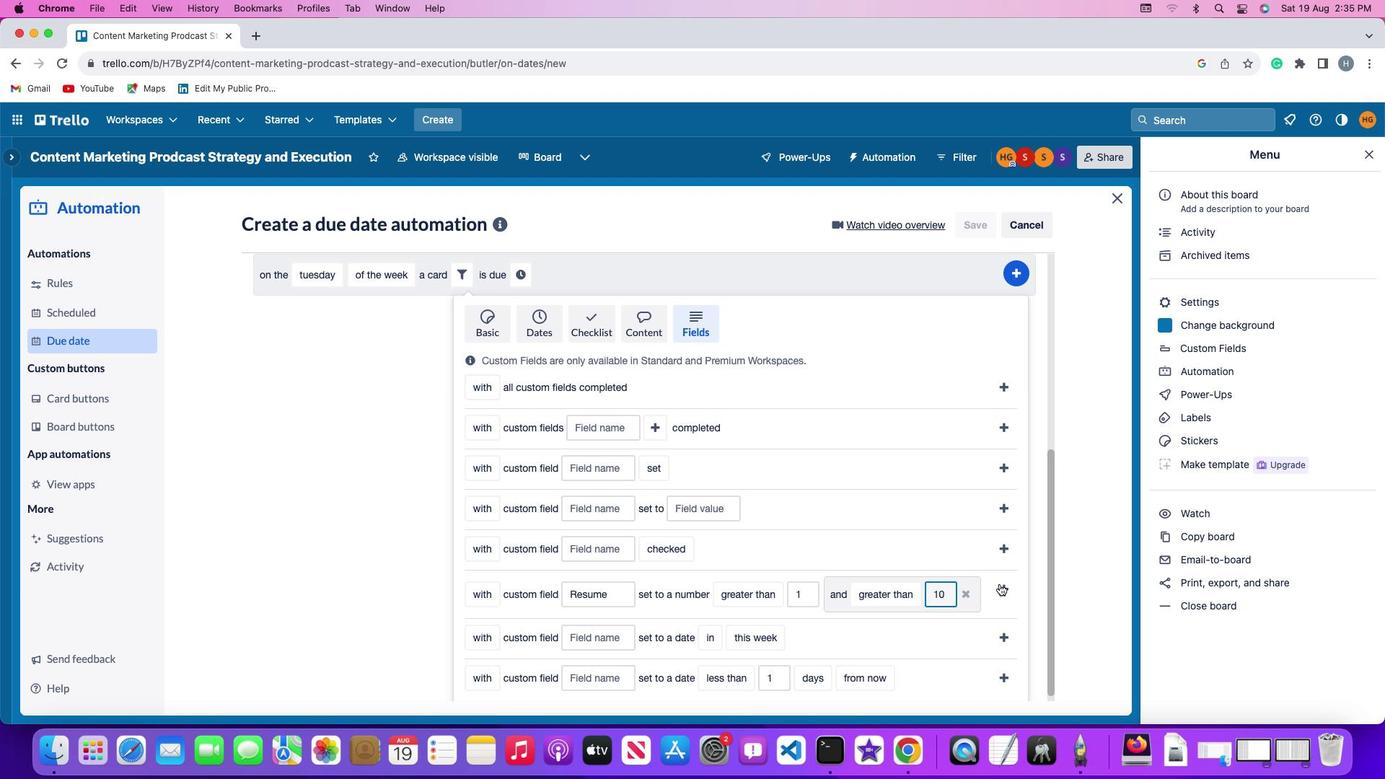 
Action: Mouse moved to (914, 628)
Screenshot: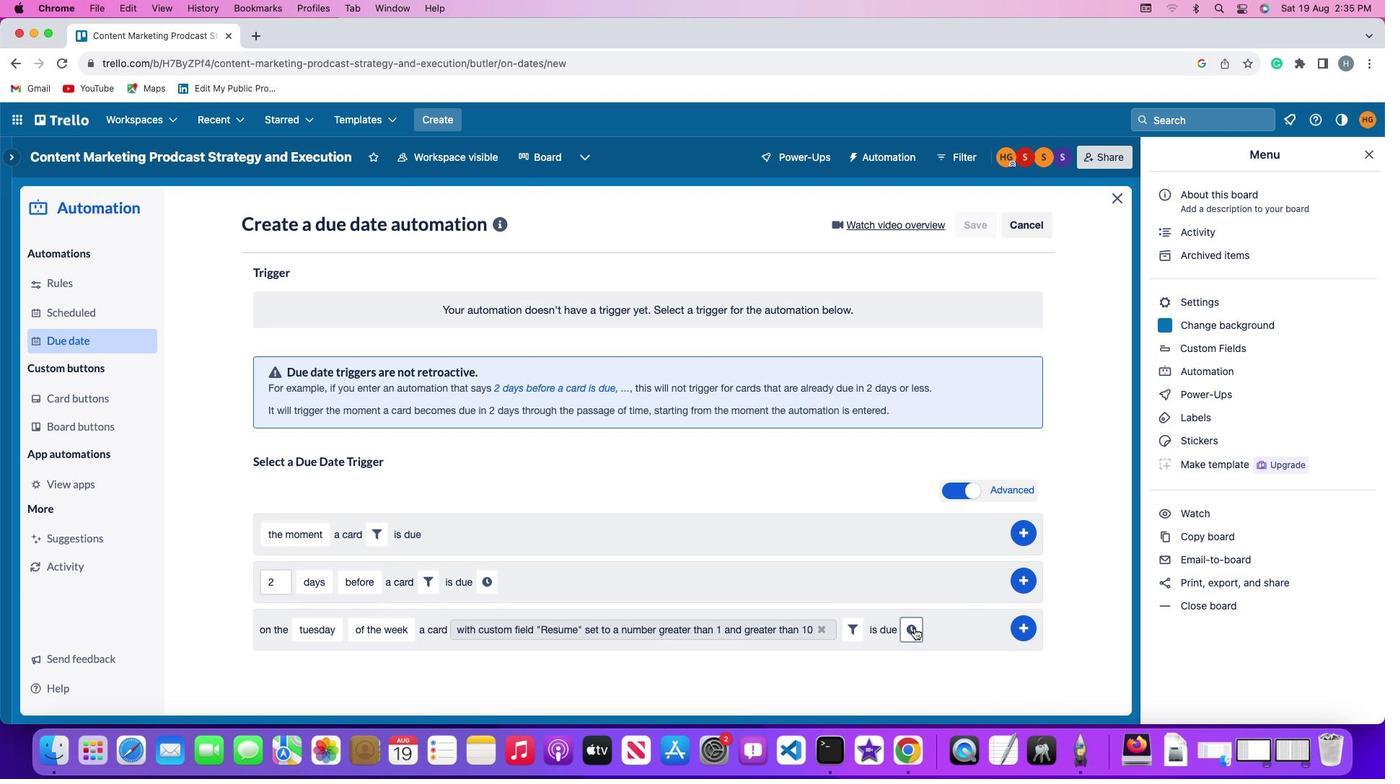 
Action: Mouse pressed left at (914, 628)
Screenshot: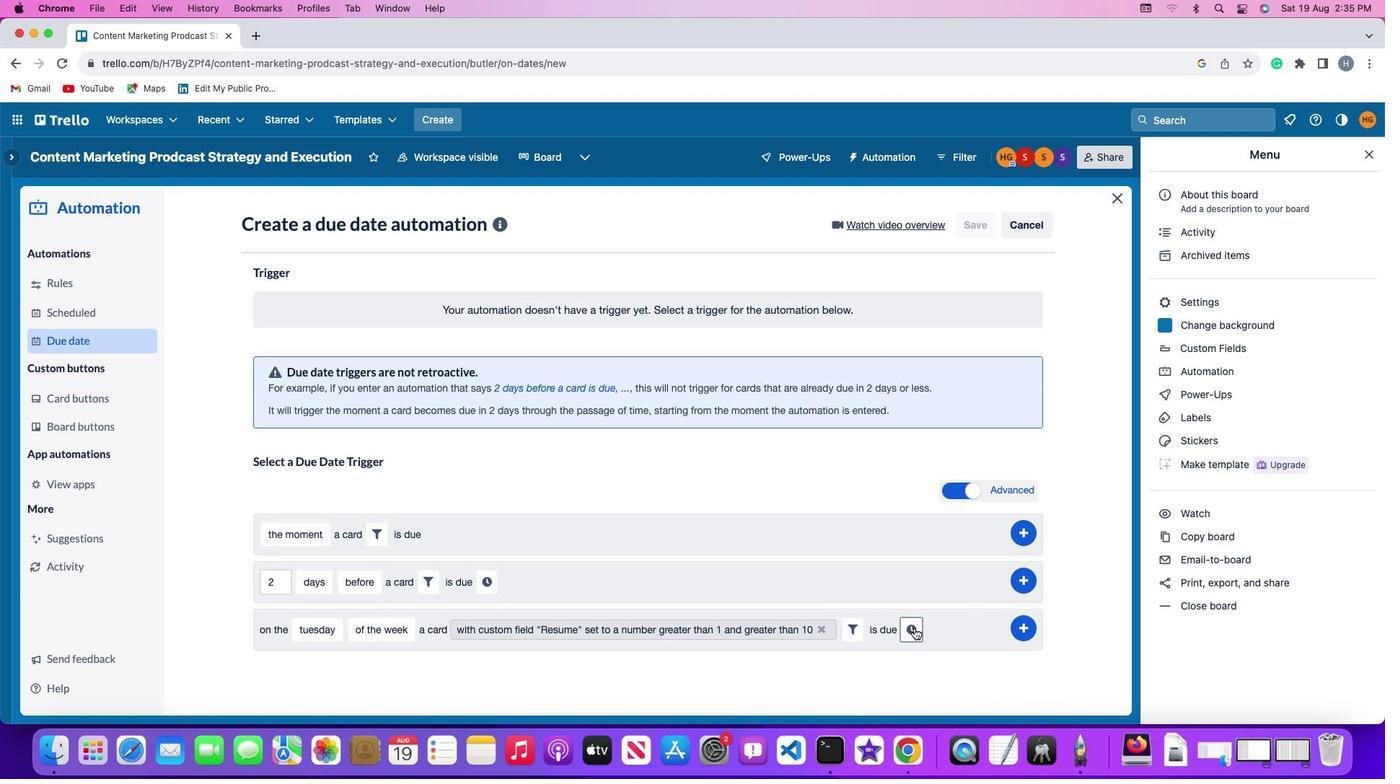 
Action: Mouse moved to (298, 665)
Screenshot: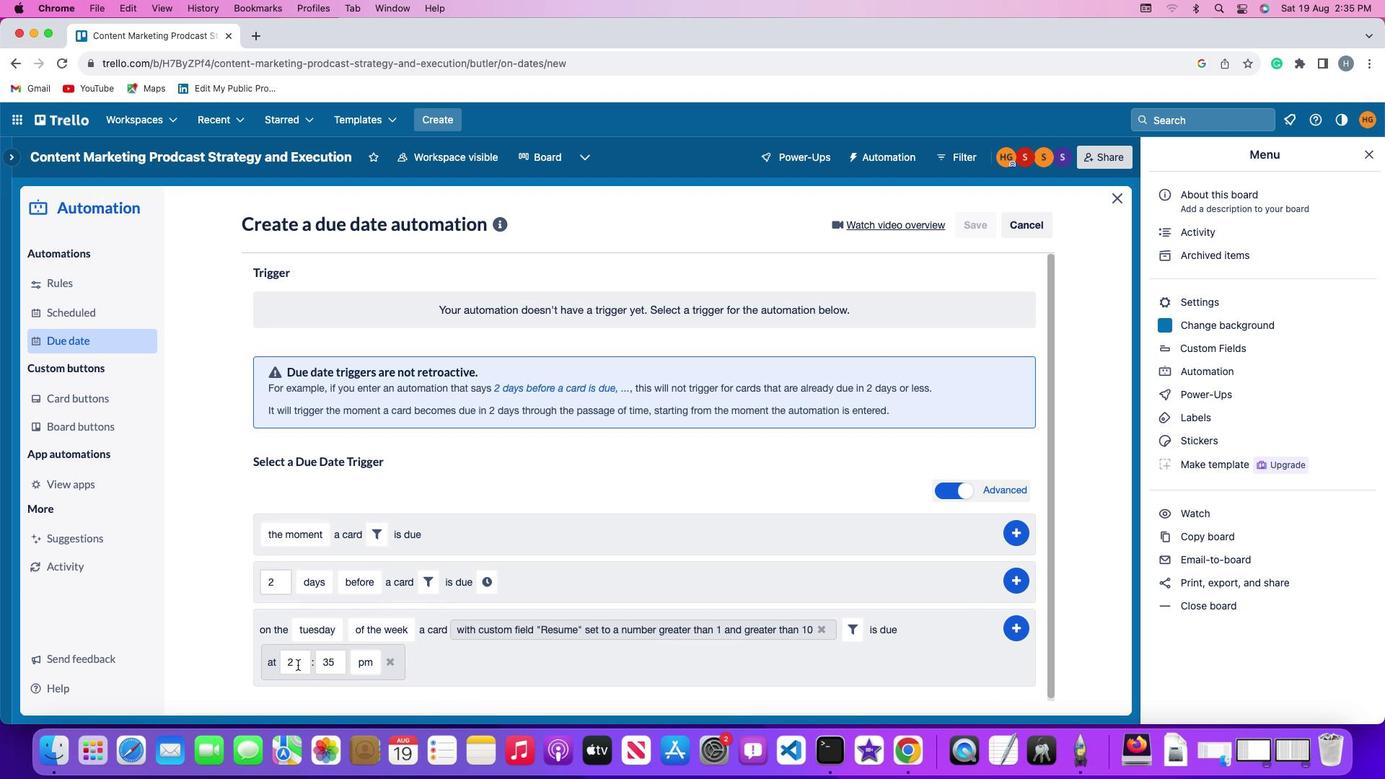 
Action: Mouse pressed left at (298, 665)
Screenshot: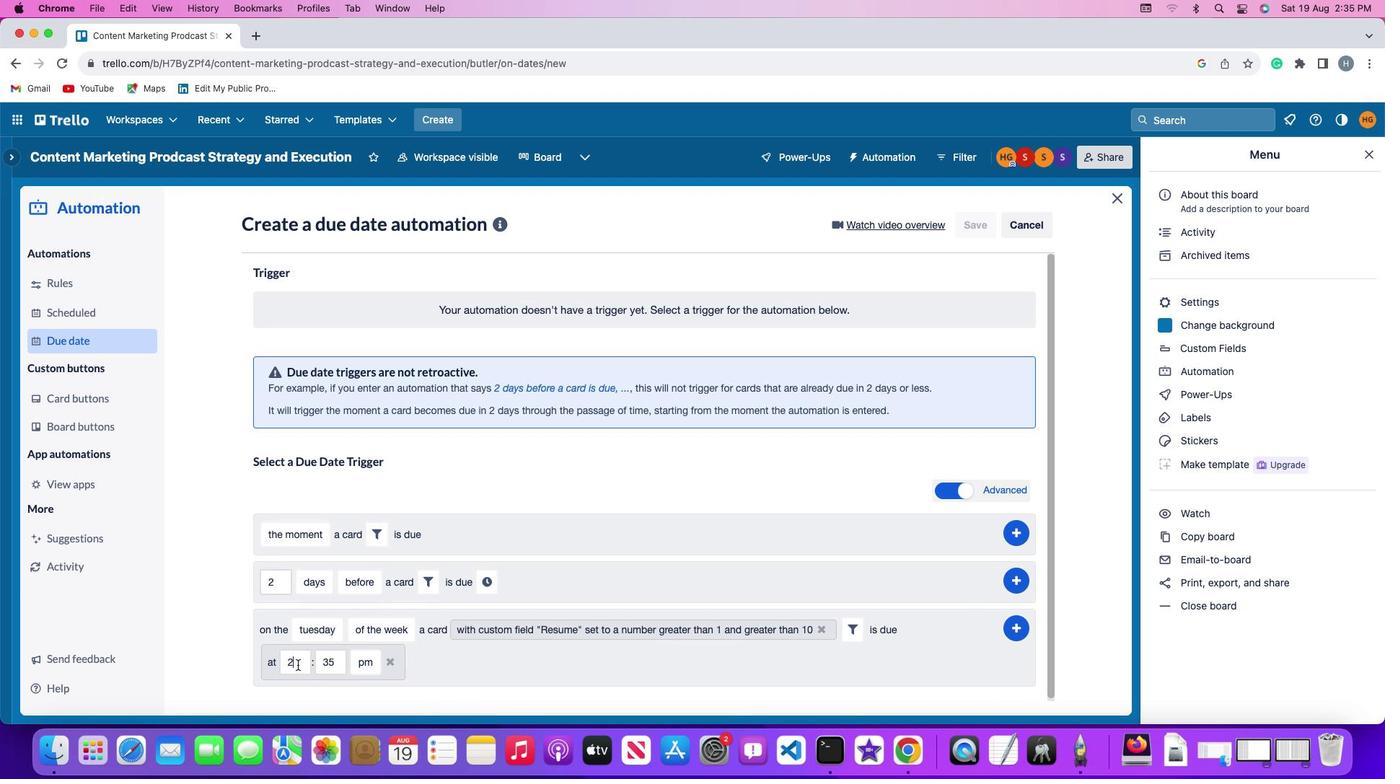 
Action: Mouse moved to (298, 664)
Screenshot: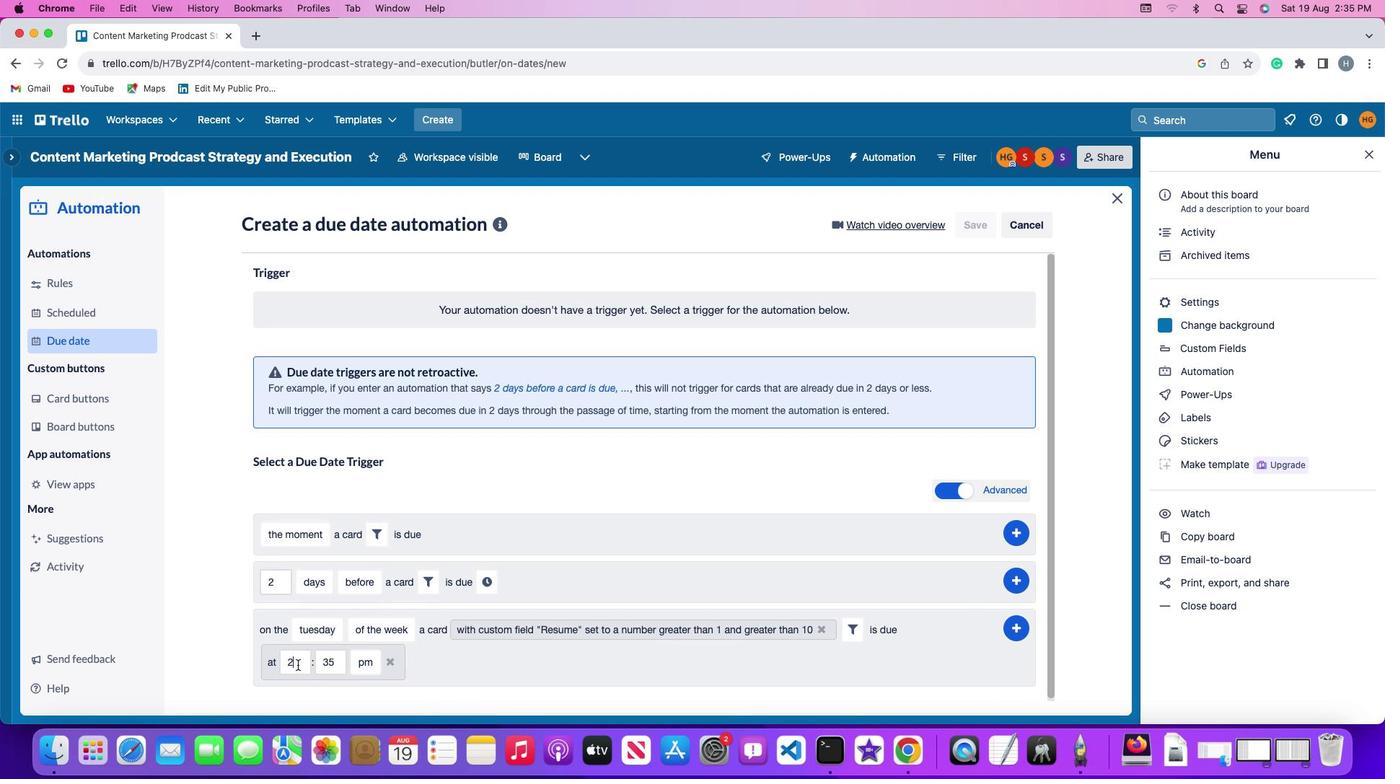 
Action: Key pressed Key.backspace
Screenshot: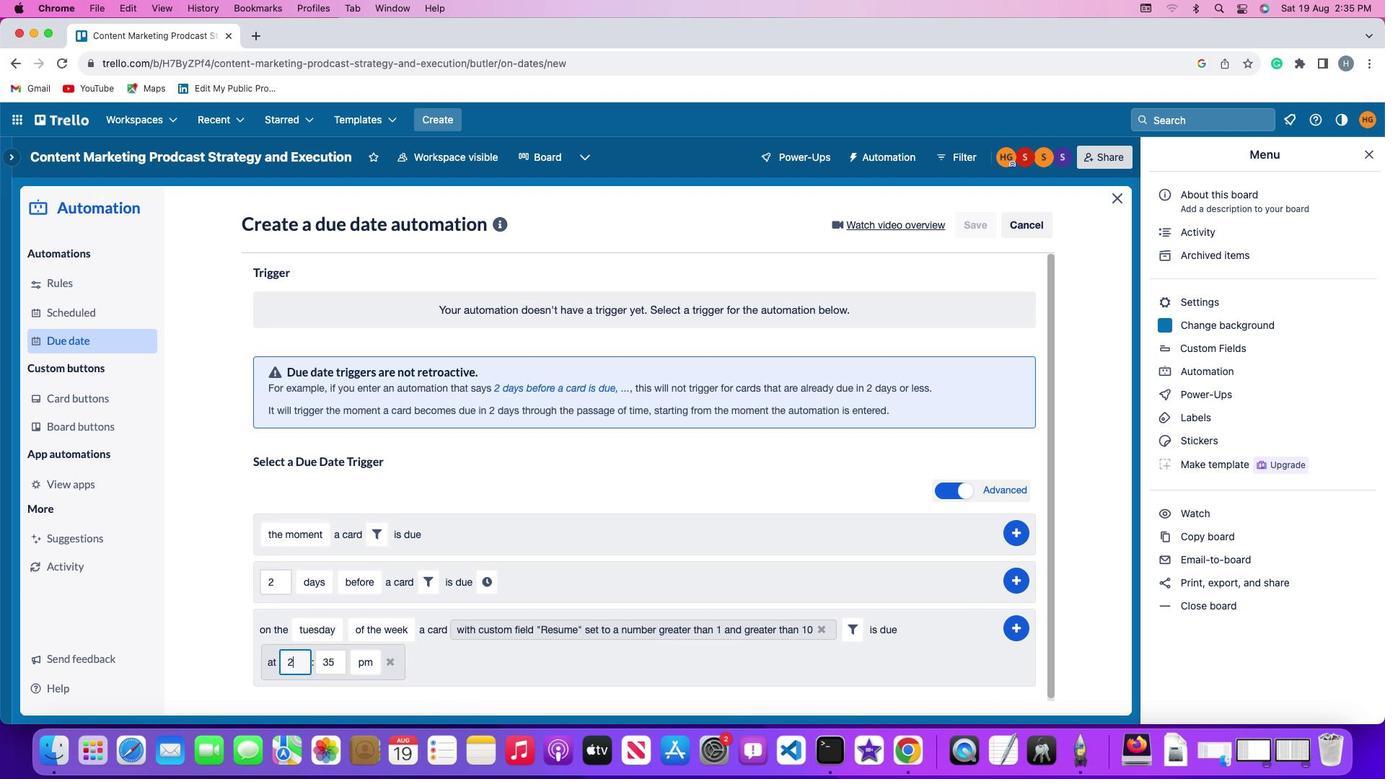
Action: Mouse moved to (299, 663)
Screenshot: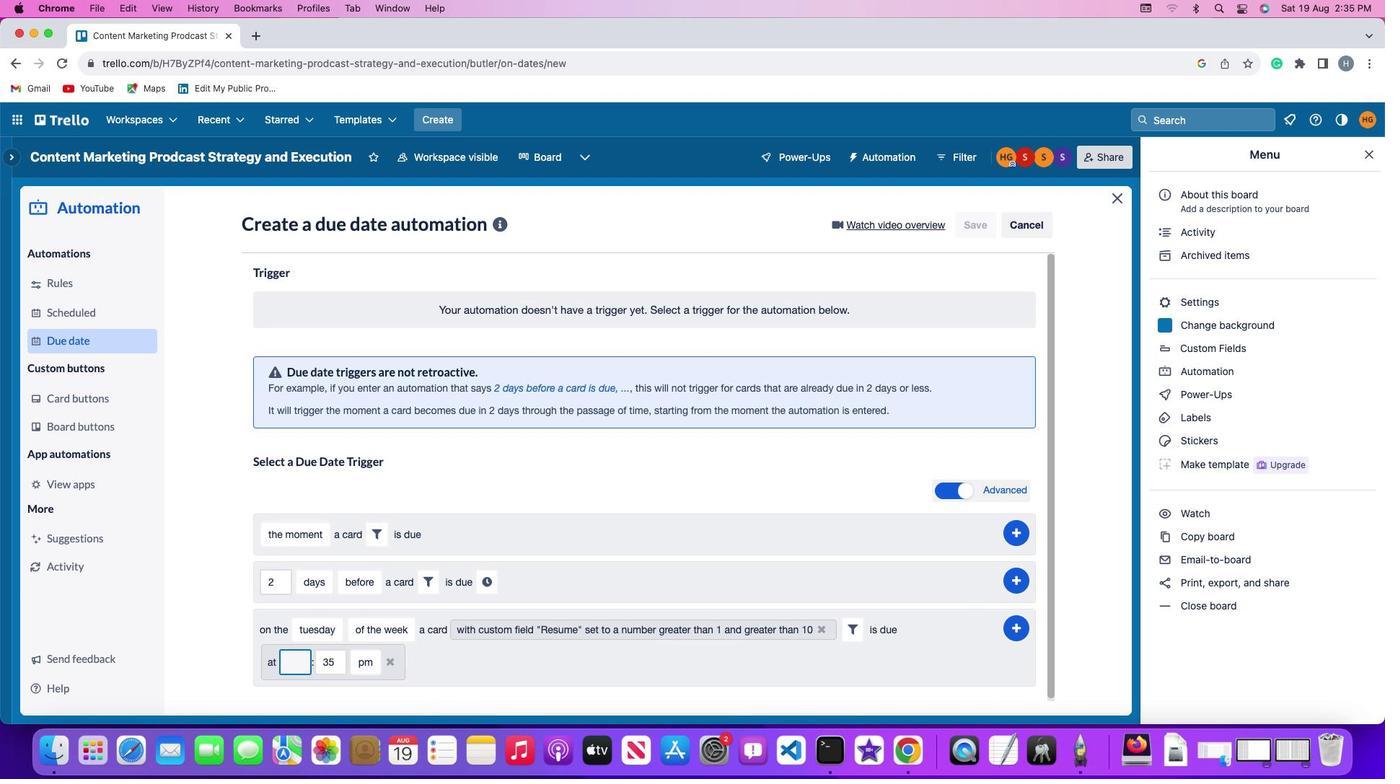 
Action: Key pressed '1''1'
Screenshot: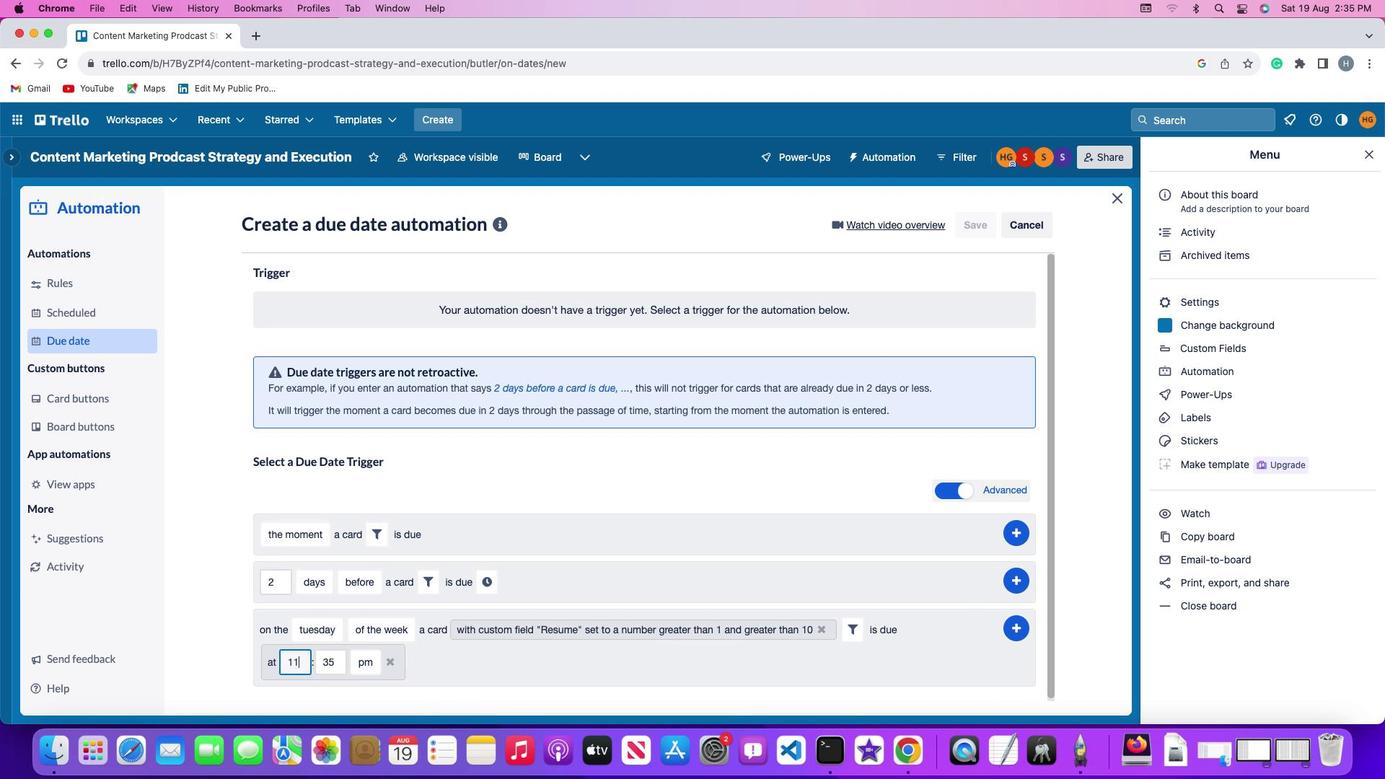
Action: Mouse moved to (338, 663)
Screenshot: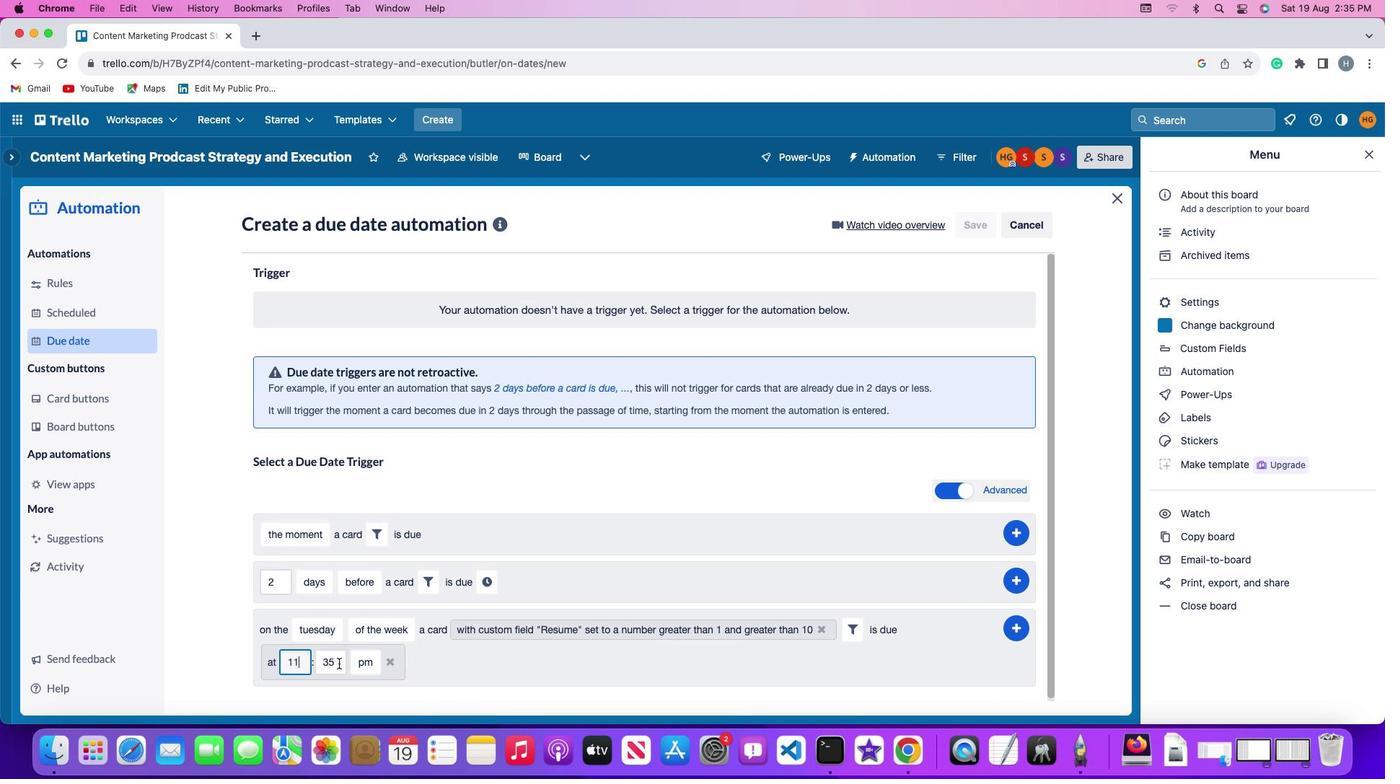 
Action: Mouse pressed left at (338, 663)
Screenshot: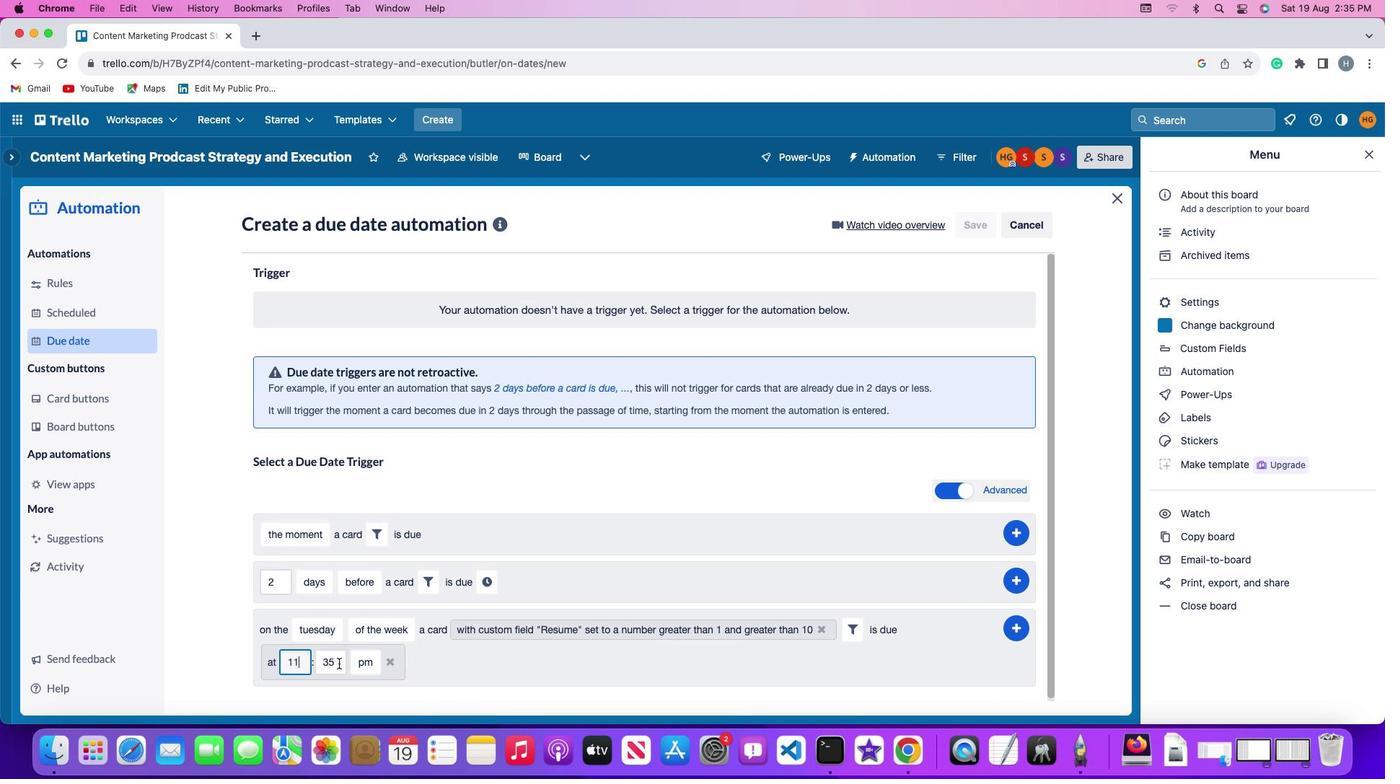 
Action: Key pressed Key.backspaceKey.backspace'0''0'
Screenshot: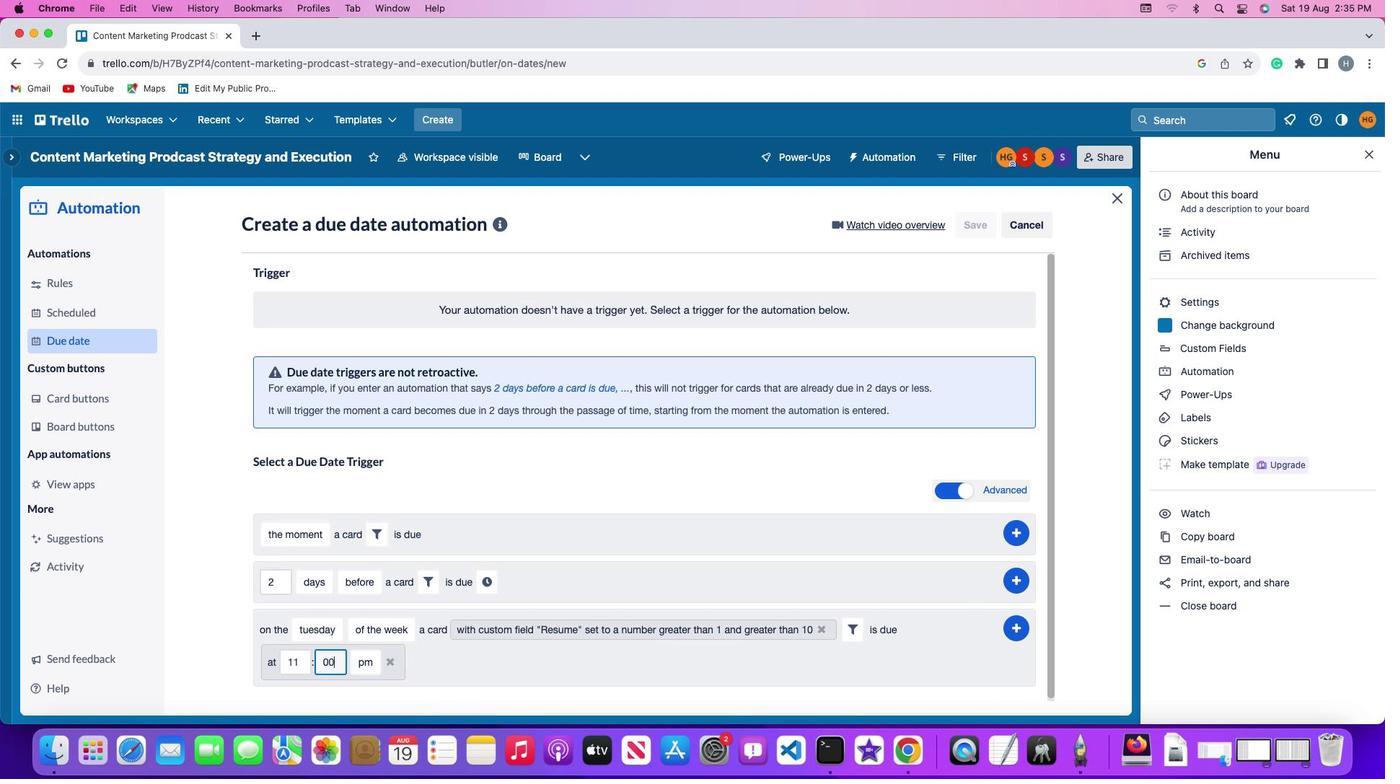 
Action: Mouse moved to (352, 662)
Screenshot: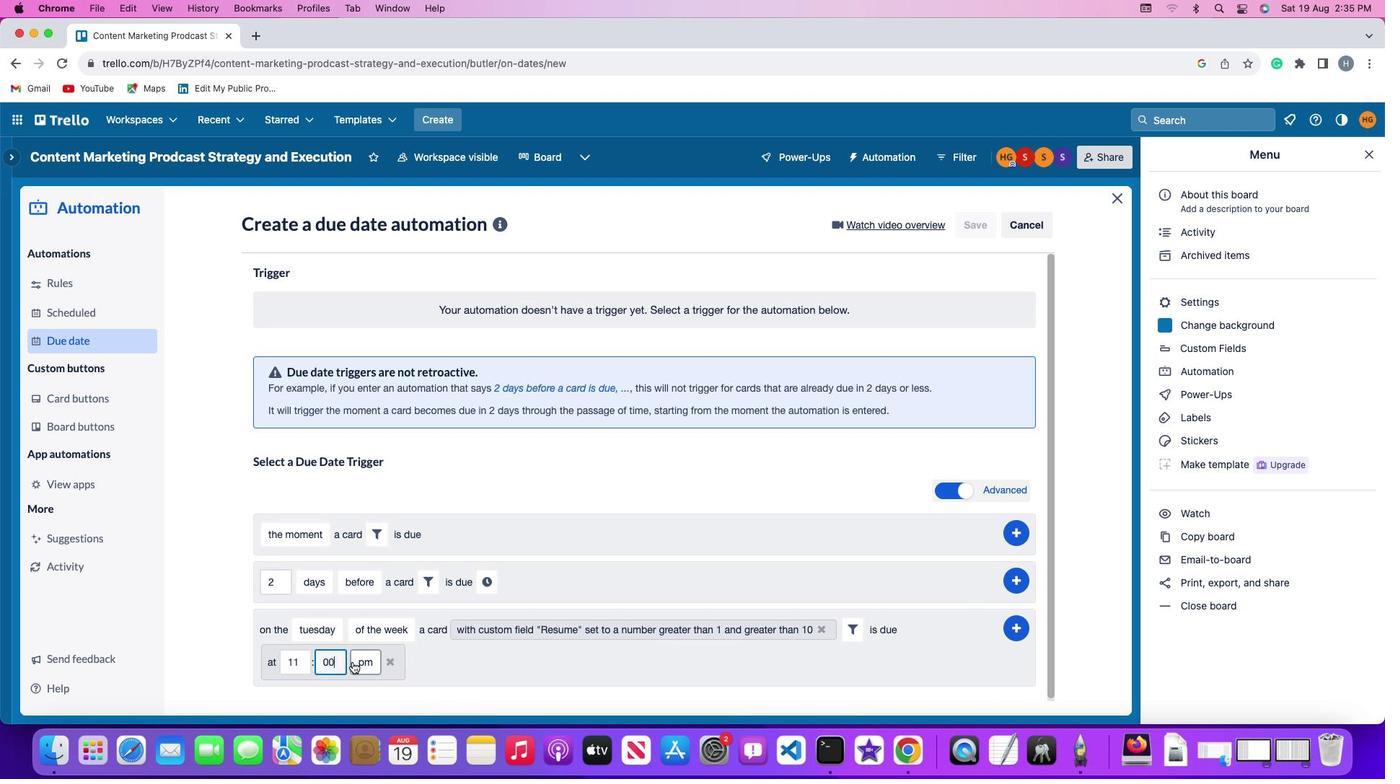 
Action: Mouse pressed left at (352, 662)
Screenshot: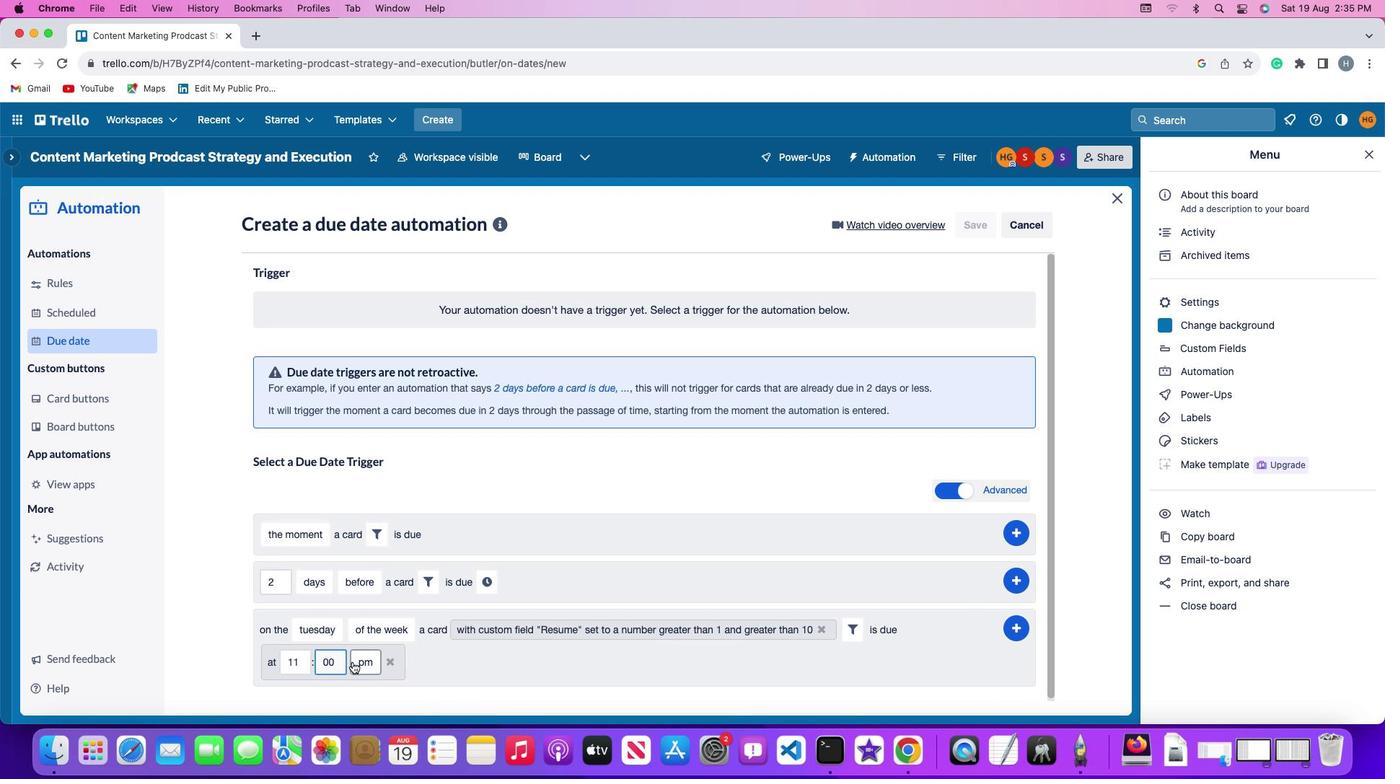 
Action: Mouse moved to (373, 607)
Screenshot: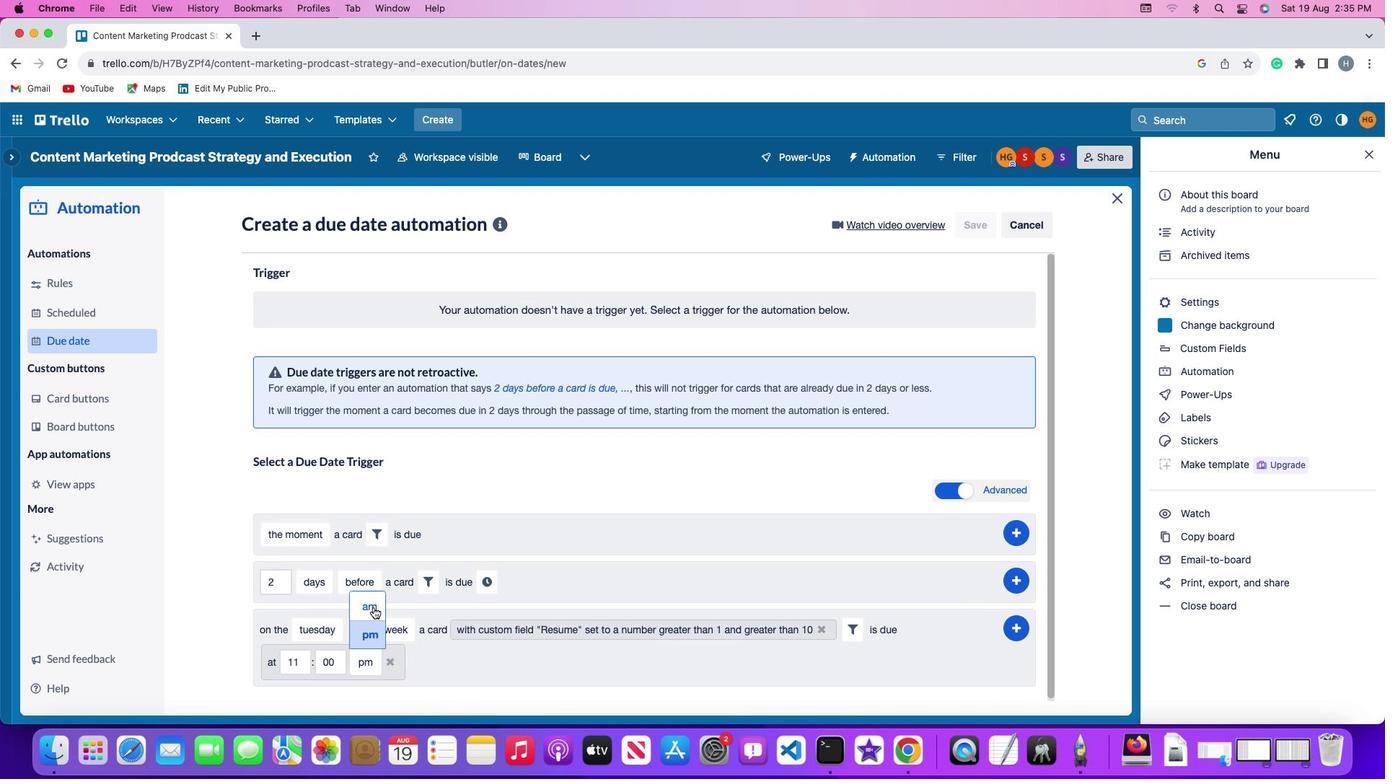 
Action: Mouse pressed left at (373, 607)
Screenshot: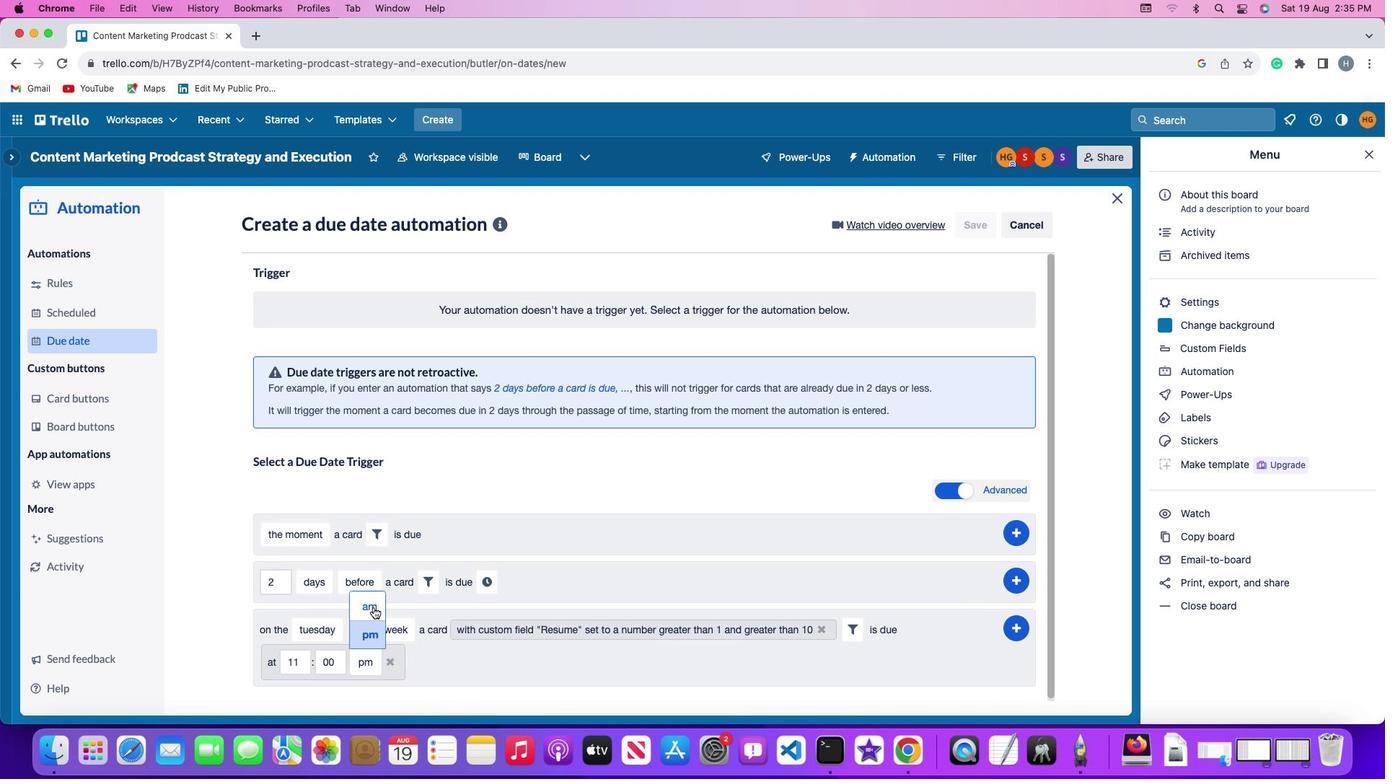 
Action: Mouse moved to (1024, 621)
Screenshot: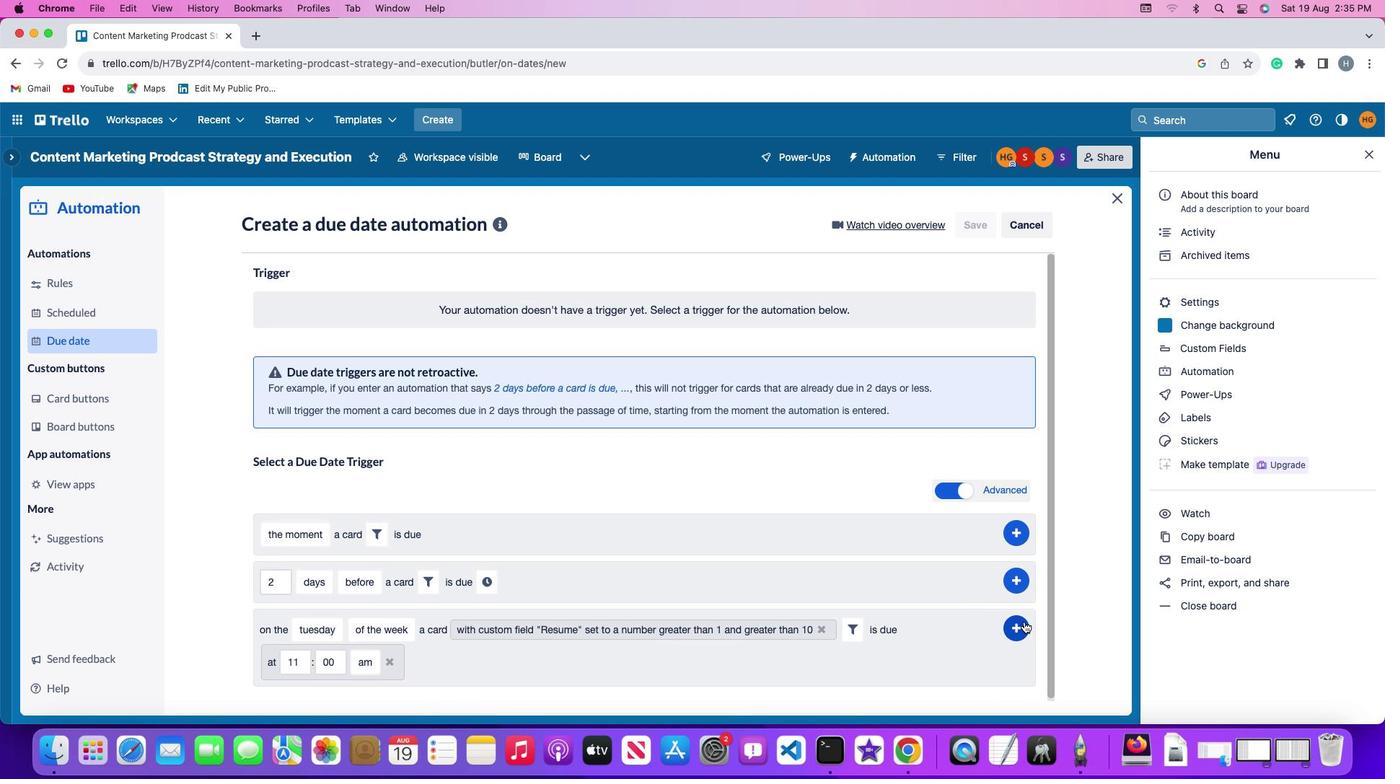 
Action: Mouse pressed left at (1024, 621)
Screenshot: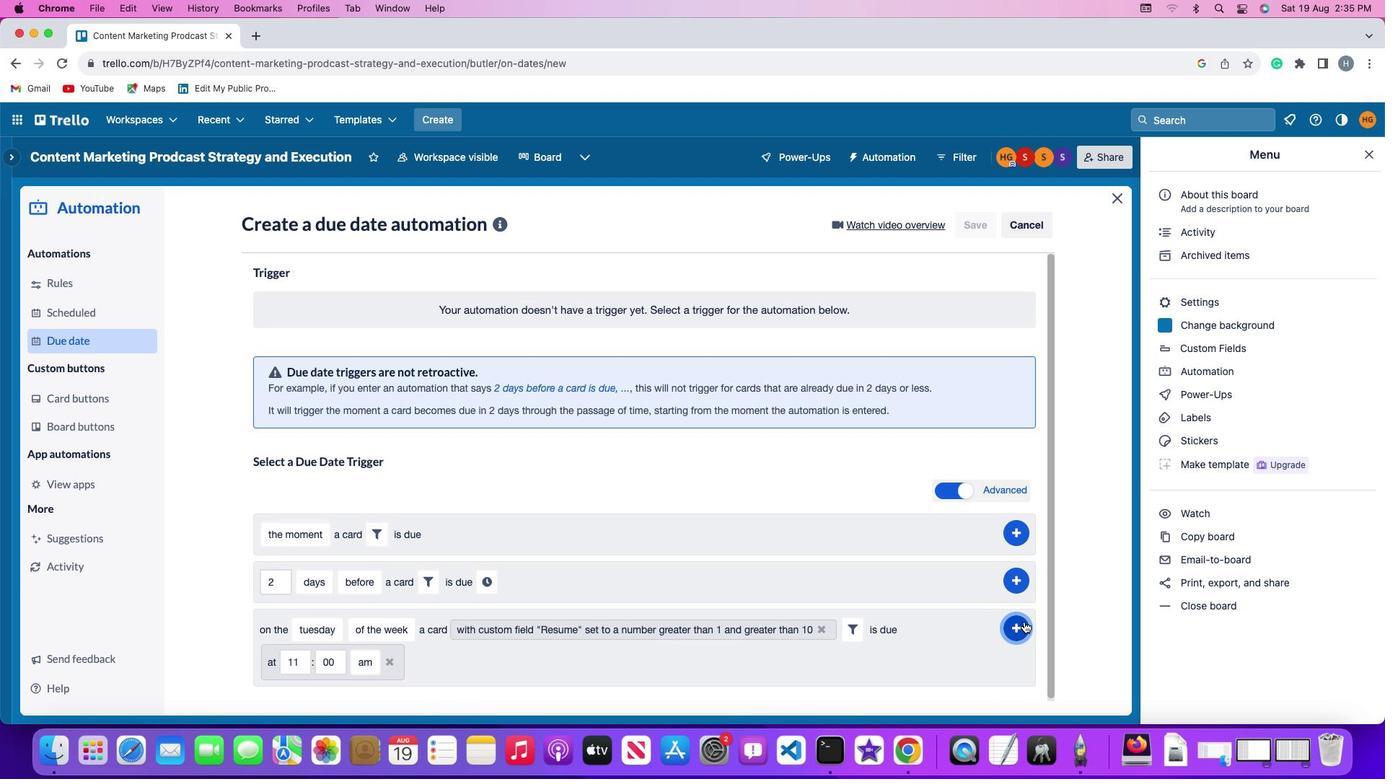 
Action: Mouse moved to (1104, 516)
Screenshot: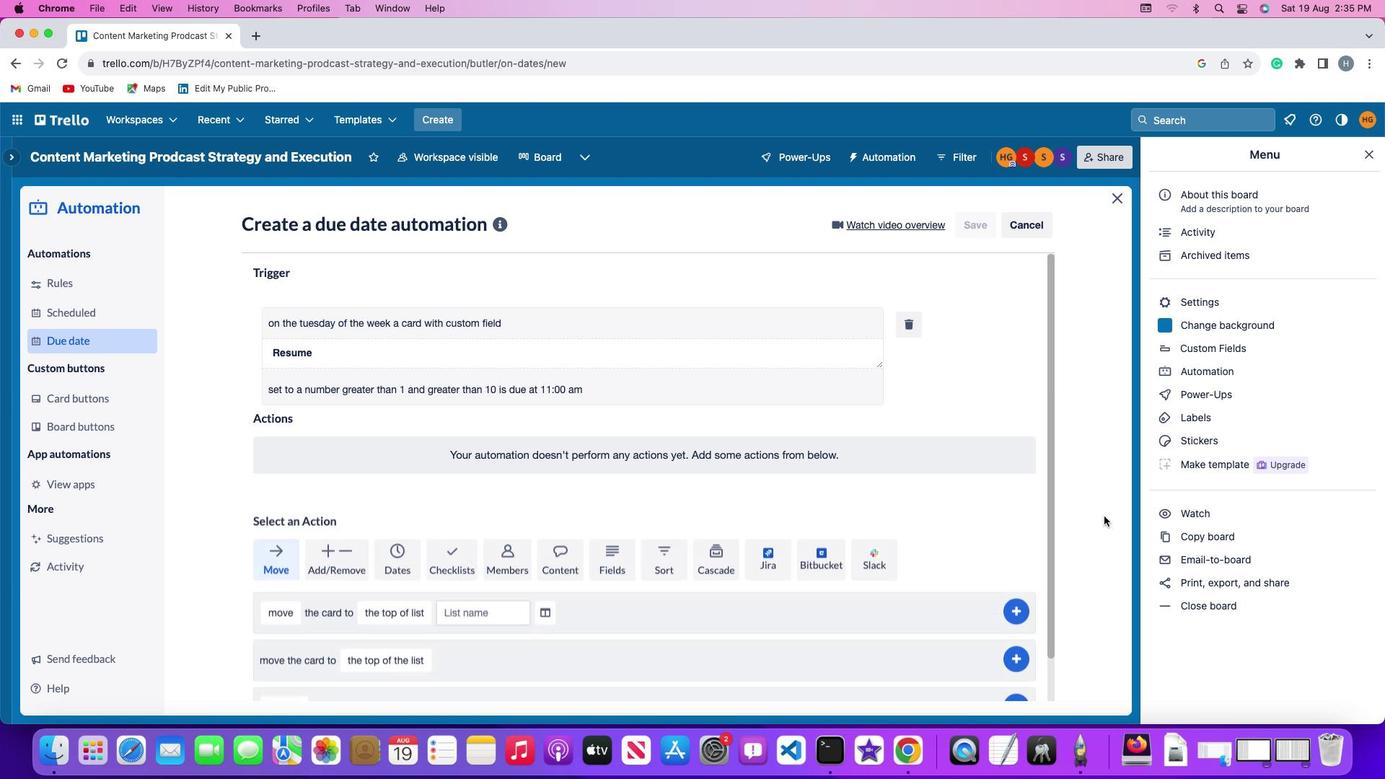 
